 Task: Look for space in Yuriria, Mexico from 10th July, 2023 to 25th July, 2023 for 3 adults, 1 child in price range Rs.15000 to Rs.25000. Place can be shared room with 2 bedrooms having 3 beds and 2 bathrooms. Property type can be house, flat, guest house. Amenities needed are: wifi, TV, free parkinig on premises, gym, breakfast. Booking option can be shelf check-in. Required host language is English.
Action: Mouse moved to (589, 122)
Screenshot: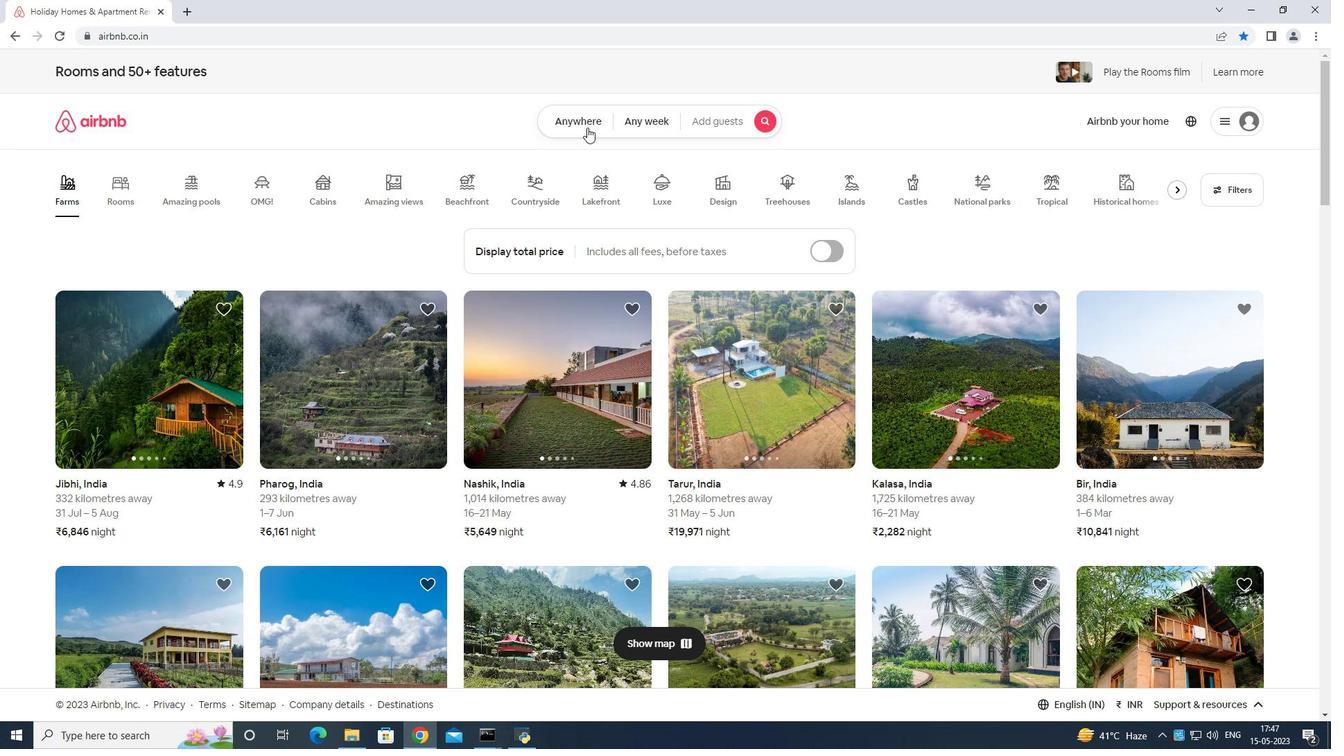 
Action: Mouse pressed left at (589, 122)
Screenshot: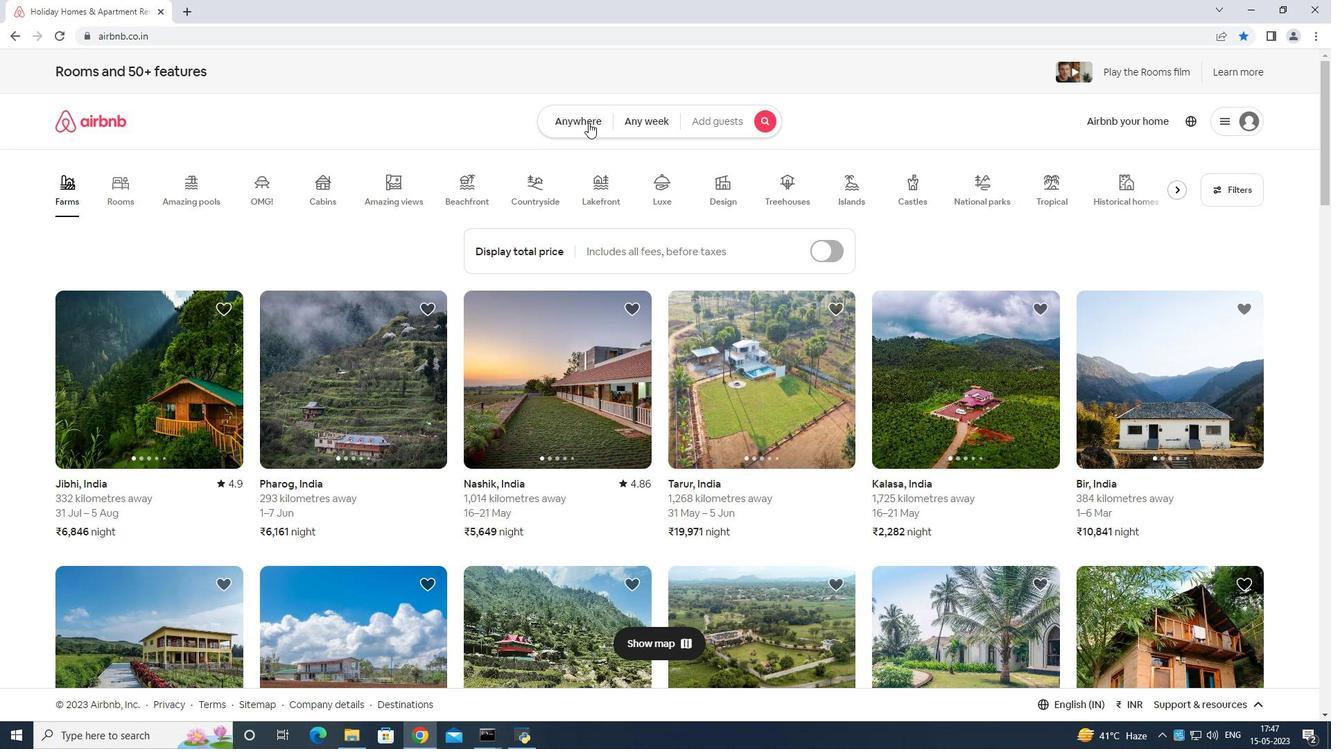 
Action: Mouse moved to (560, 159)
Screenshot: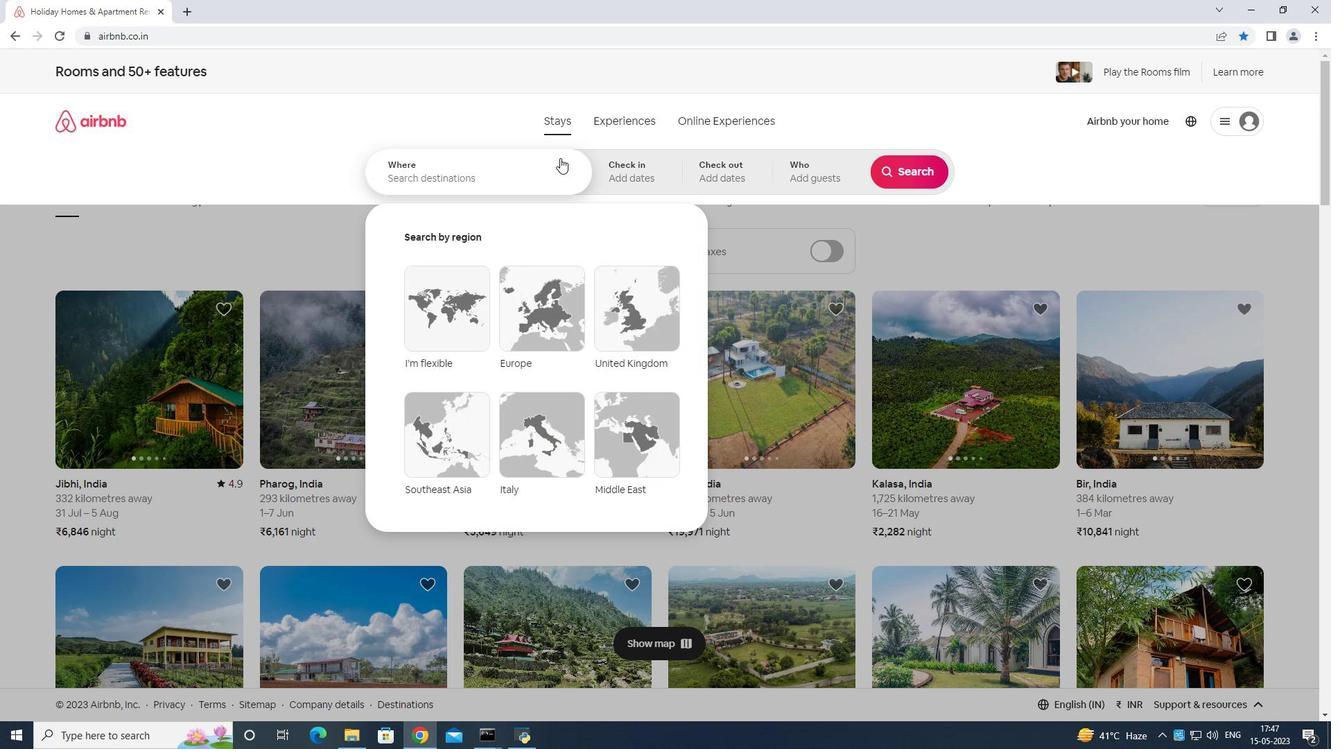 
Action: Mouse pressed left at (560, 159)
Screenshot: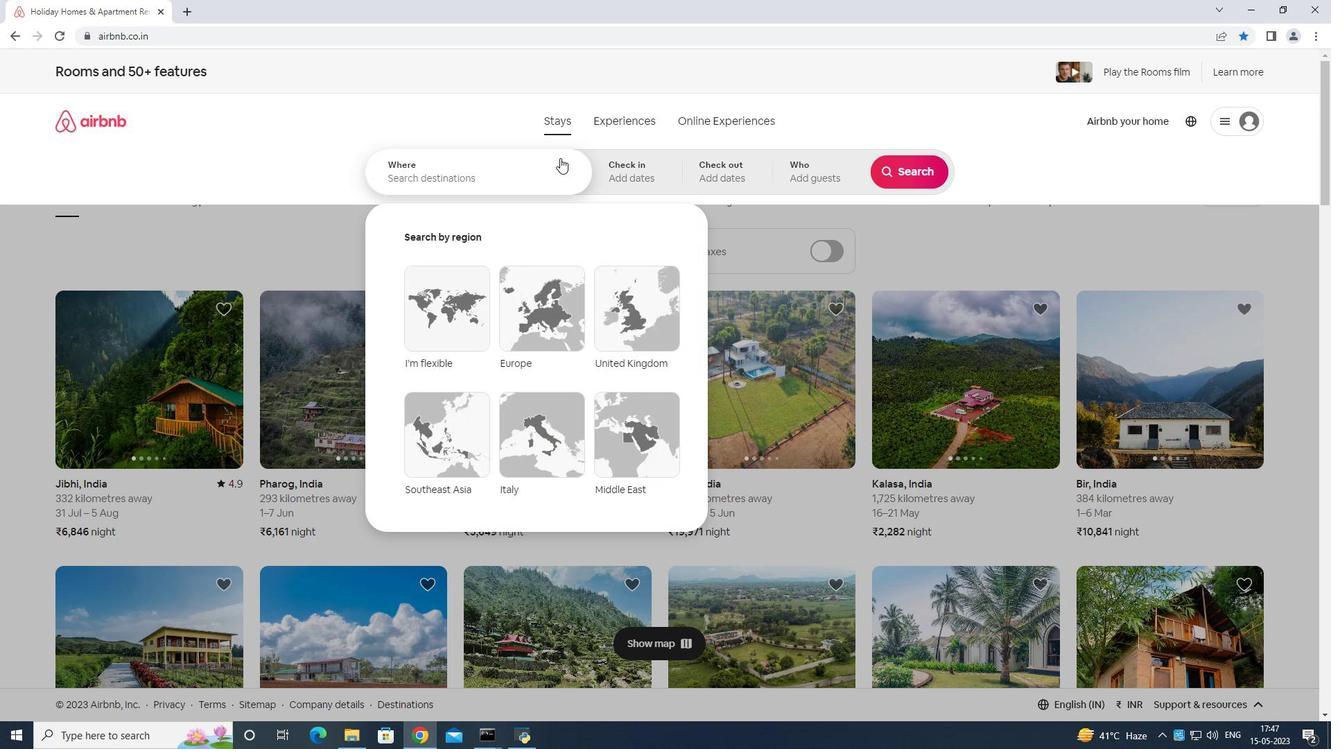 
Action: Mouse moved to (493, 304)
Screenshot: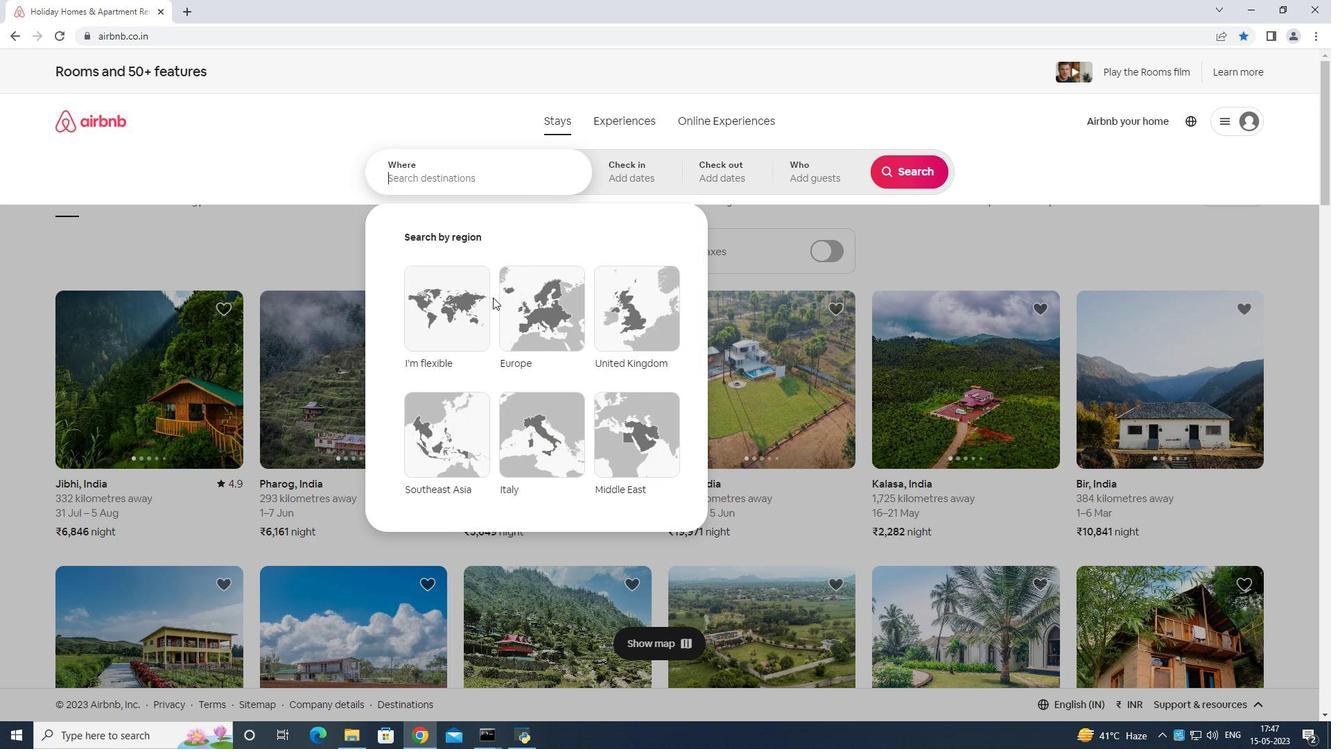 
Action: Key pressed <Key.shift>Yuriria<Key.space><Key.shift>Mexico<Key.enter>
Screenshot: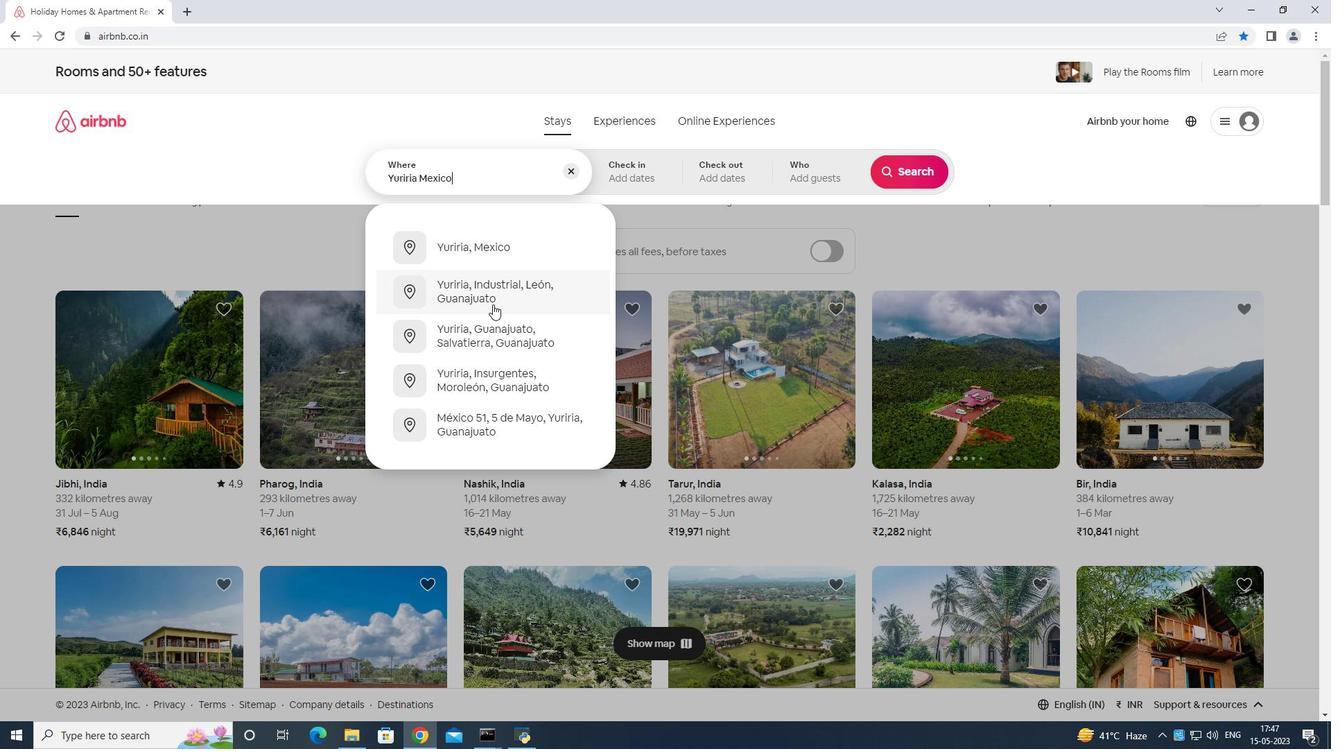
Action: Mouse moved to (892, 283)
Screenshot: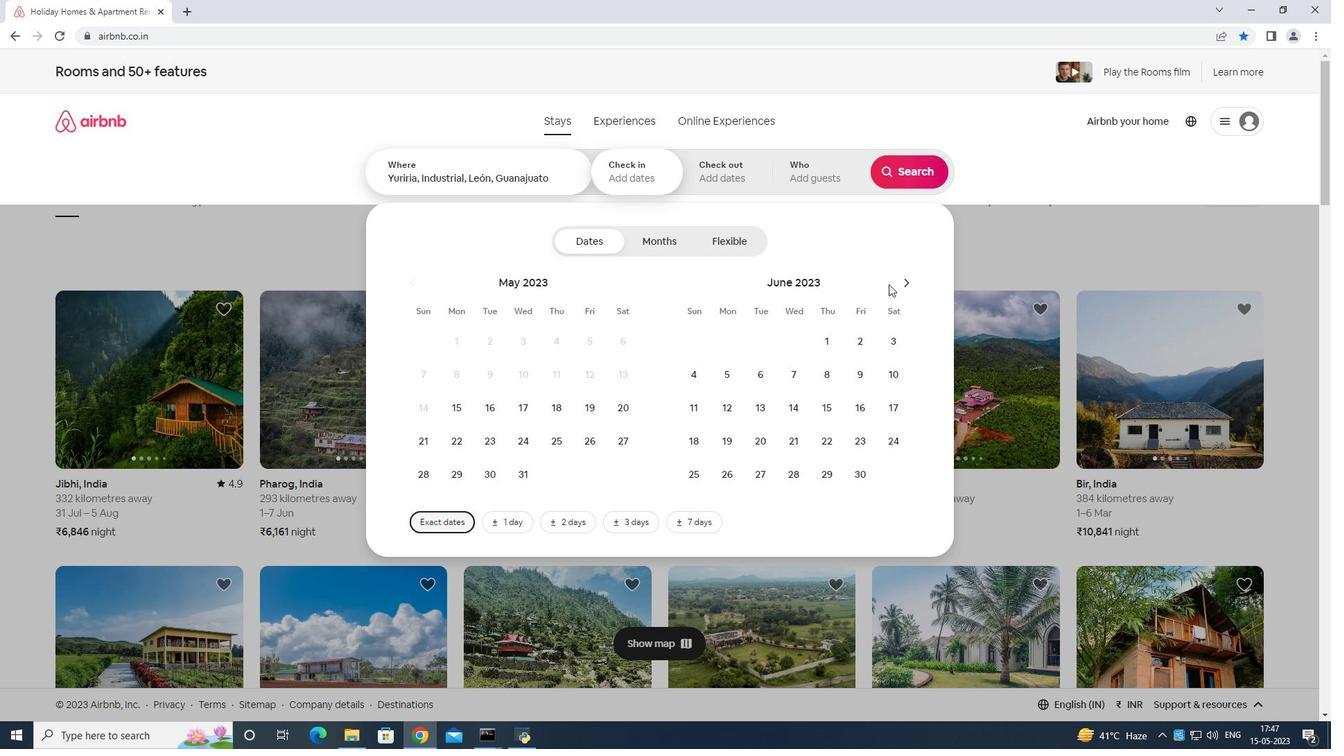 
Action: Mouse pressed left at (892, 283)
Screenshot: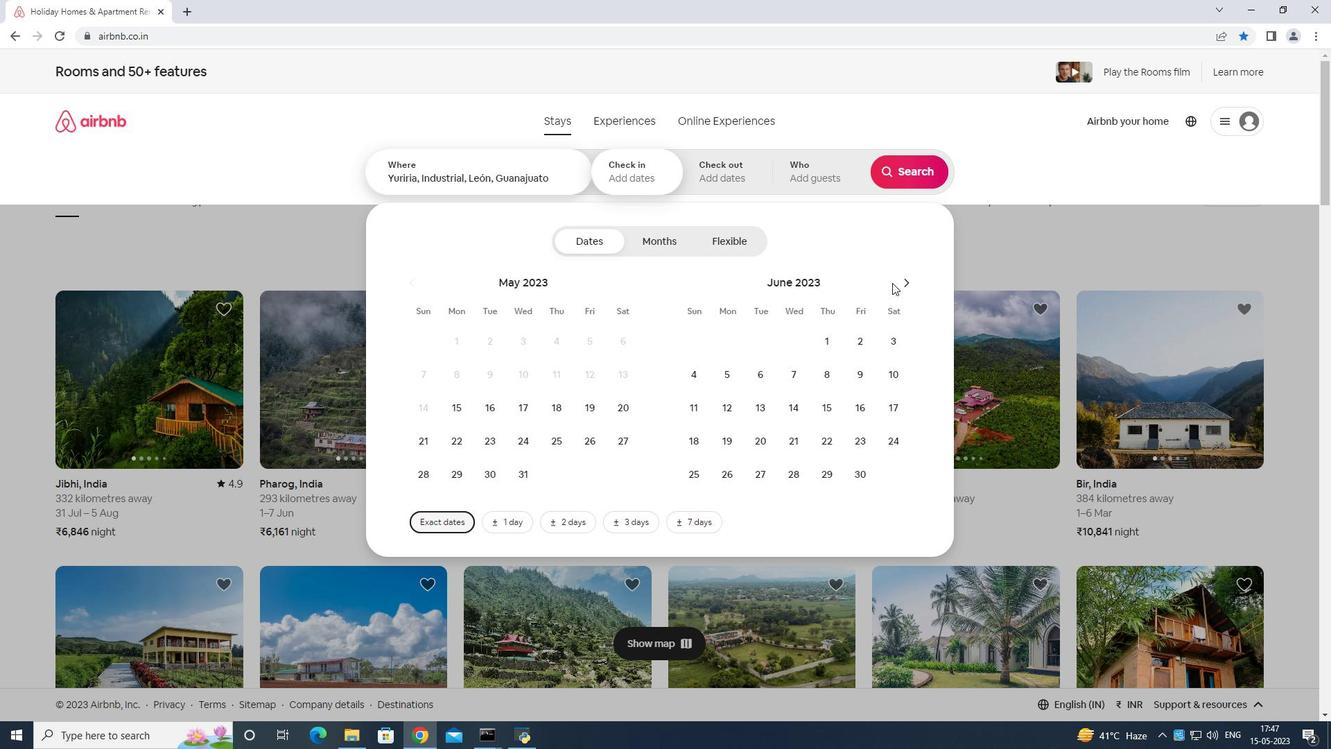 
Action: Mouse moved to (904, 282)
Screenshot: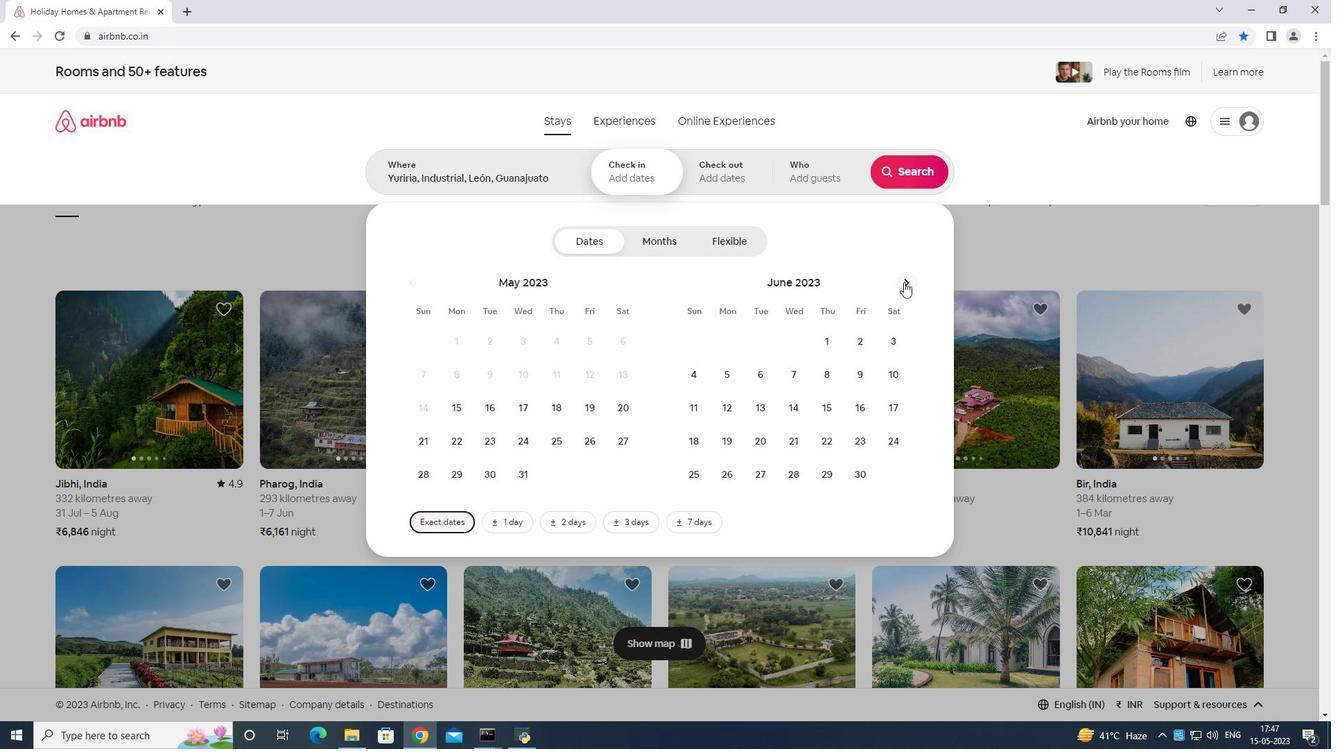 
Action: Mouse pressed left at (904, 282)
Screenshot: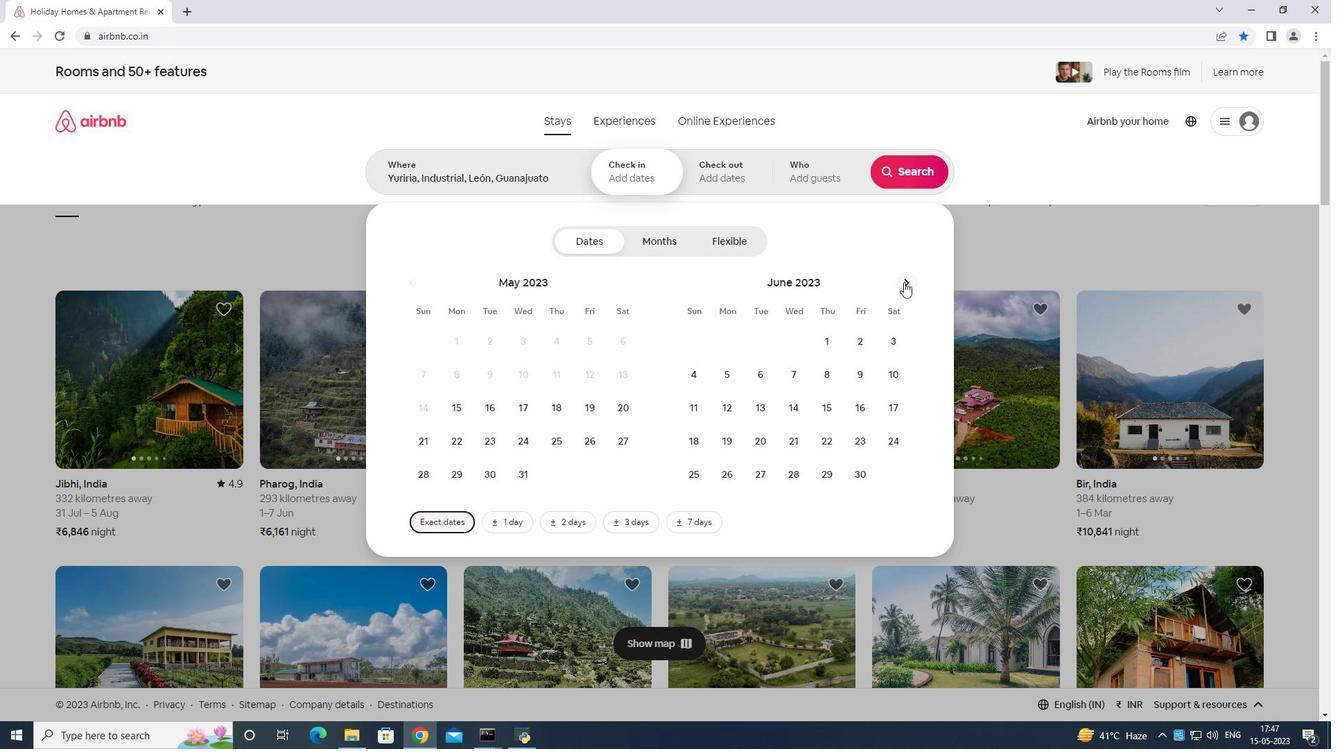 
Action: Mouse moved to (731, 412)
Screenshot: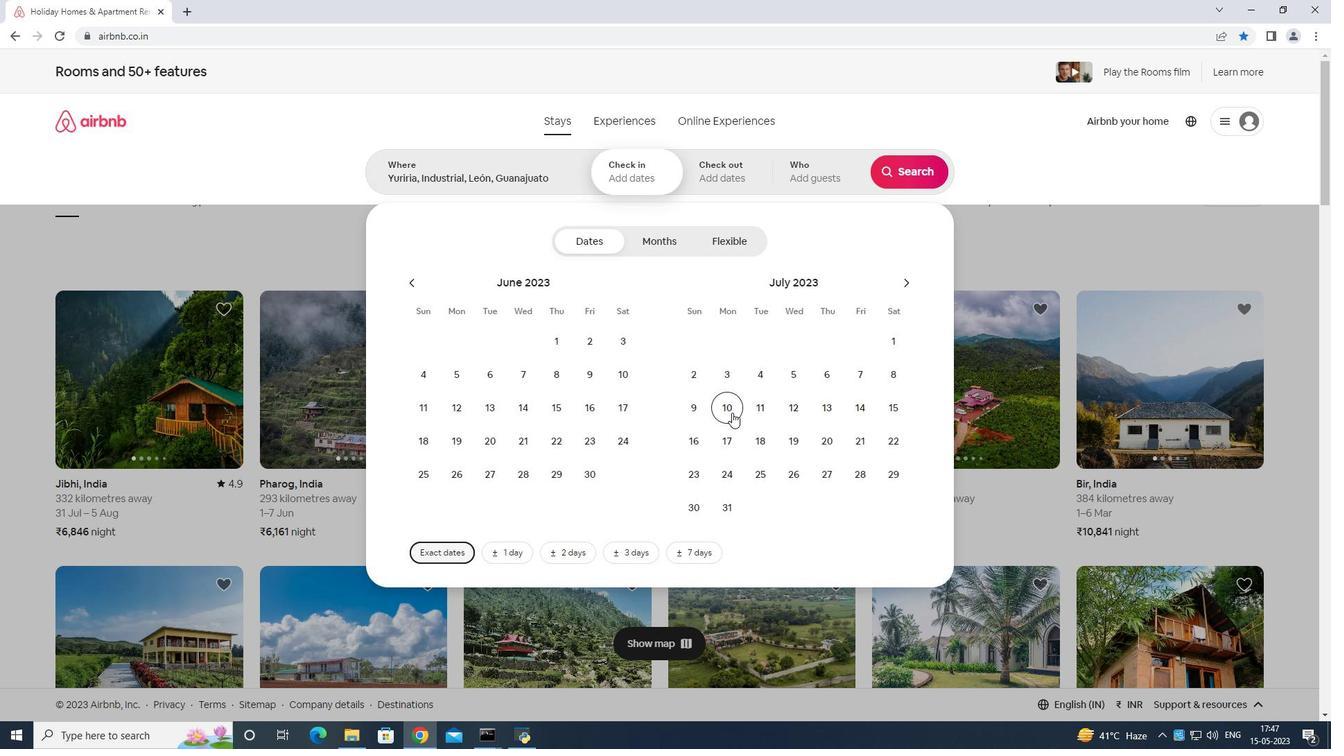 
Action: Mouse pressed left at (731, 412)
Screenshot: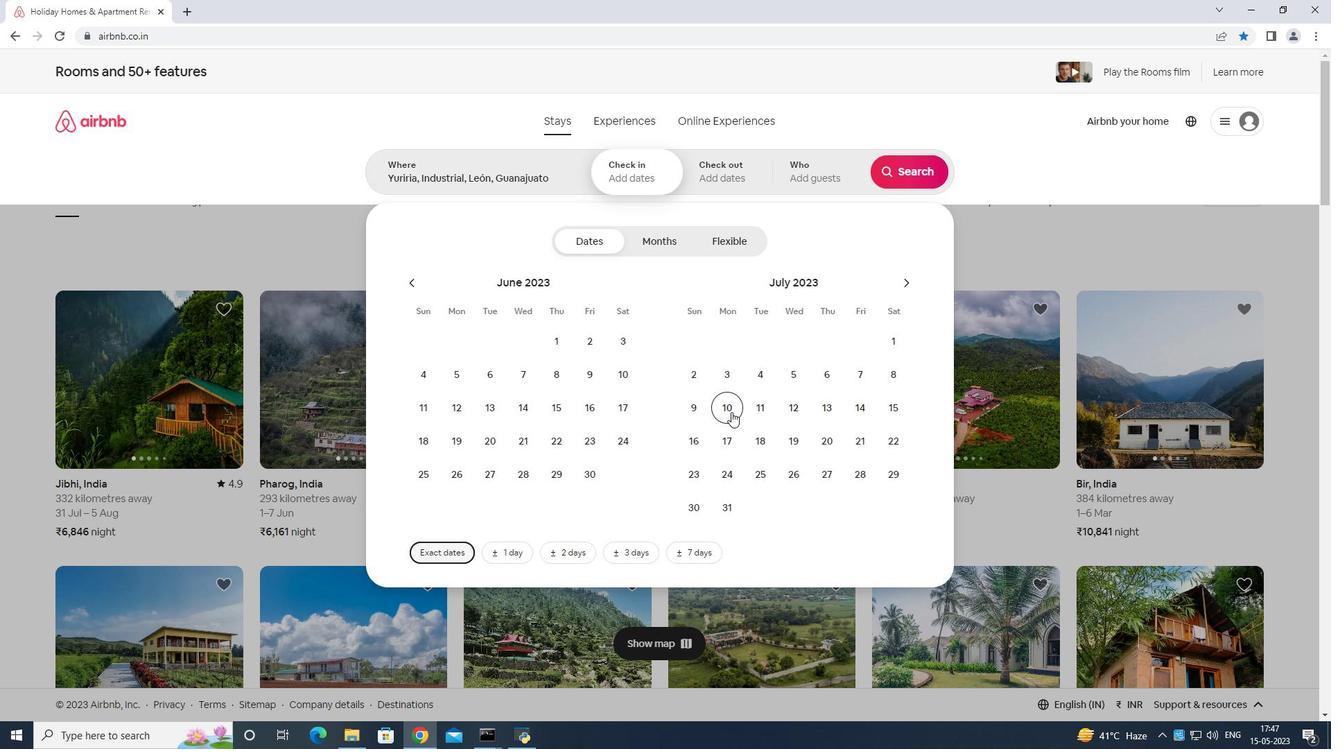 
Action: Mouse moved to (767, 471)
Screenshot: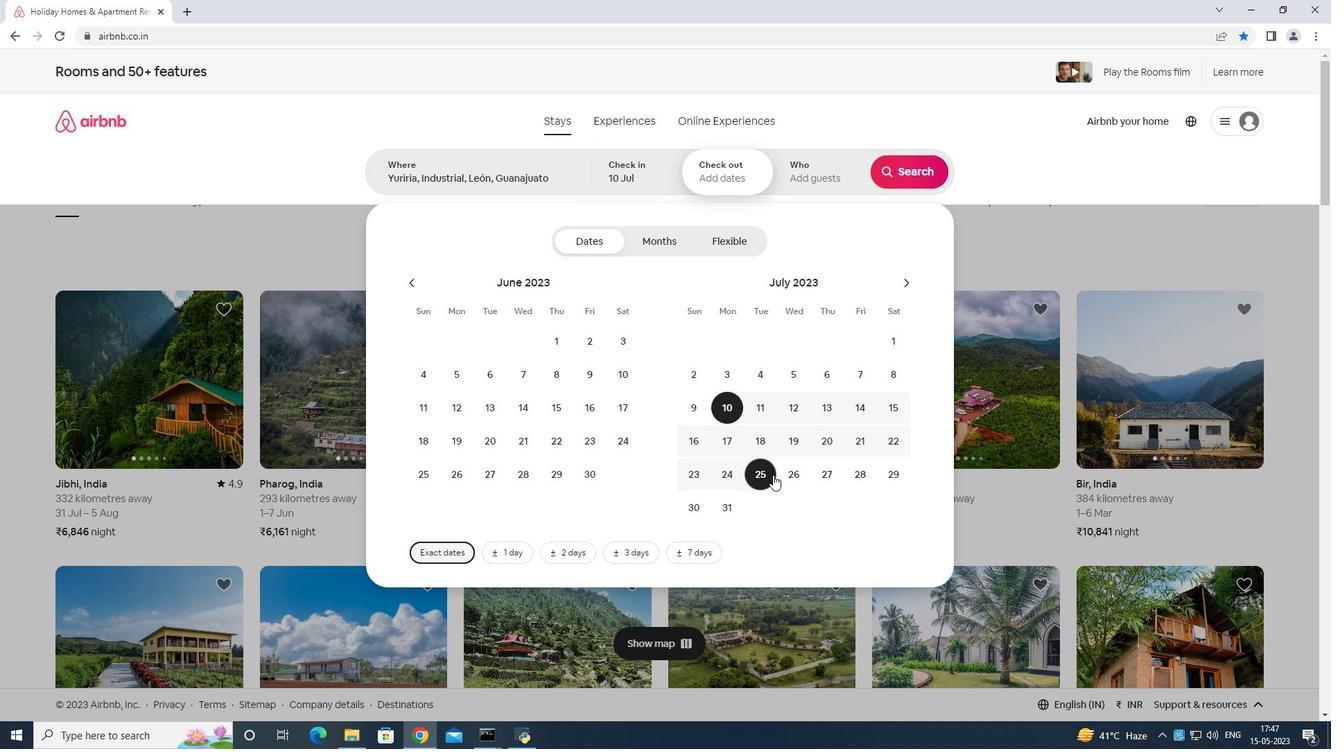 
Action: Mouse pressed left at (767, 471)
Screenshot: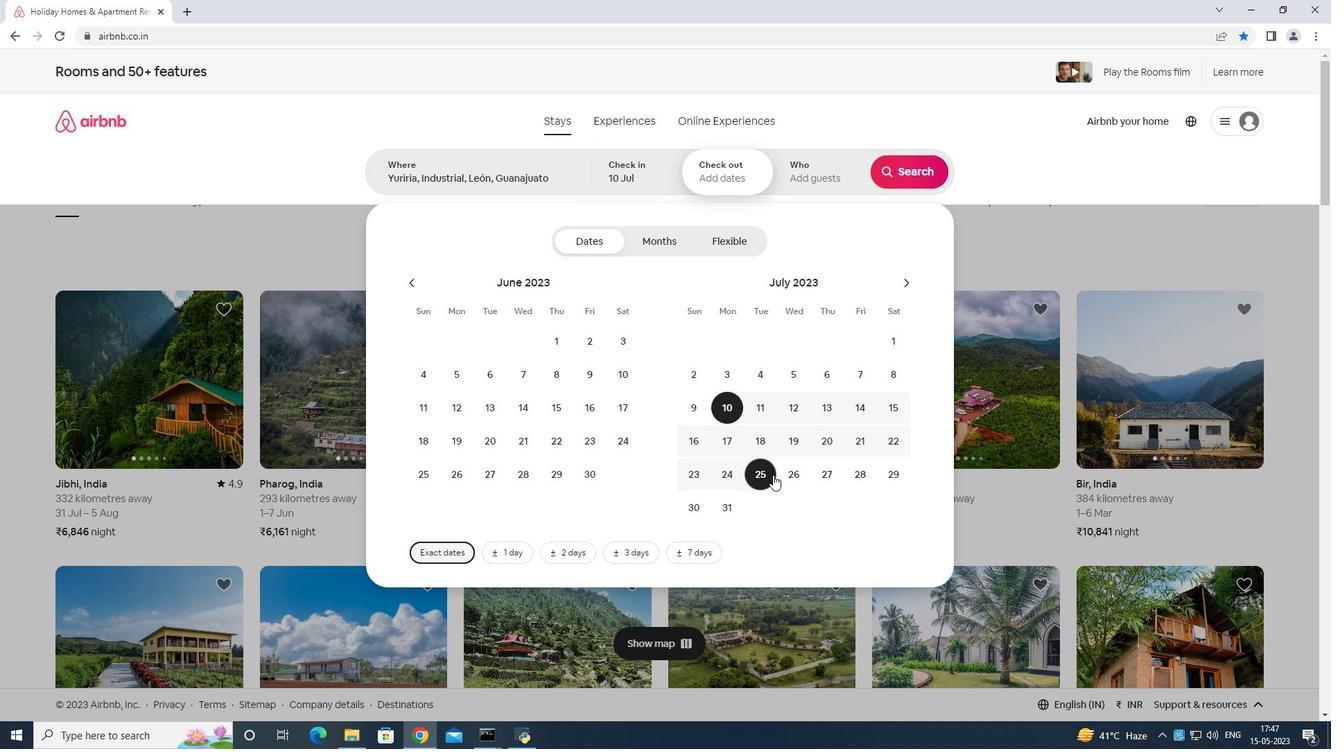 
Action: Mouse moved to (810, 176)
Screenshot: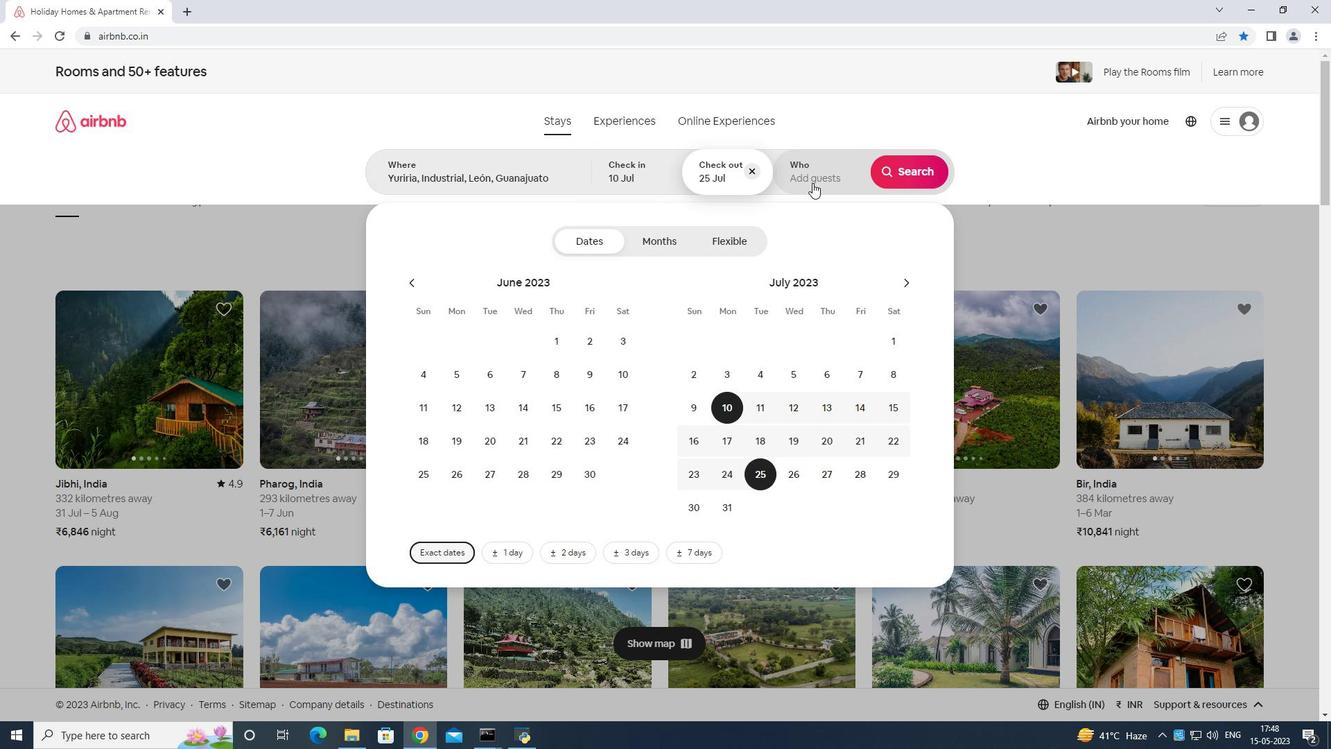 
Action: Mouse pressed left at (810, 176)
Screenshot: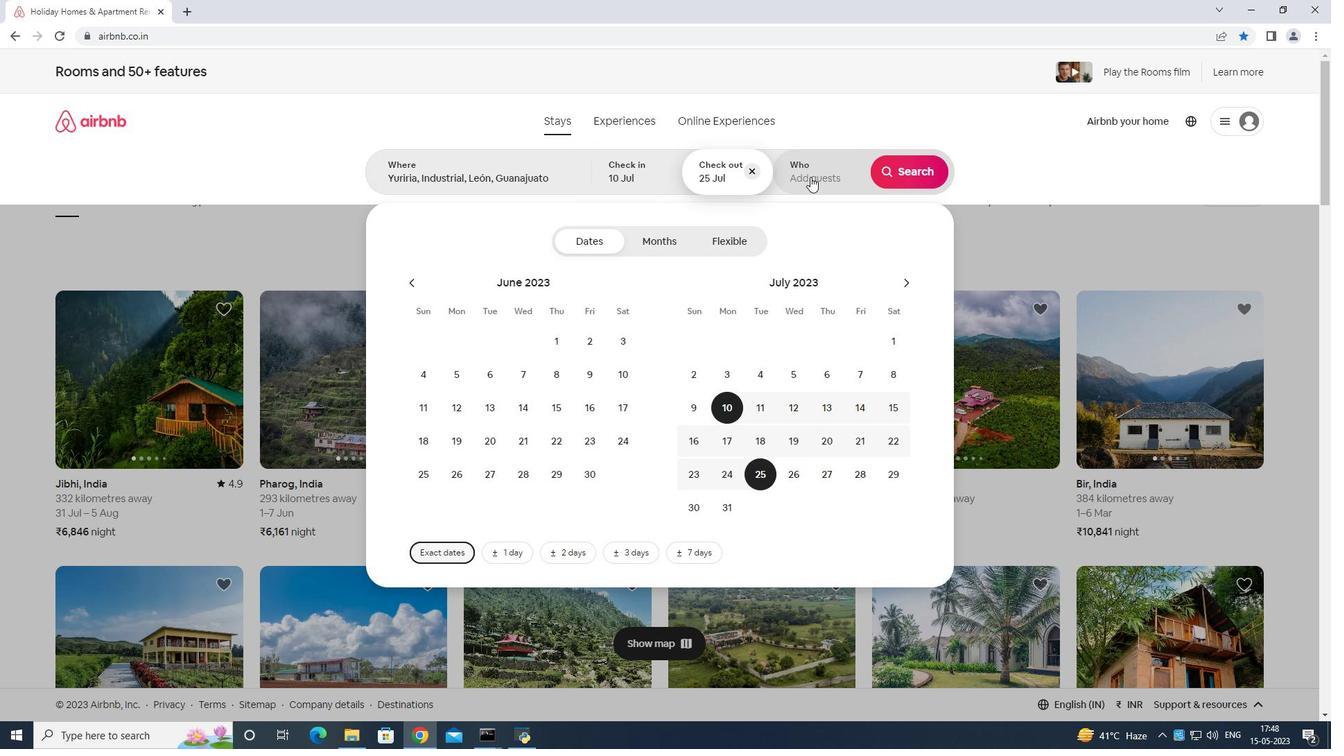 
Action: Mouse moved to (923, 240)
Screenshot: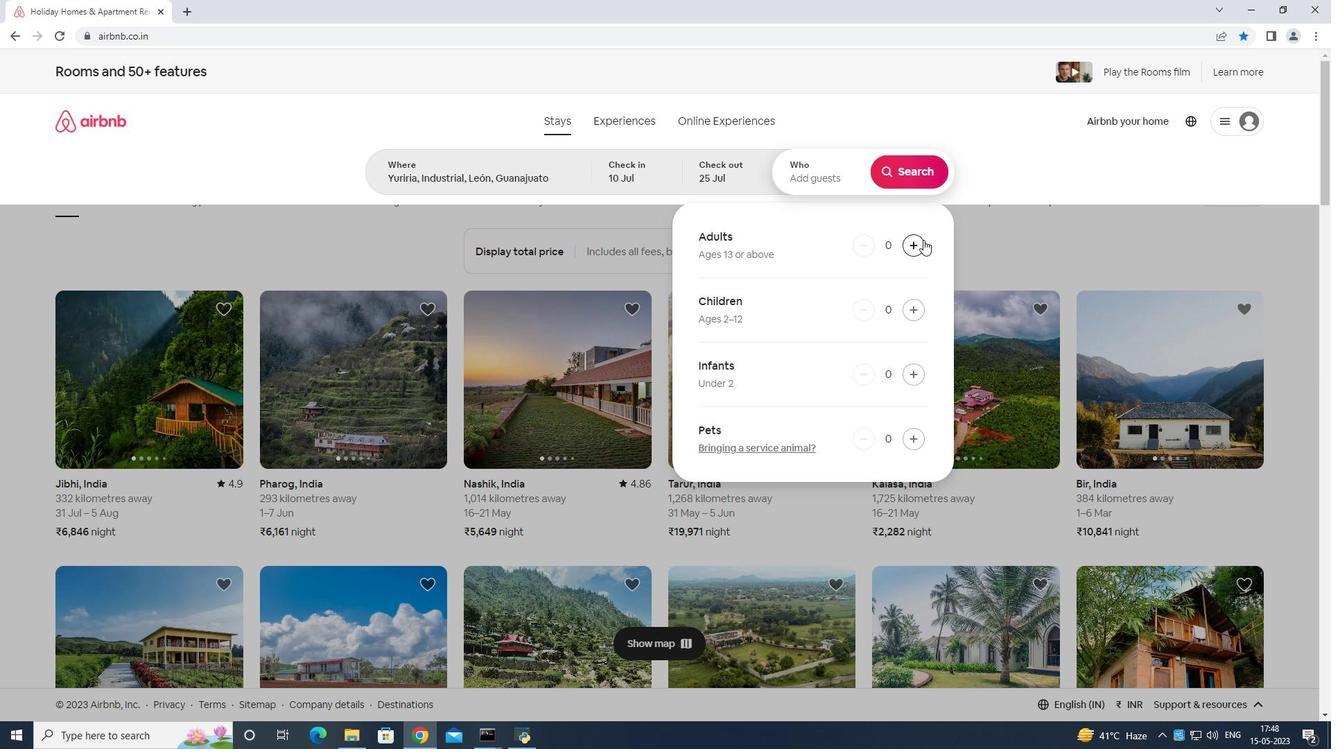 
Action: Mouse pressed left at (923, 240)
Screenshot: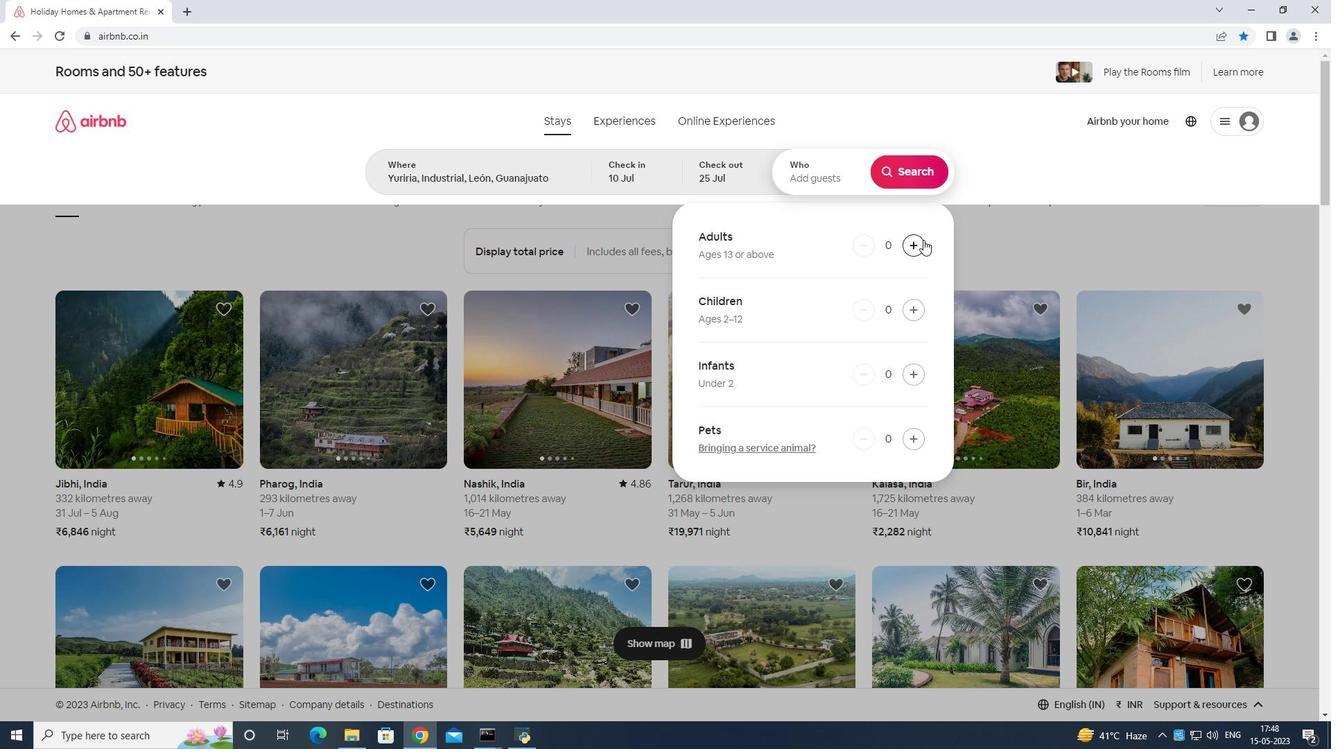 
Action: Mouse moved to (917, 240)
Screenshot: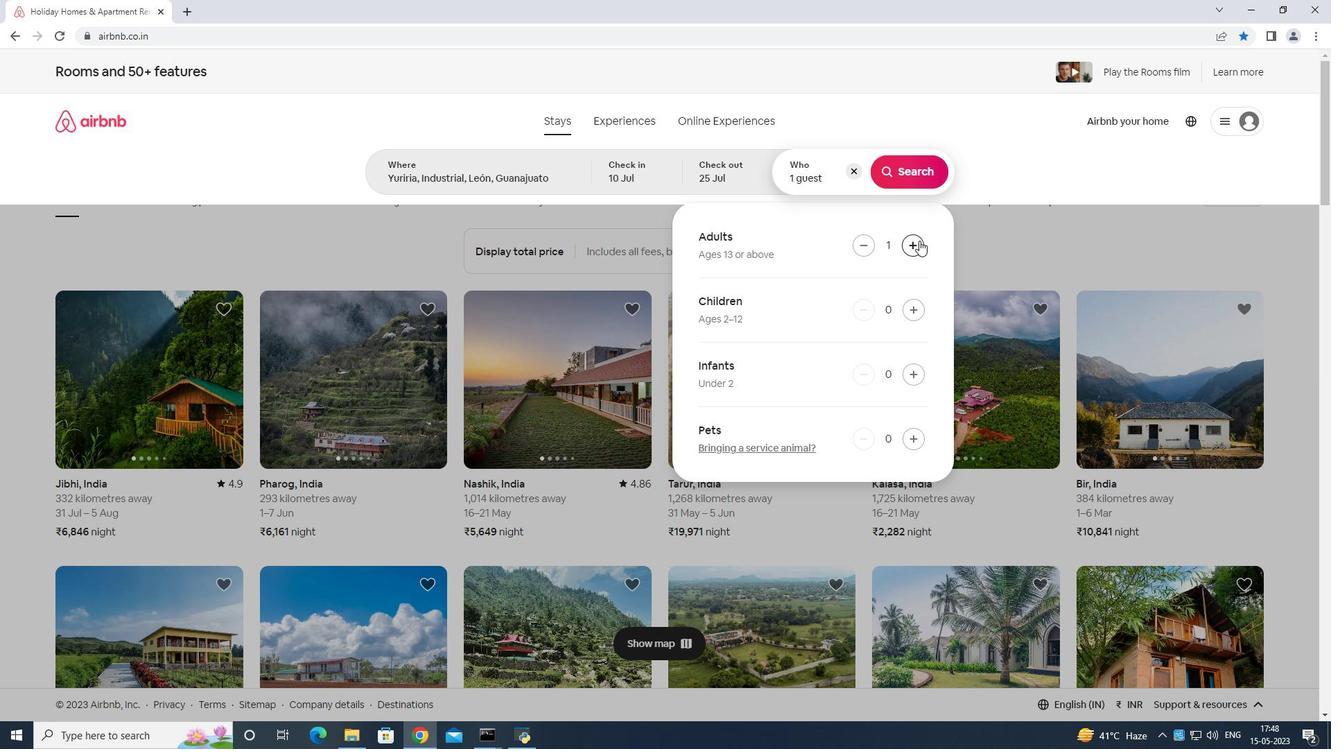 
Action: Mouse pressed left at (917, 240)
Screenshot: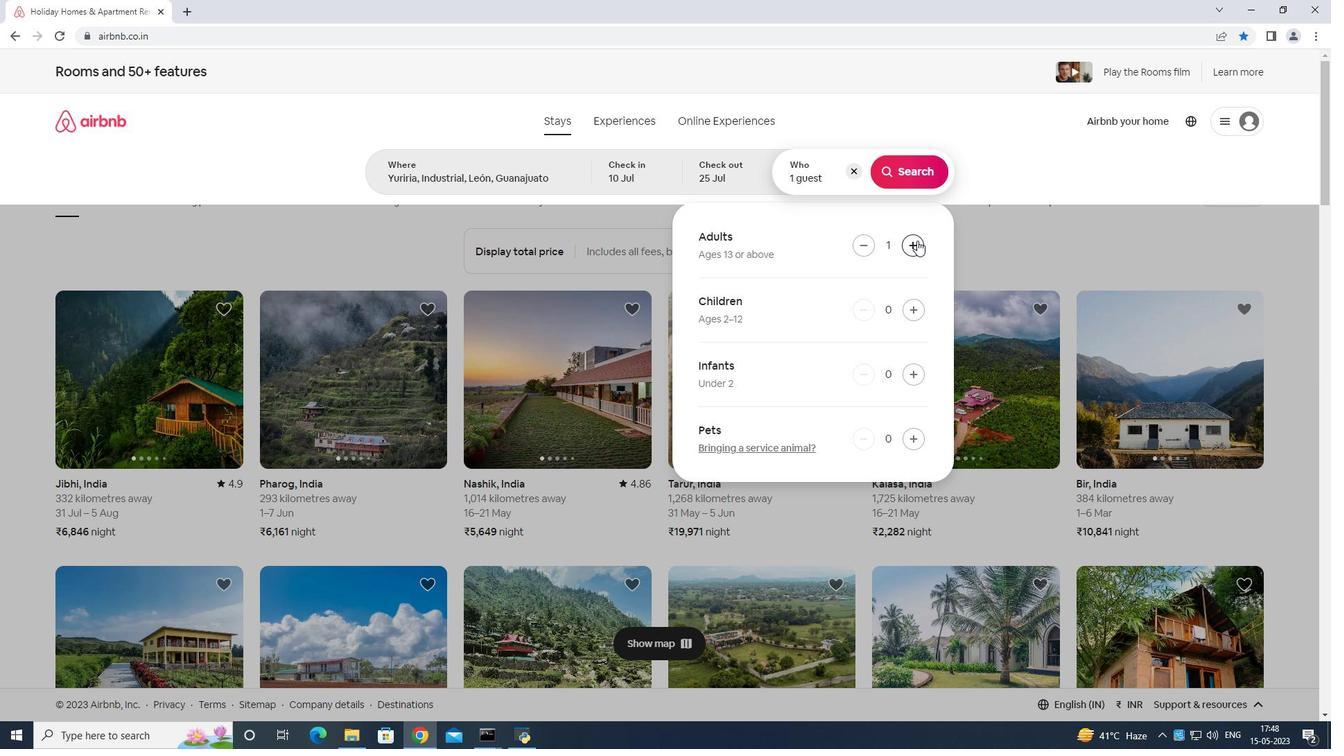 
Action: Mouse pressed left at (917, 240)
Screenshot: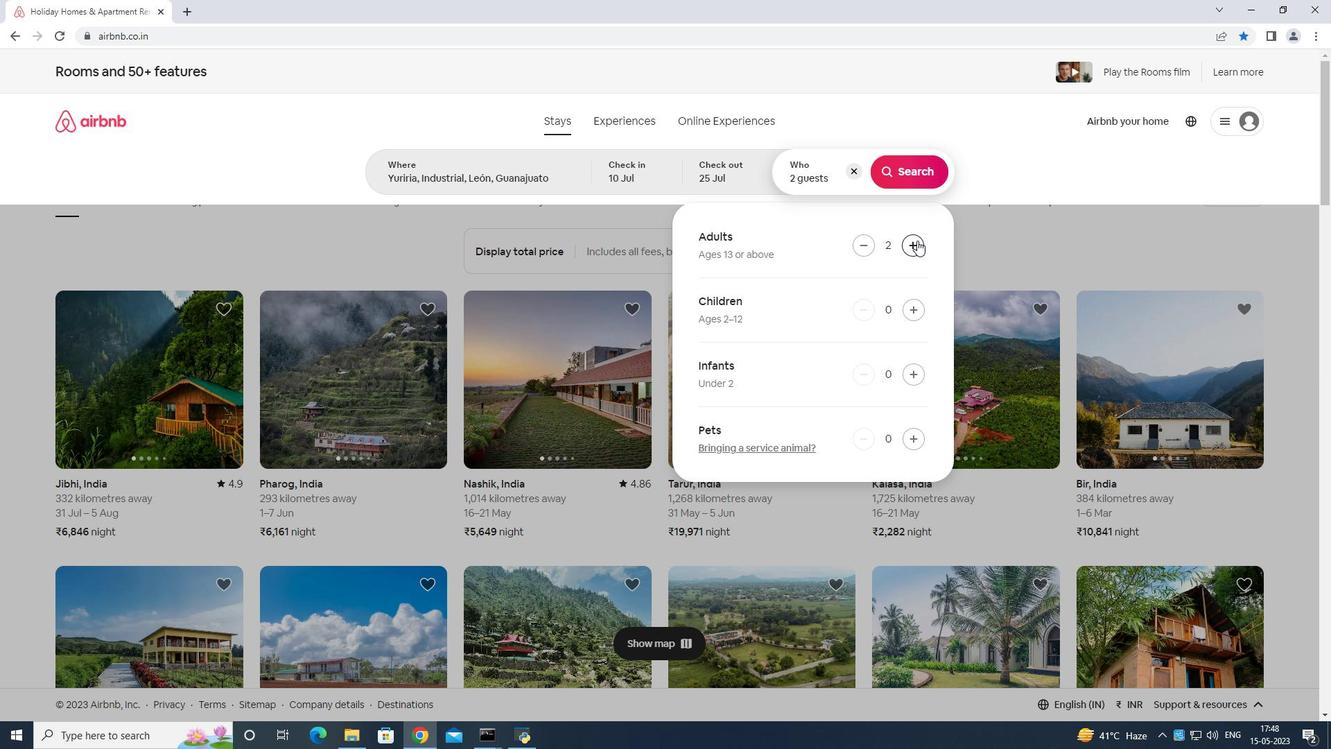 
Action: Mouse moved to (909, 303)
Screenshot: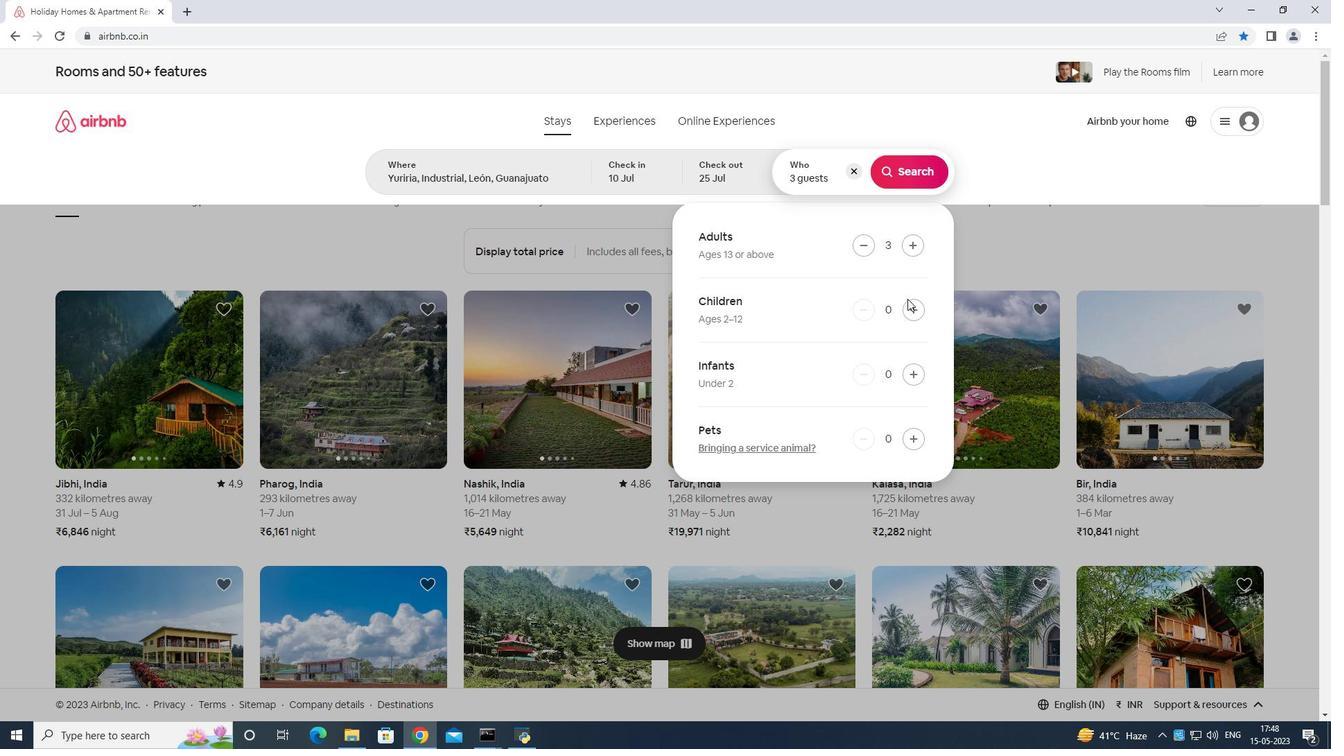 
Action: Mouse pressed left at (909, 303)
Screenshot: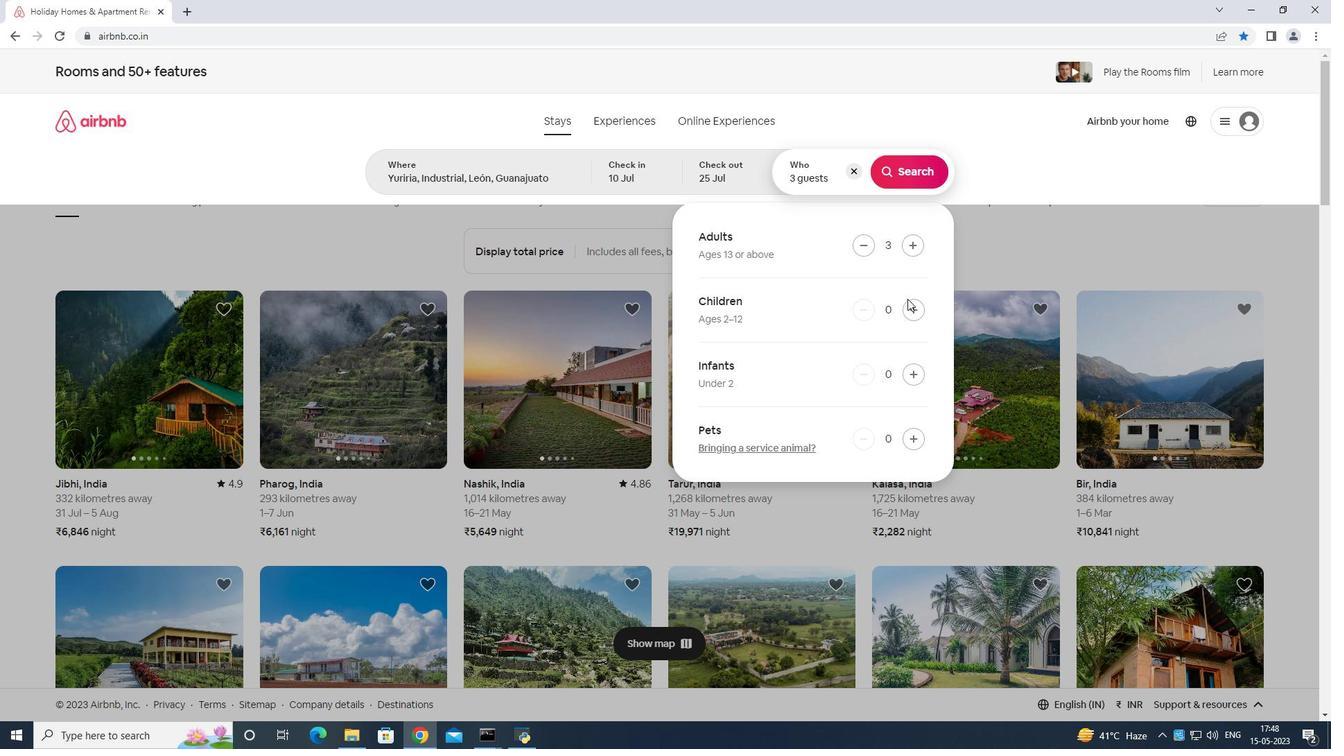 
Action: Mouse moved to (896, 179)
Screenshot: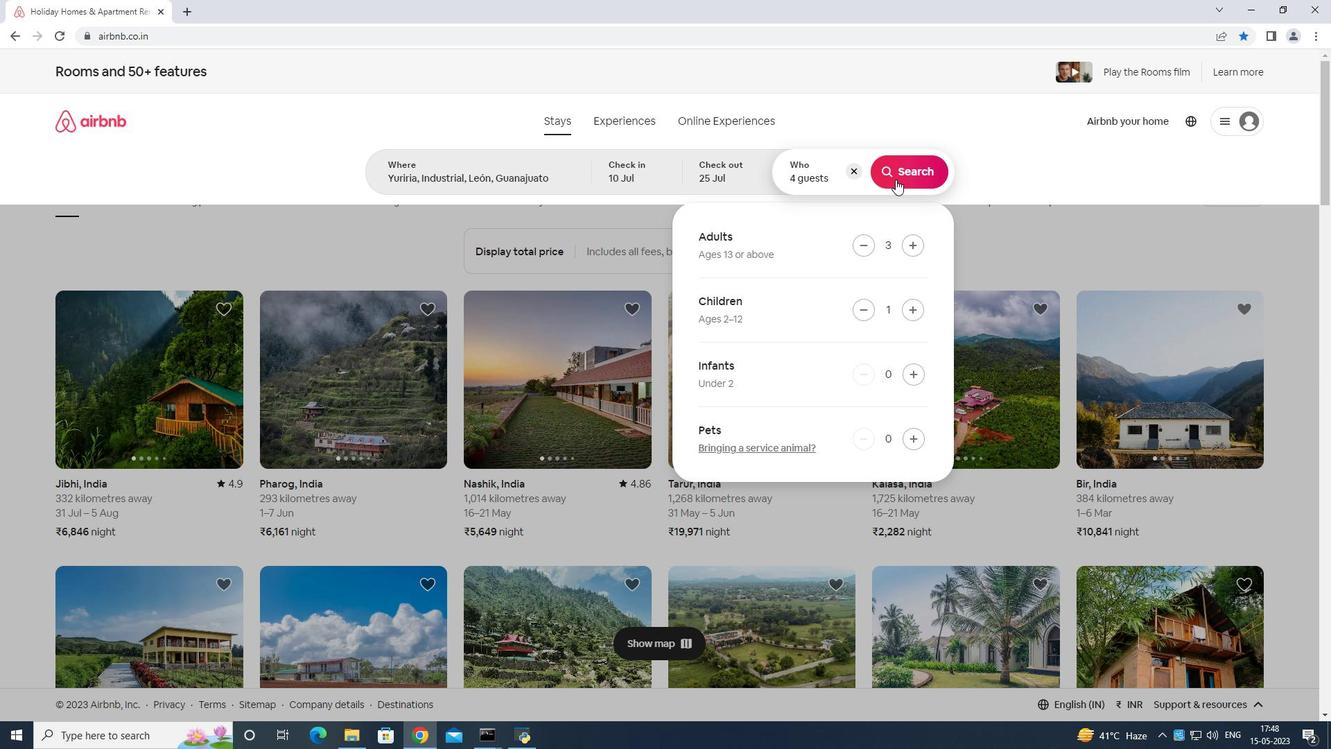 
Action: Mouse pressed left at (896, 179)
Screenshot: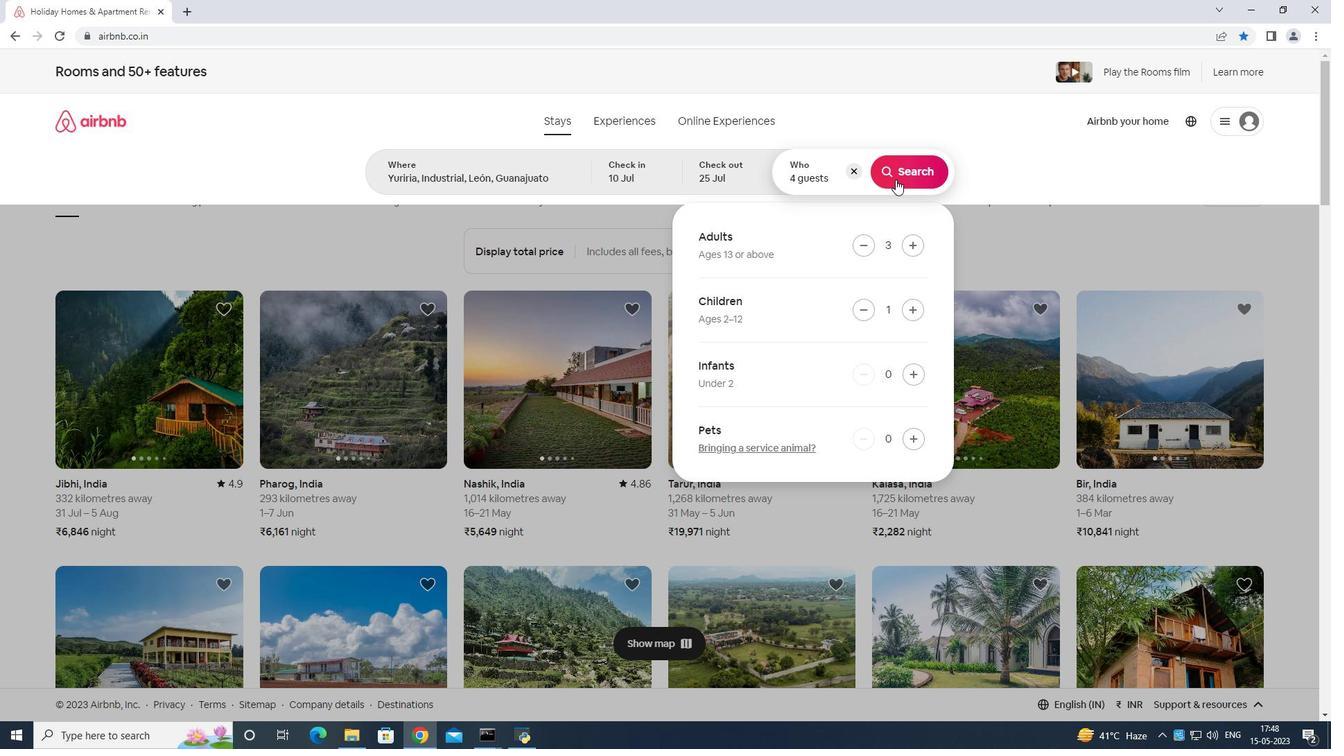 
Action: Mouse moved to (1273, 124)
Screenshot: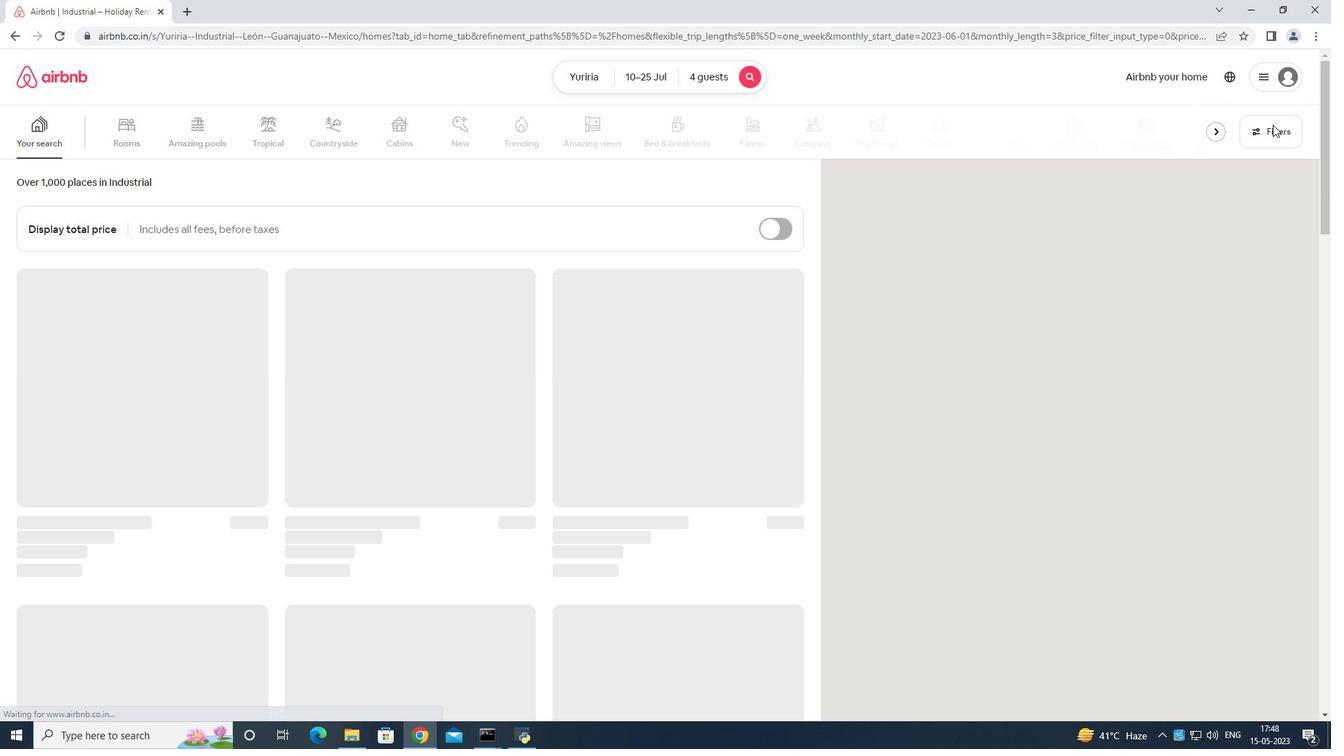 
Action: Mouse pressed left at (1273, 124)
Screenshot: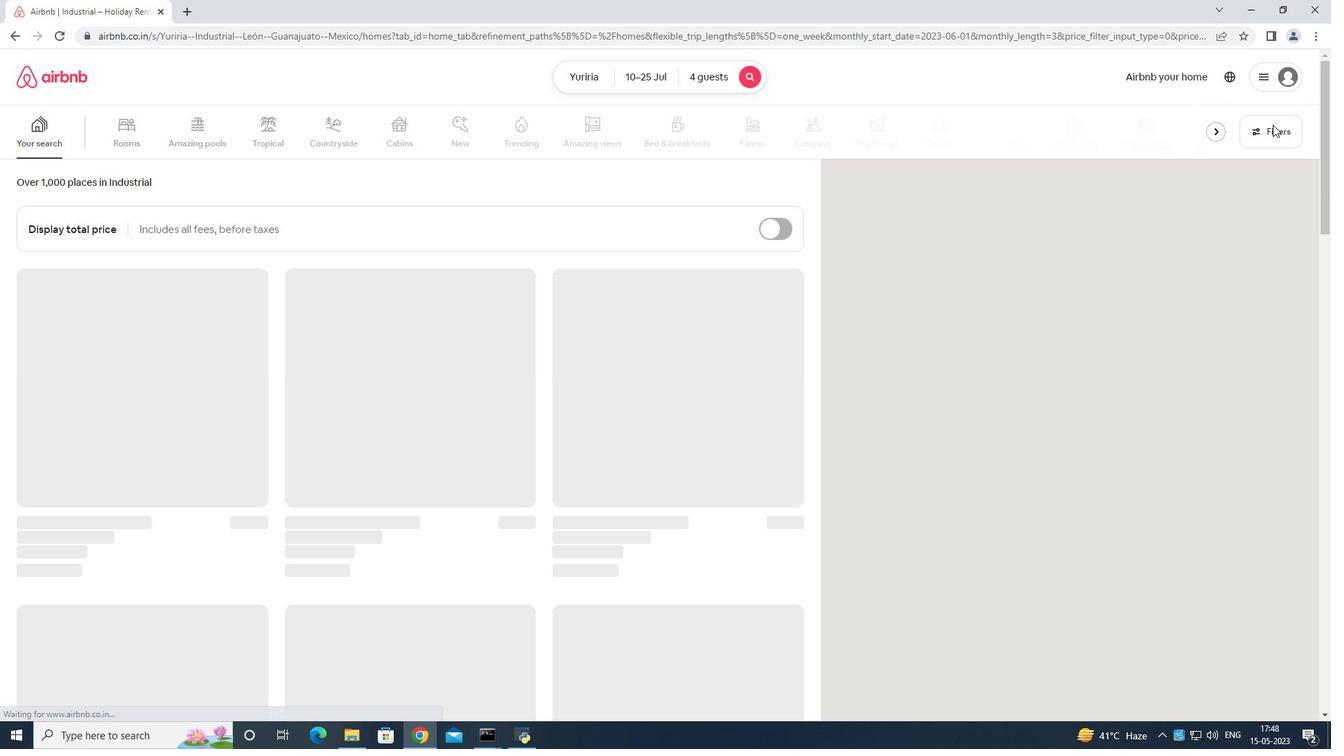 
Action: Mouse moved to (618, 457)
Screenshot: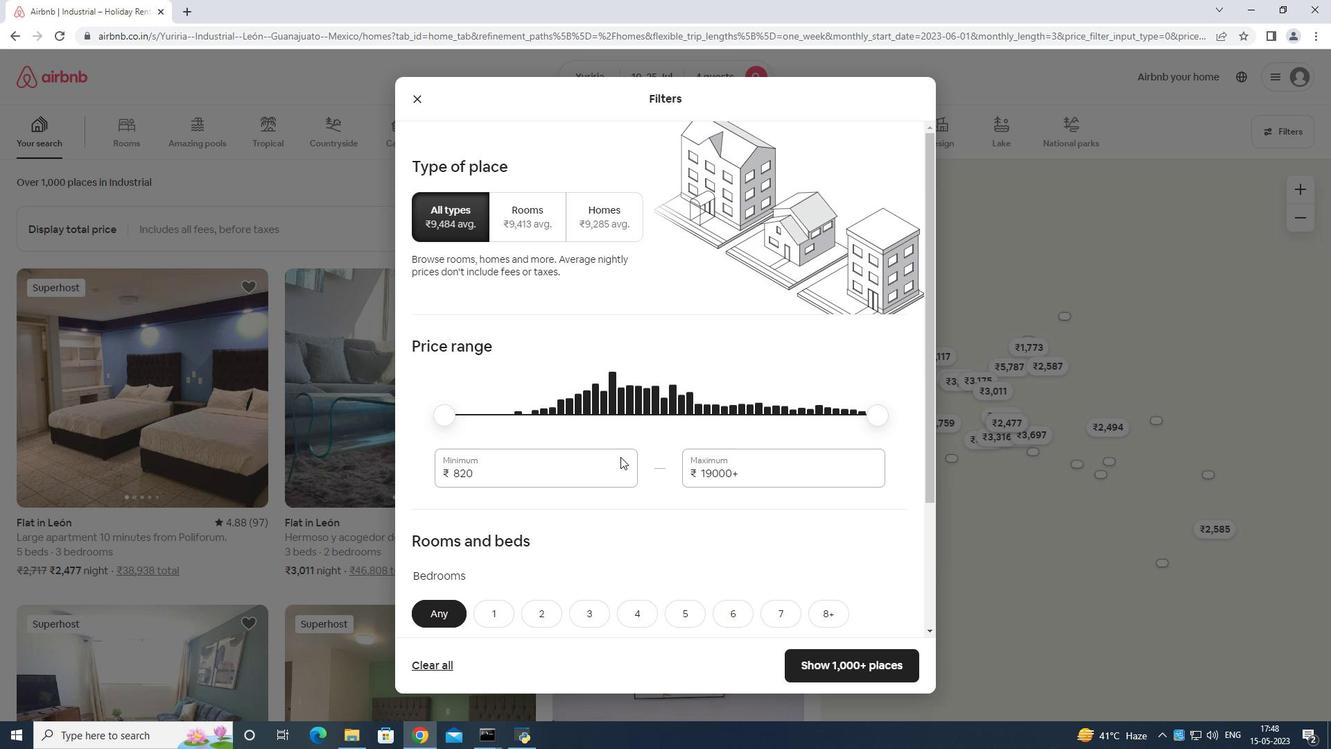 
Action: Mouse pressed left at (618, 457)
Screenshot: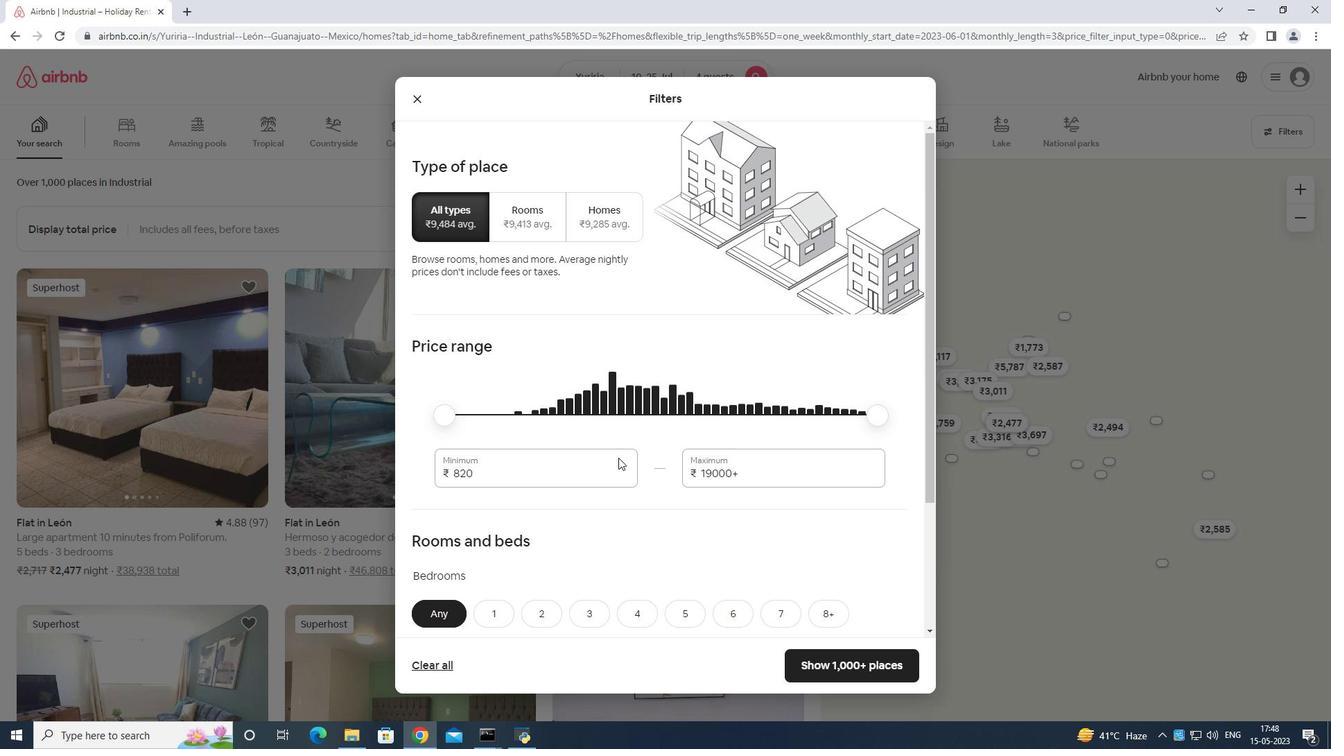 
Action: Mouse moved to (615, 450)
Screenshot: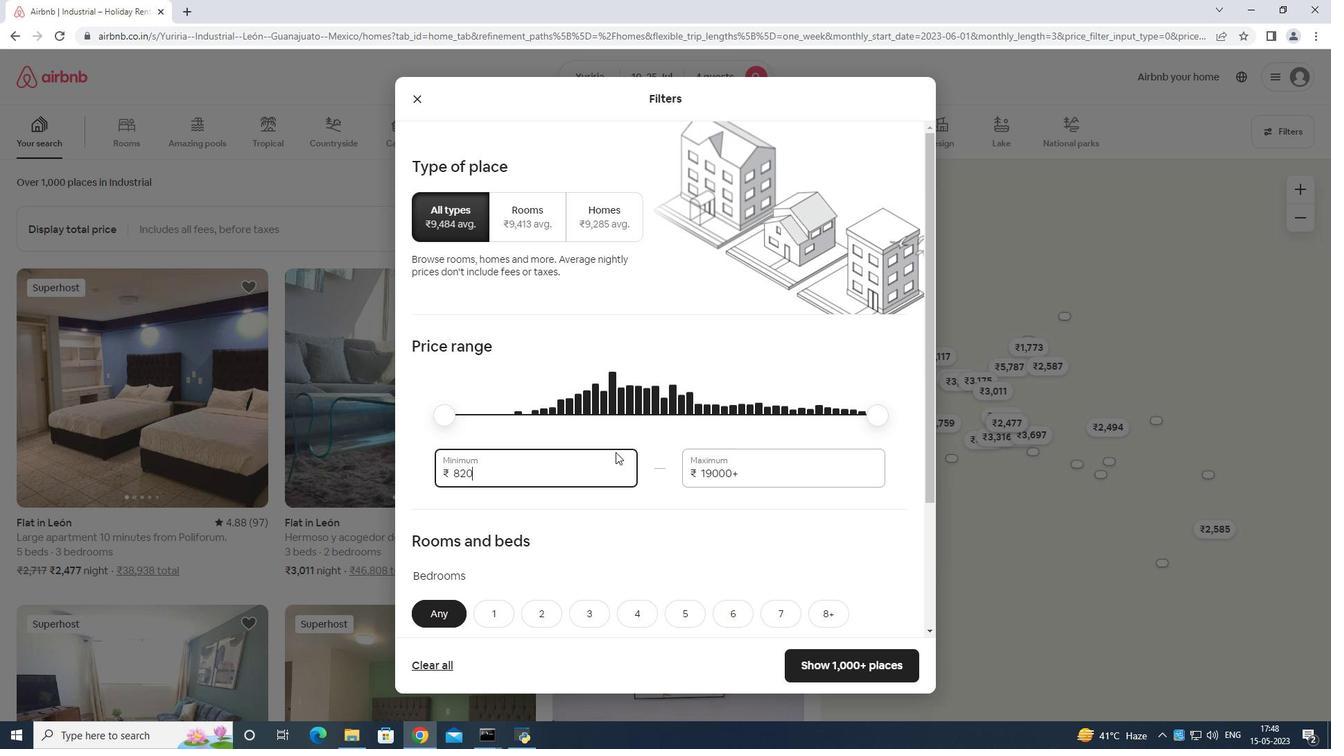 
Action: Key pressed <Key.backspace>
Screenshot: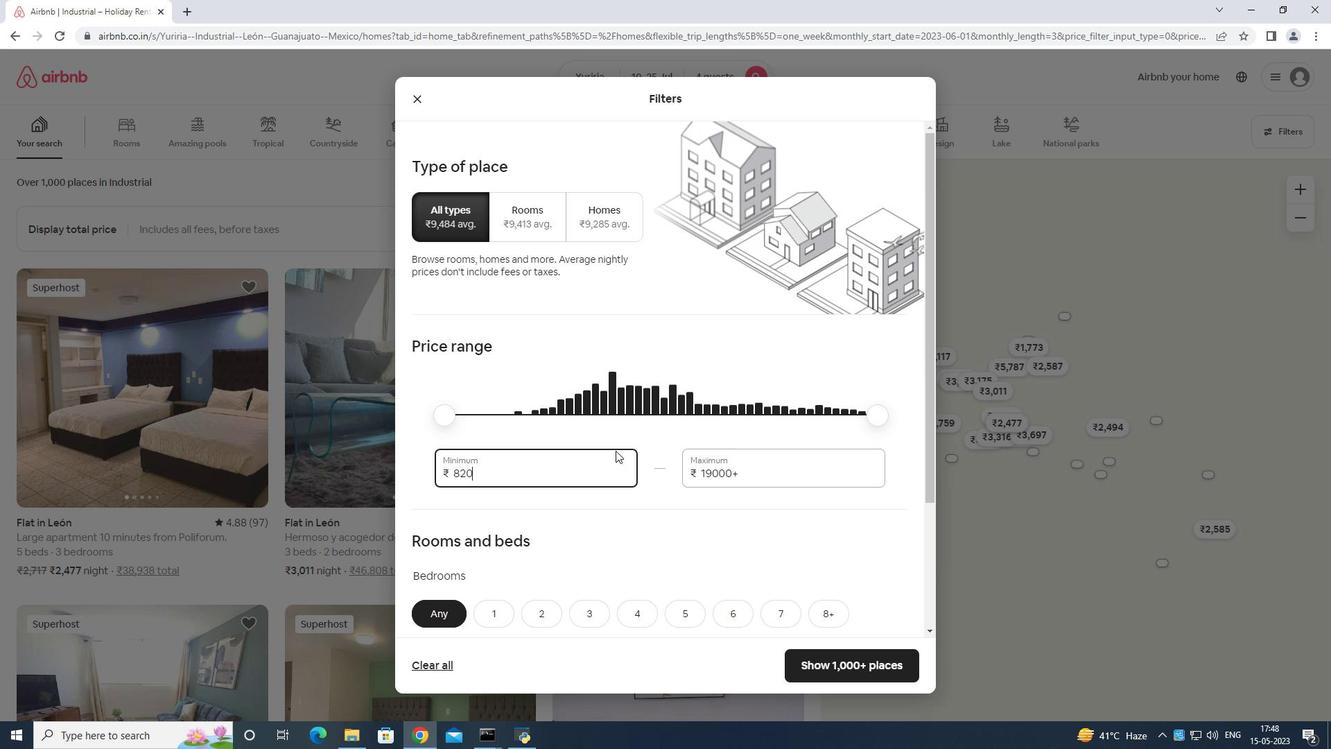
Action: Mouse moved to (616, 448)
Screenshot: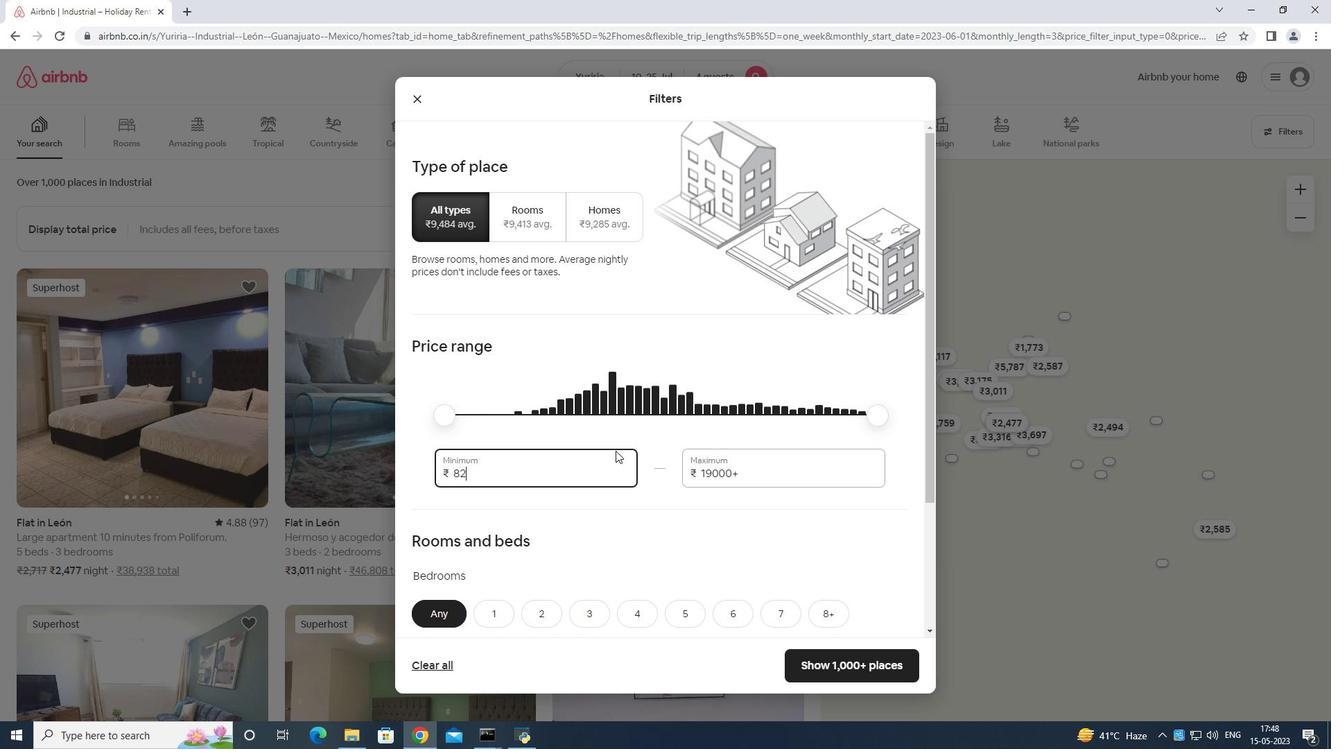 
Action: Key pressed <Key.backspace><Key.backspace><Key.backspace><Key.backspace><Key.backspace><Key.backspace><Key.backspace>
Screenshot: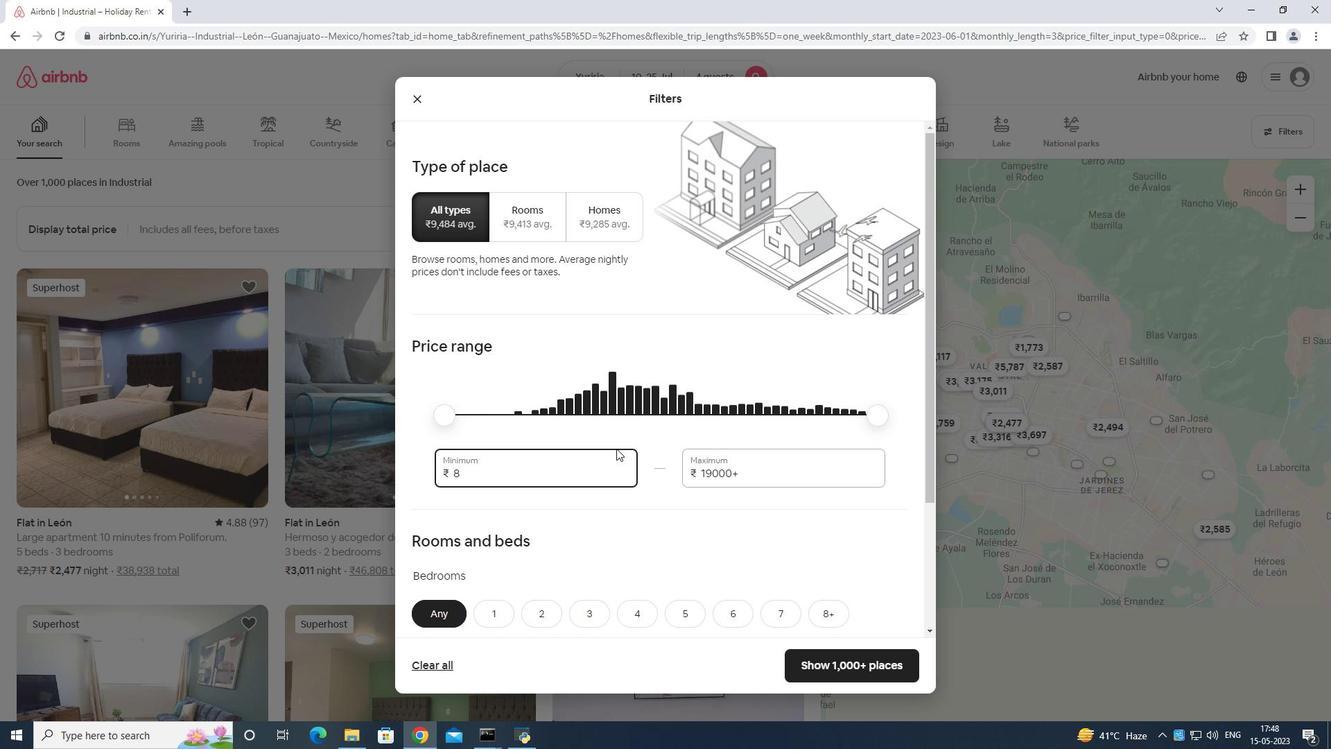 
Action: Mouse moved to (620, 447)
Screenshot: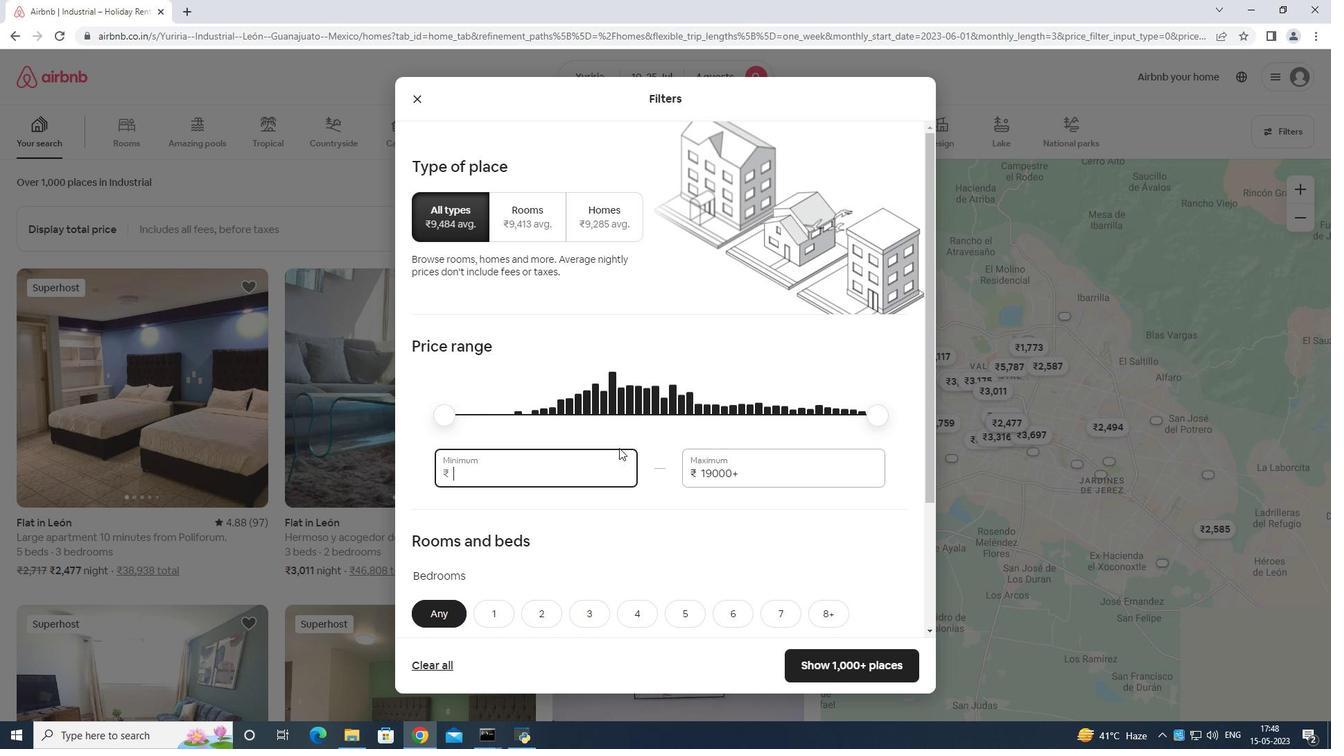 
Action: Key pressed 1
Screenshot: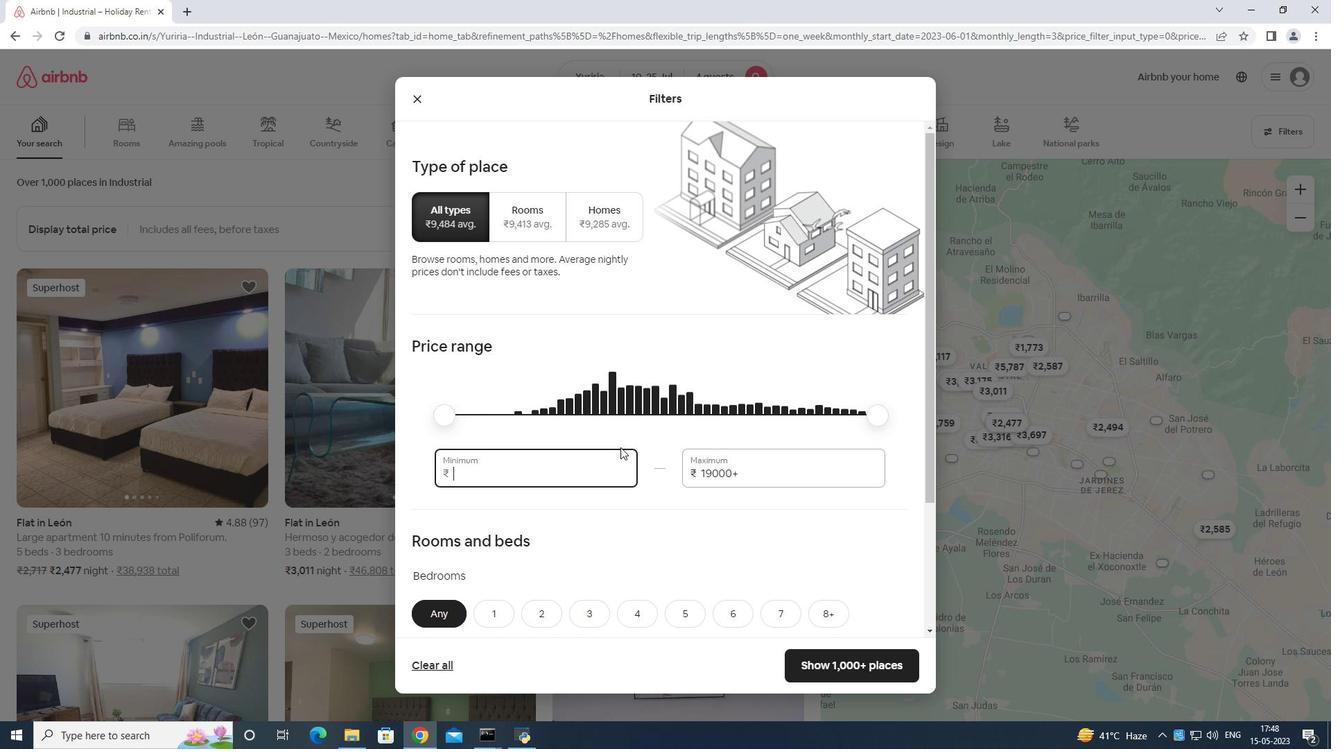 
Action: Mouse moved to (625, 446)
Screenshot: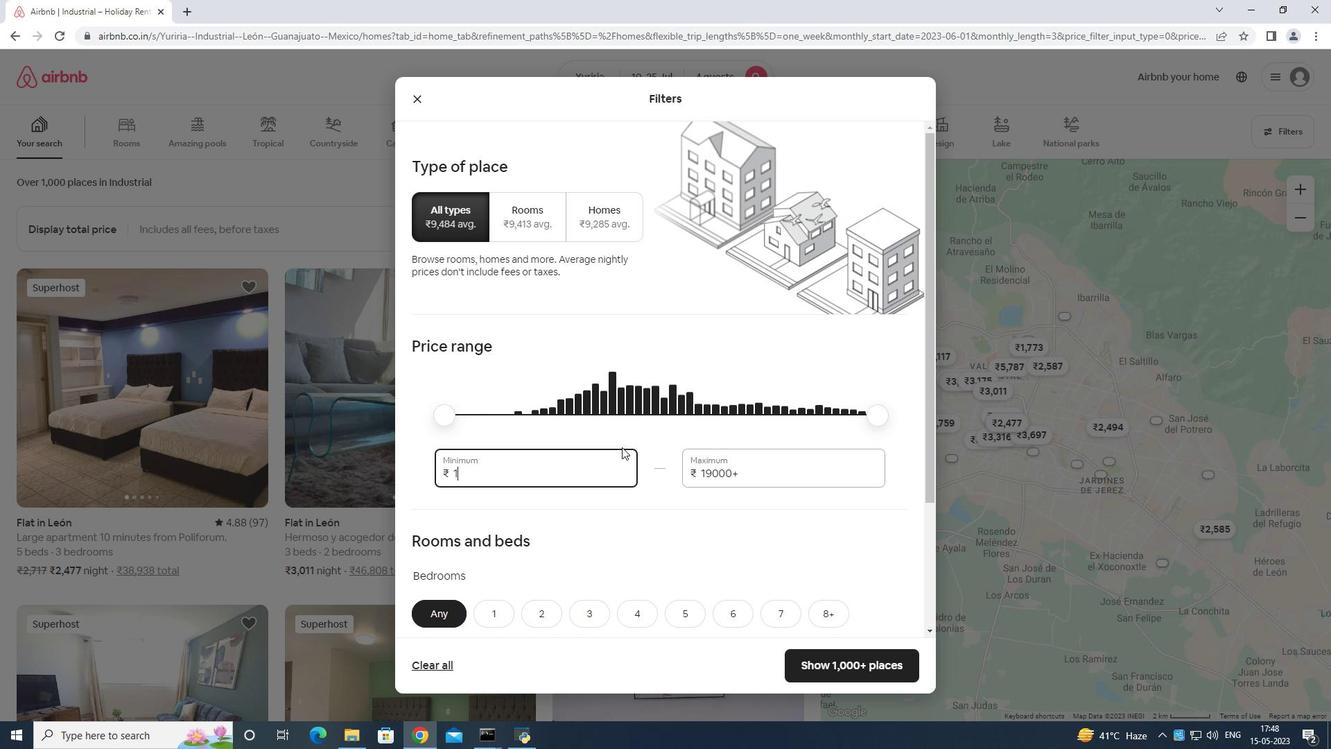 
Action: Key pressed 5
Screenshot: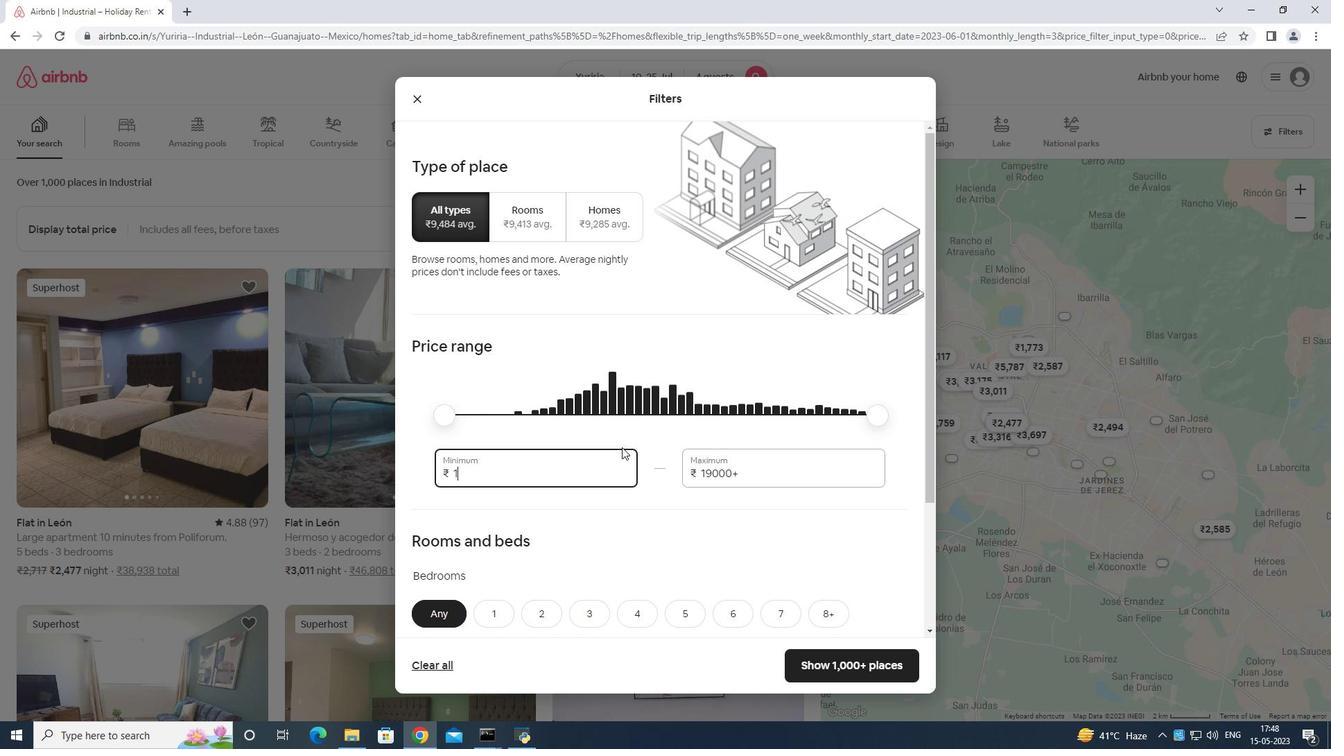 
Action: Mouse moved to (626, 445)
Screenshot: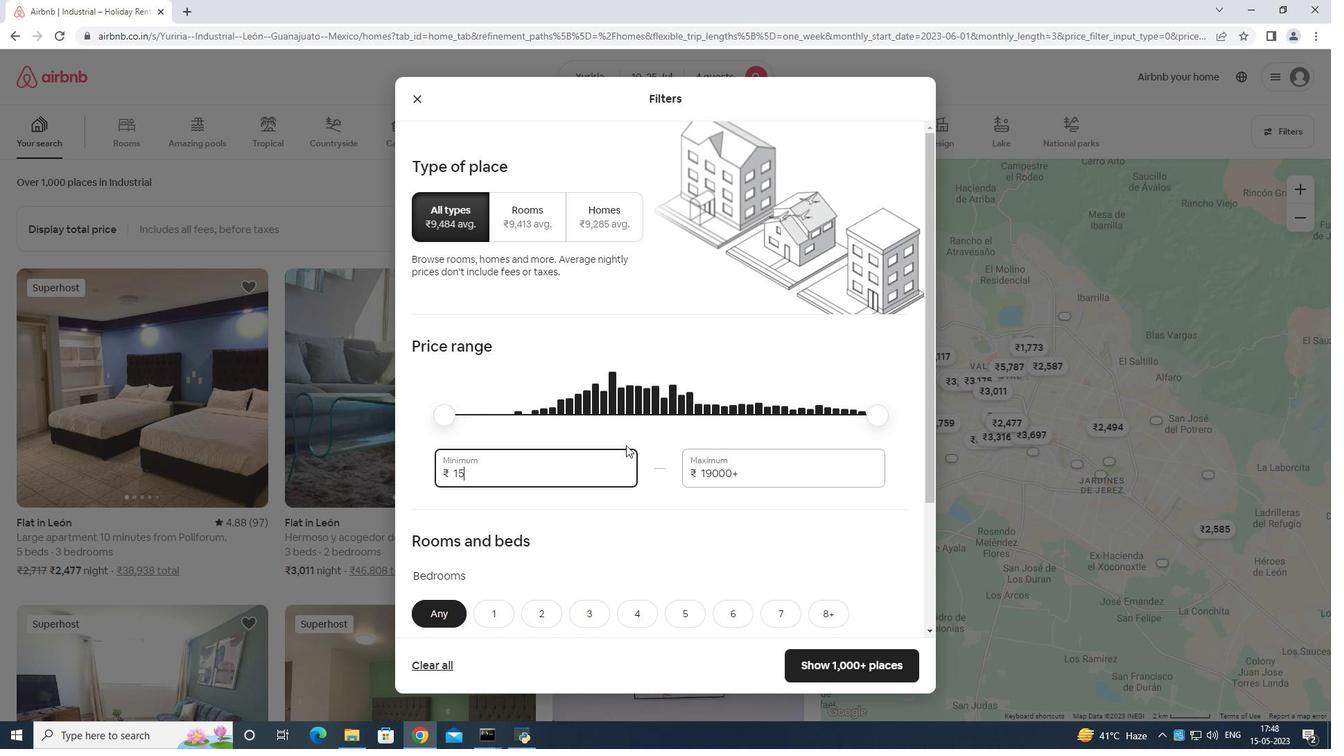 
Action: Key pressed 000
Screenshot: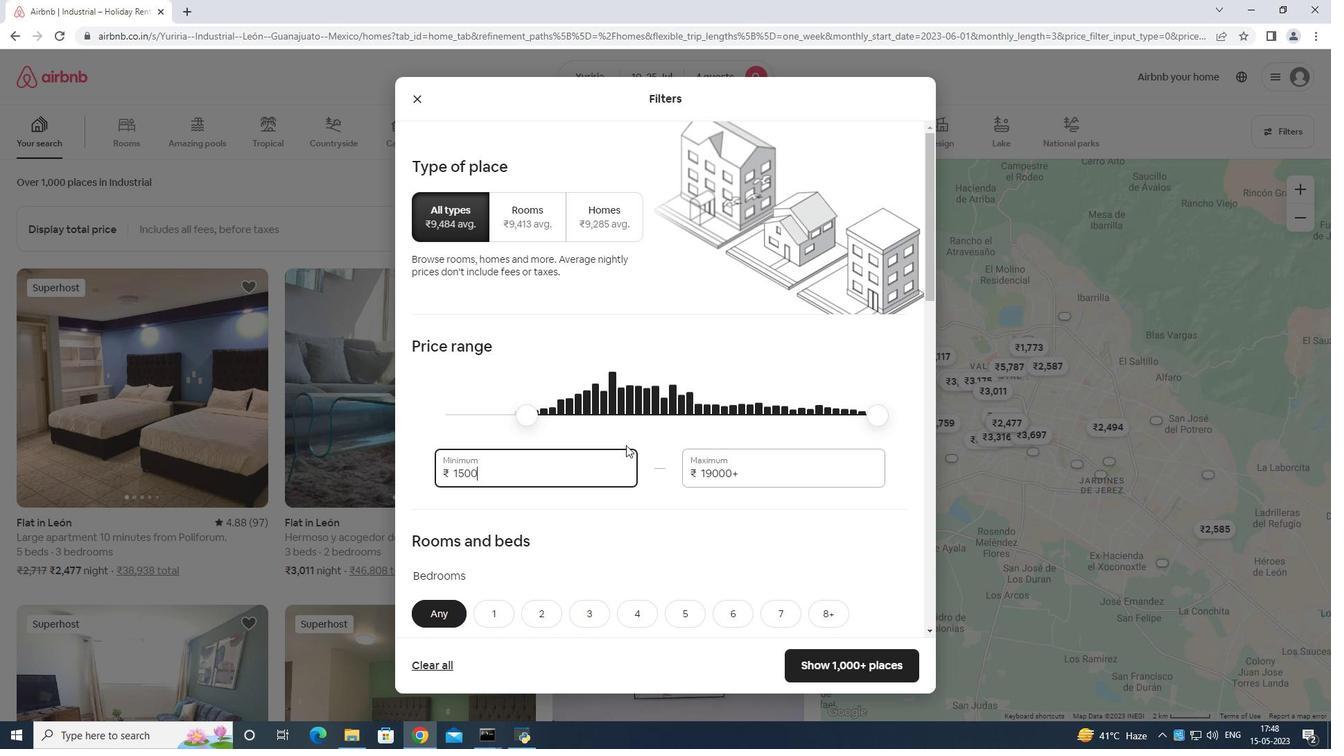 
Action: Mouse moved to (779, 468)
Screenshot: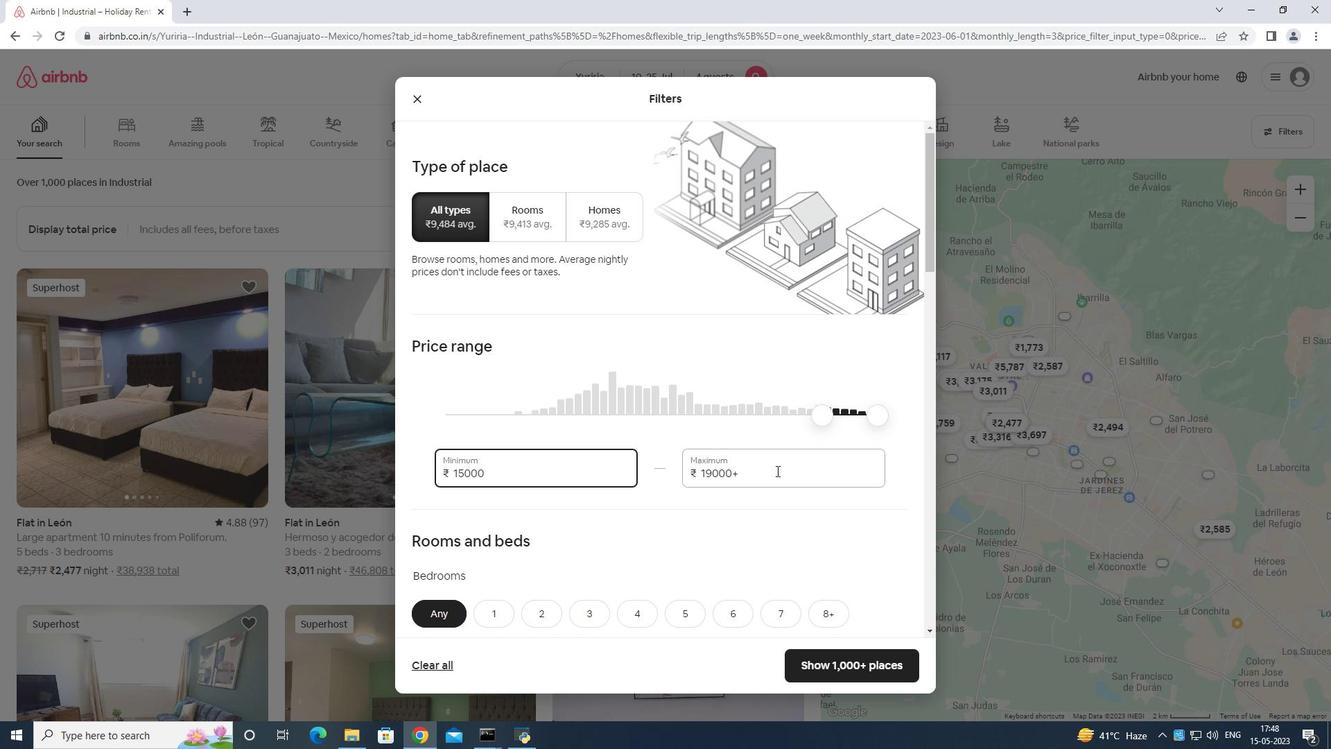 
Action: Mouse pressed left at (779, 468)
Screenshot: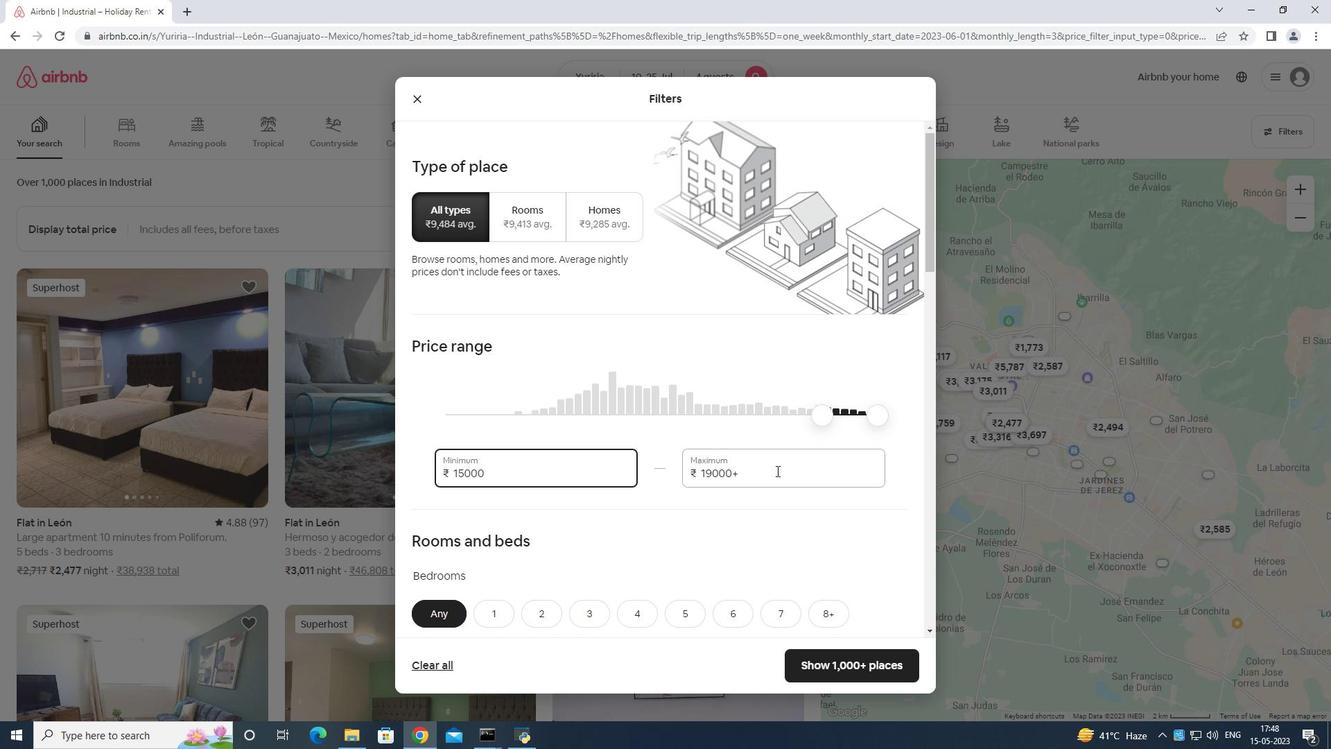 
Action: Mouse moved to (784, 463)
Screenshot: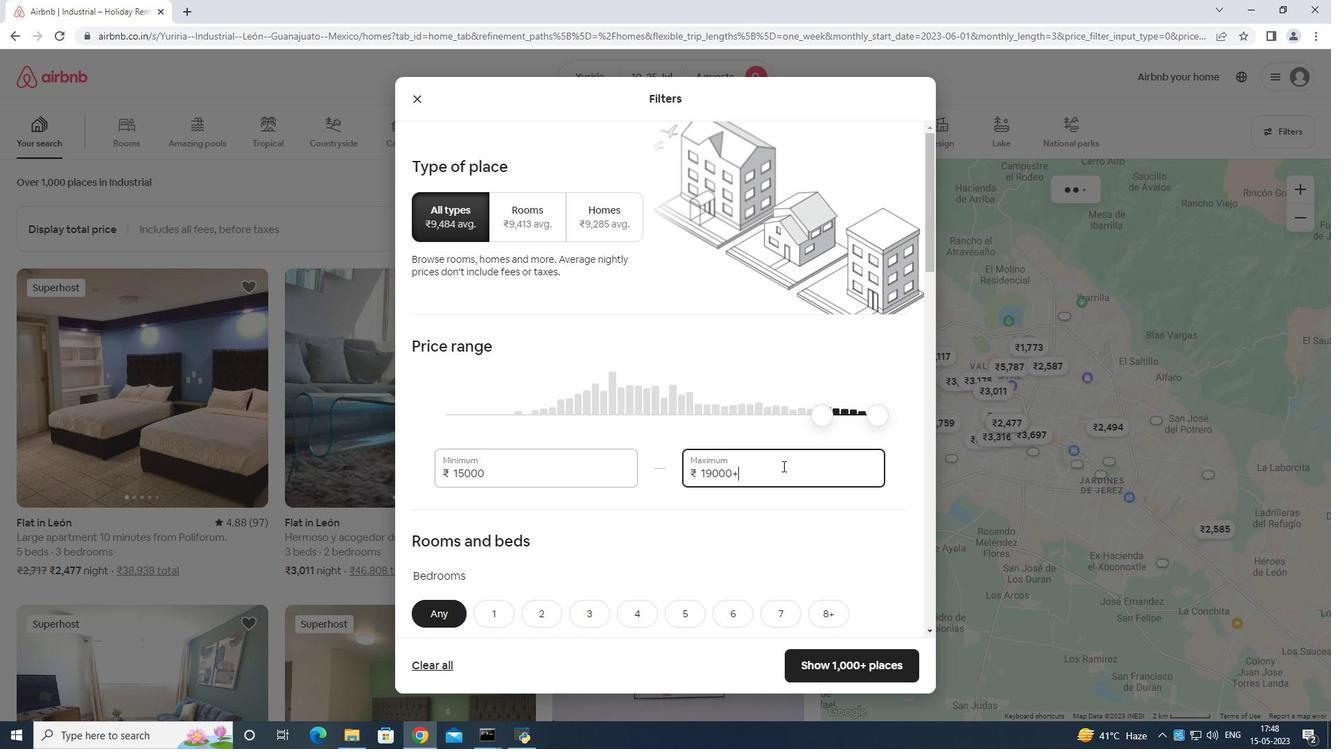 
Action: Key pressed <Key.backspace><Key.backspace><Key.backspace><Key.backspace><Key.backspace><Key.backspace><Key.backspace><Key.backspace><Key.backspace><Key.backspace>2
Screenshot: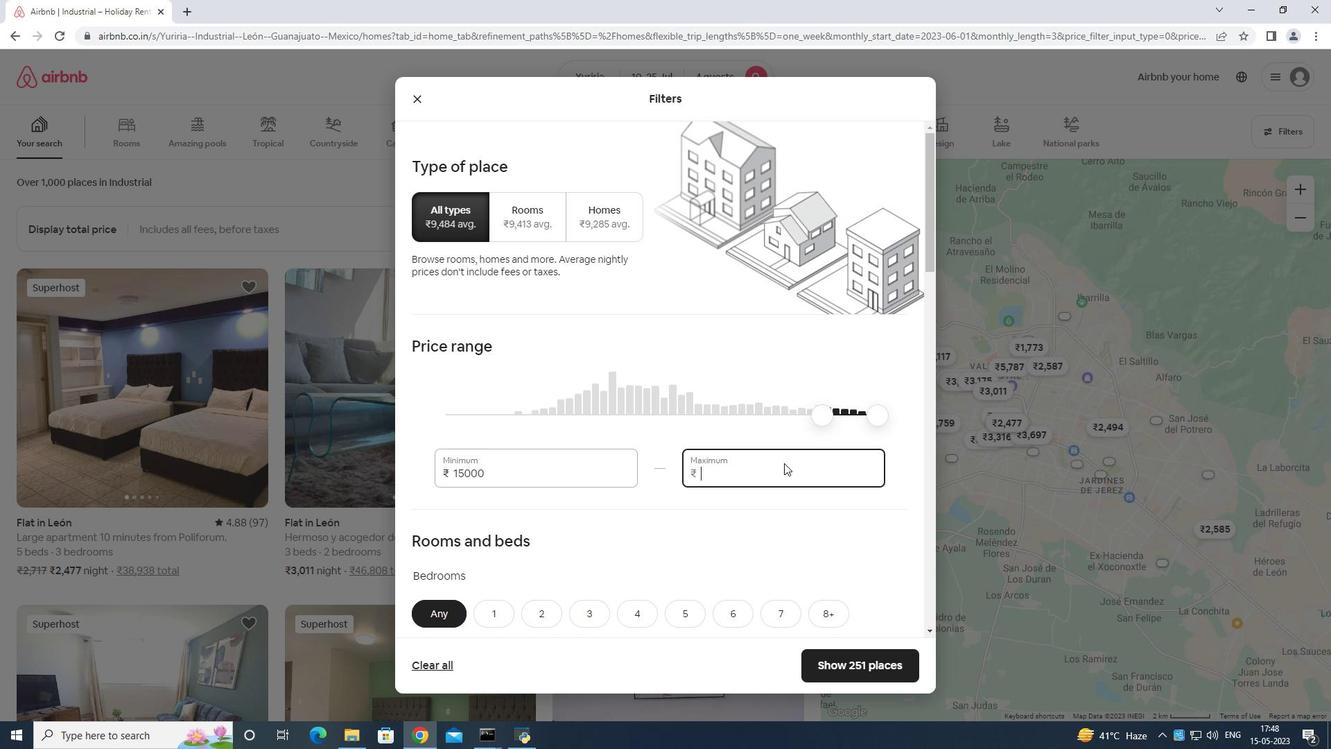 
Action: Mouse moved to (785, 461)
Screenshot: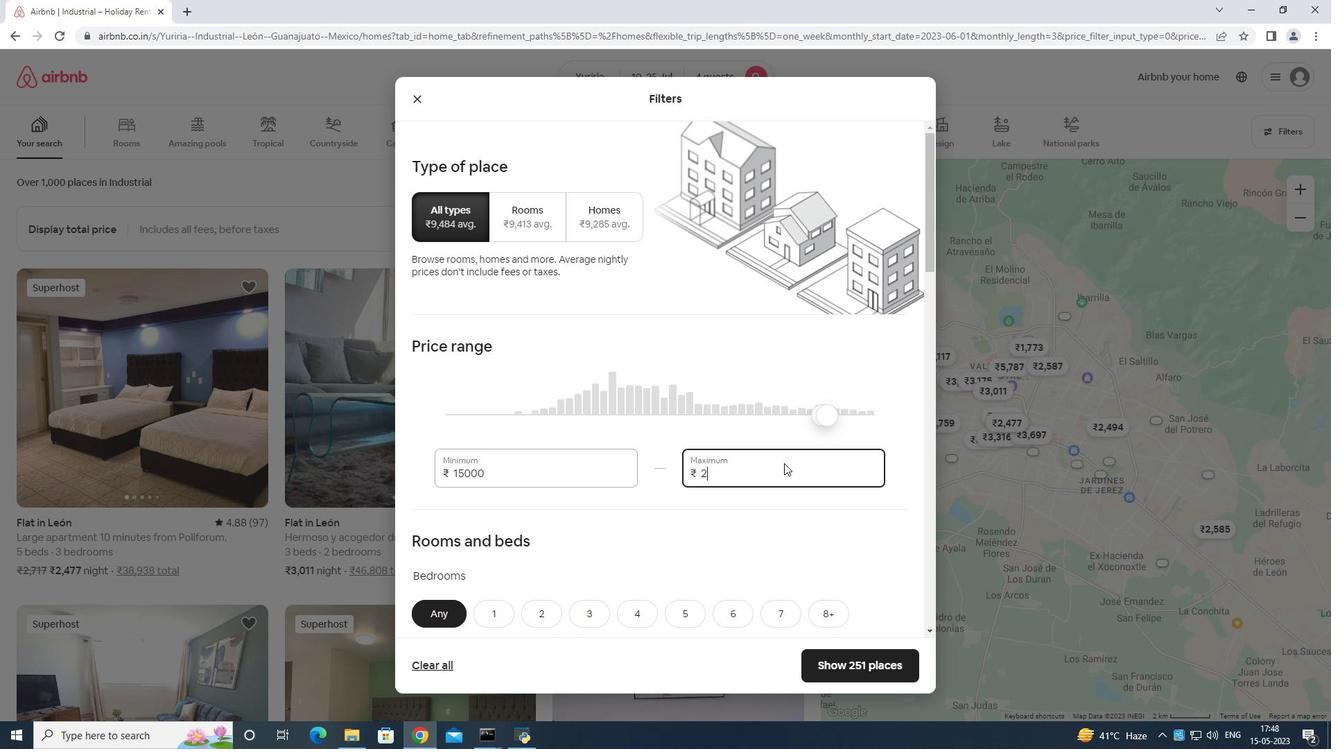 
Action: Key pressed 5
Screenshot: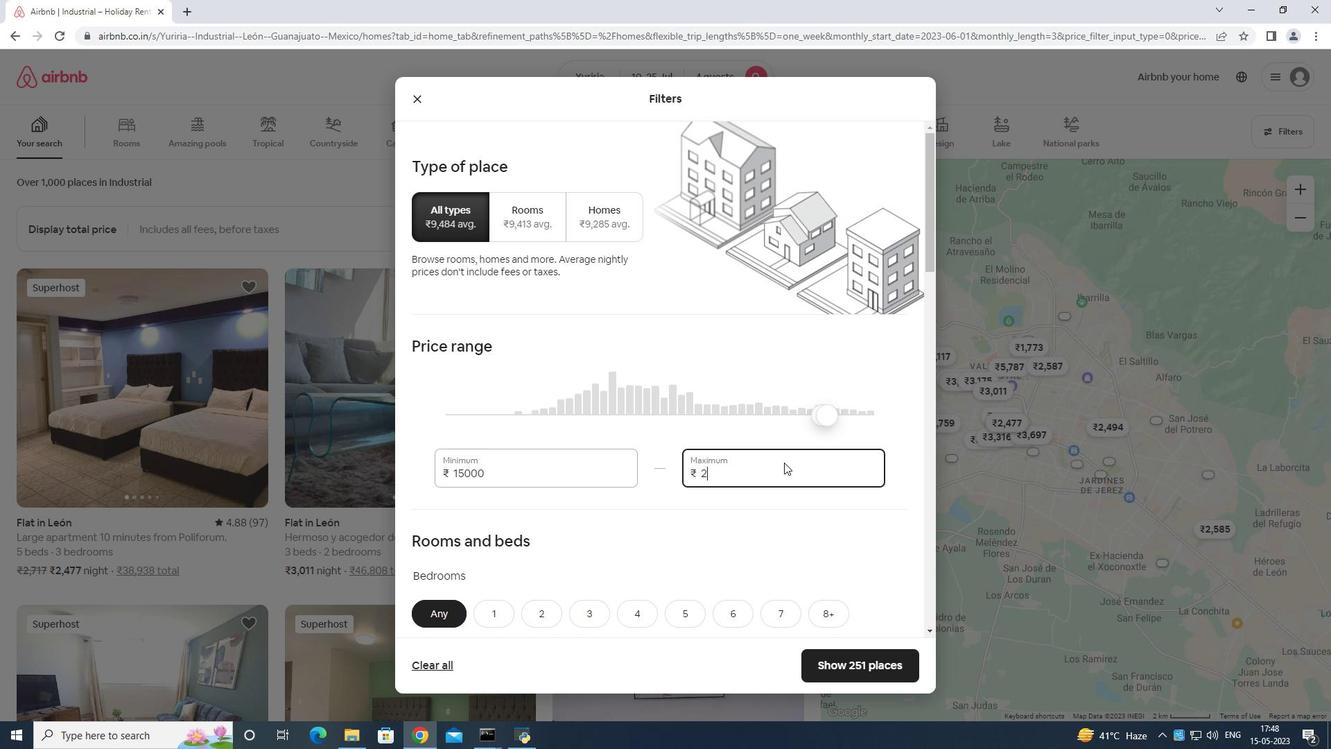 
Action: Mouse moved to (787, 460)
Screenshot: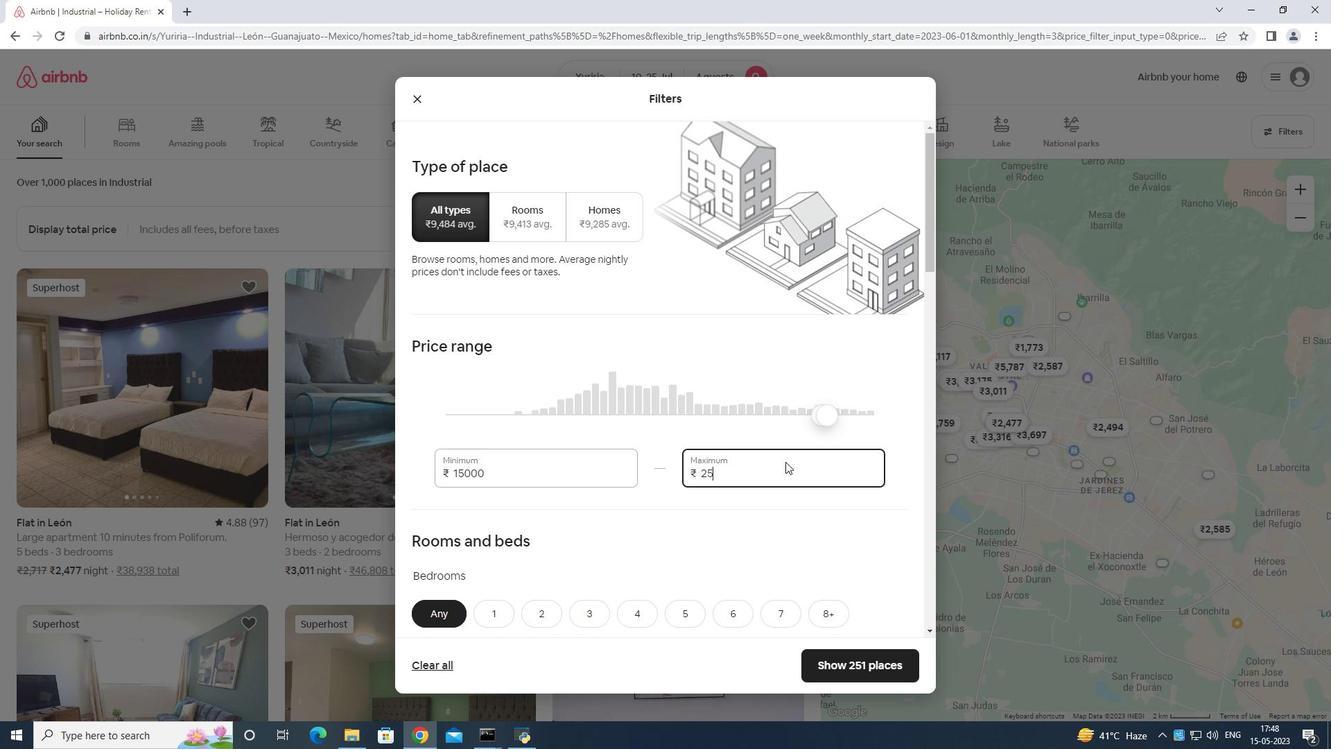 
Action: Key pressed 0
Screenshot: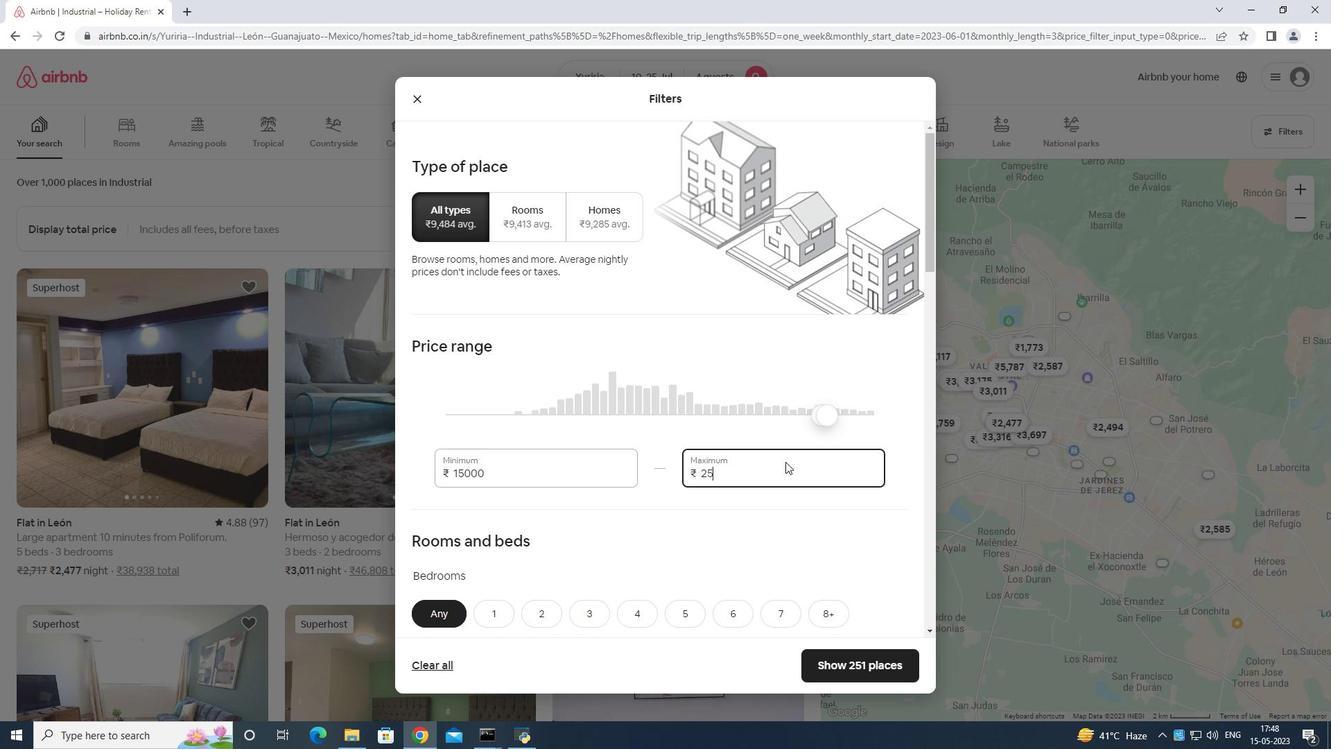 
Action: Mouse moved to (788, 459)
Screenshot: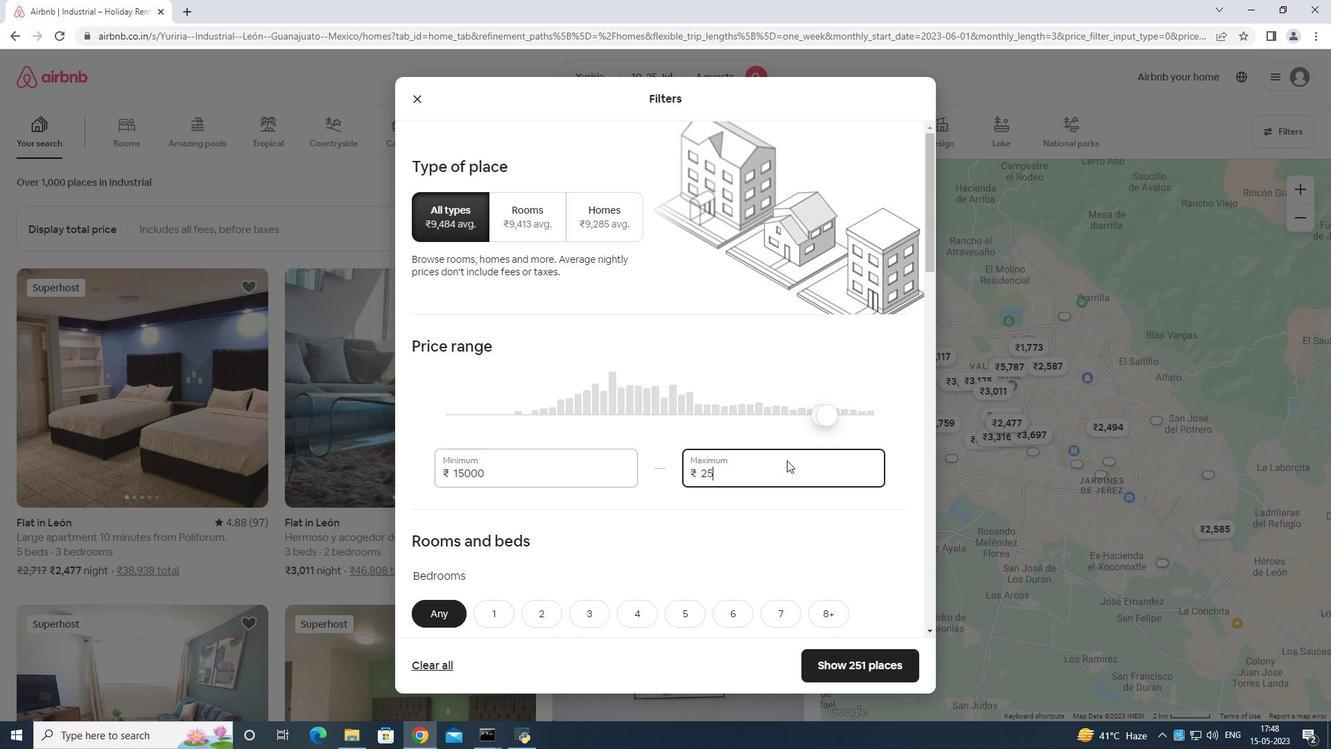 
Action: Key pressed 00
Screenshot: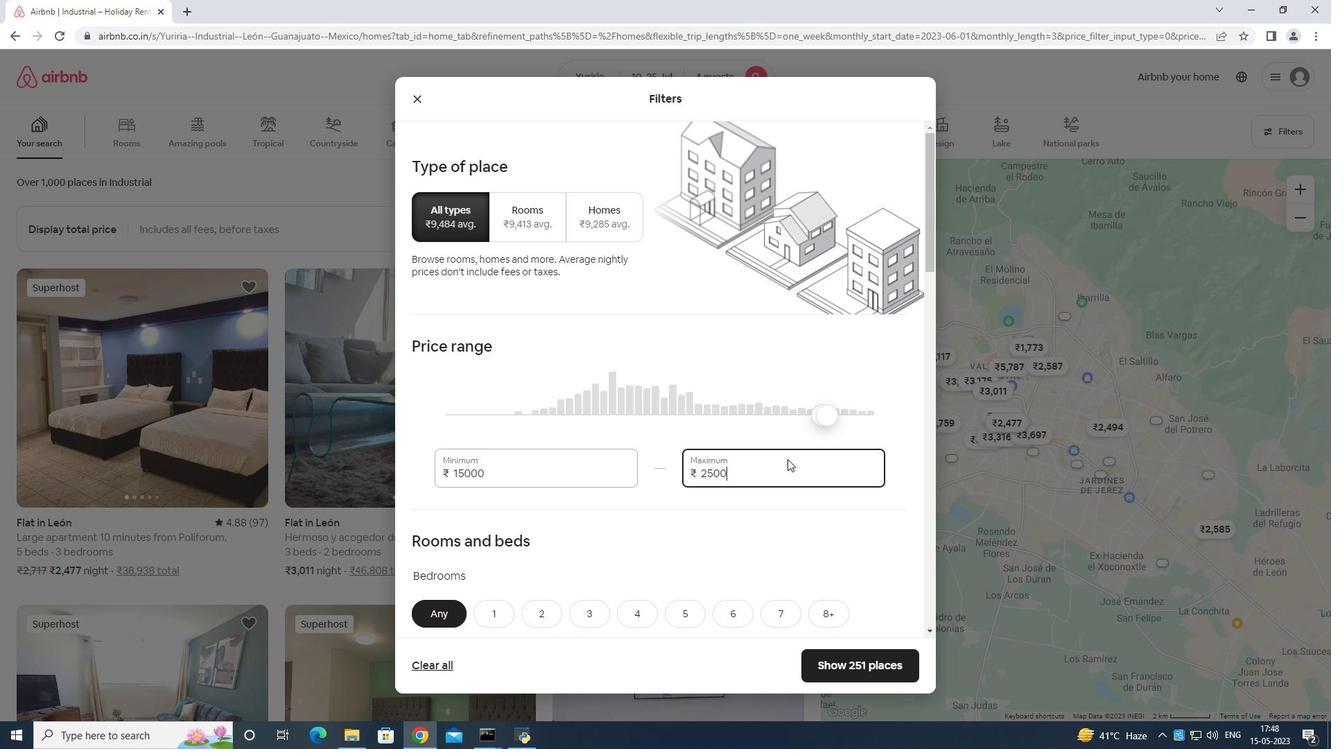 
Action: Mouse scrolled (788, 458) with delta (0, 0)
Screenshot: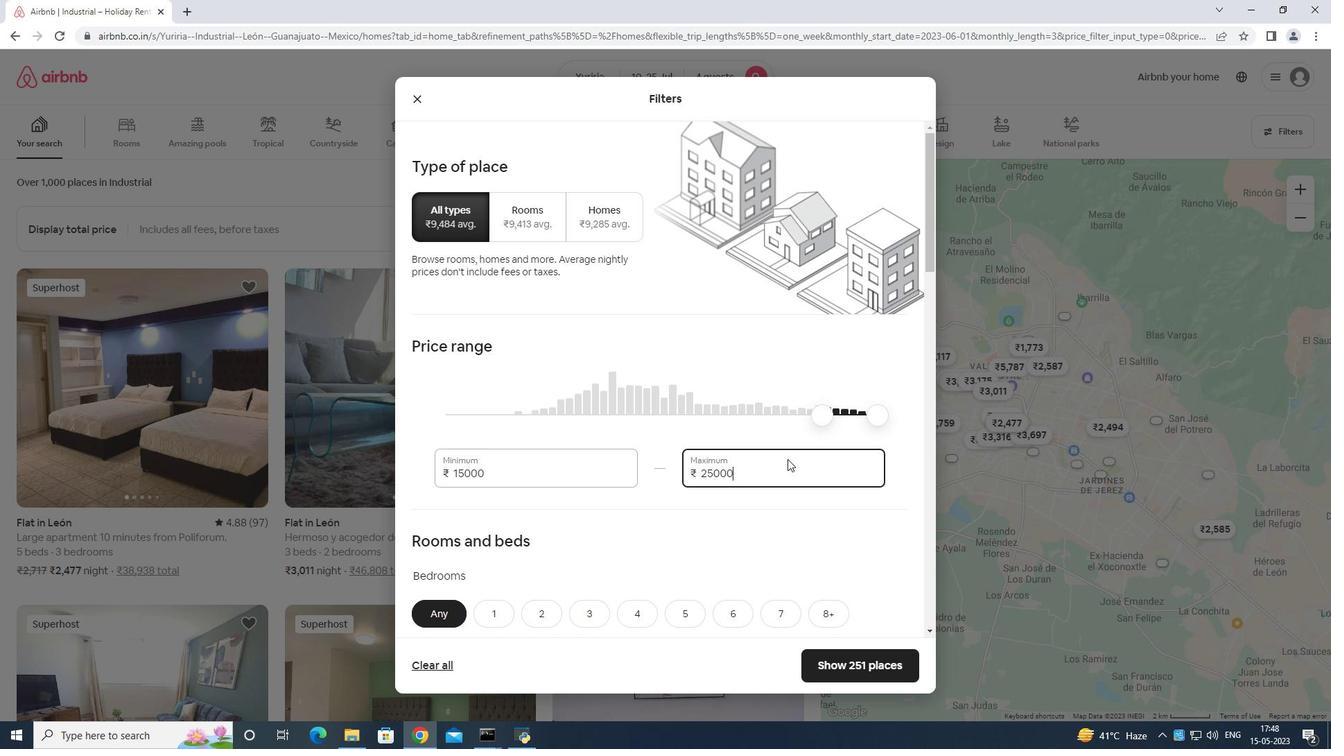 
Action: Mouse moved to (788, 459)
Screenshot: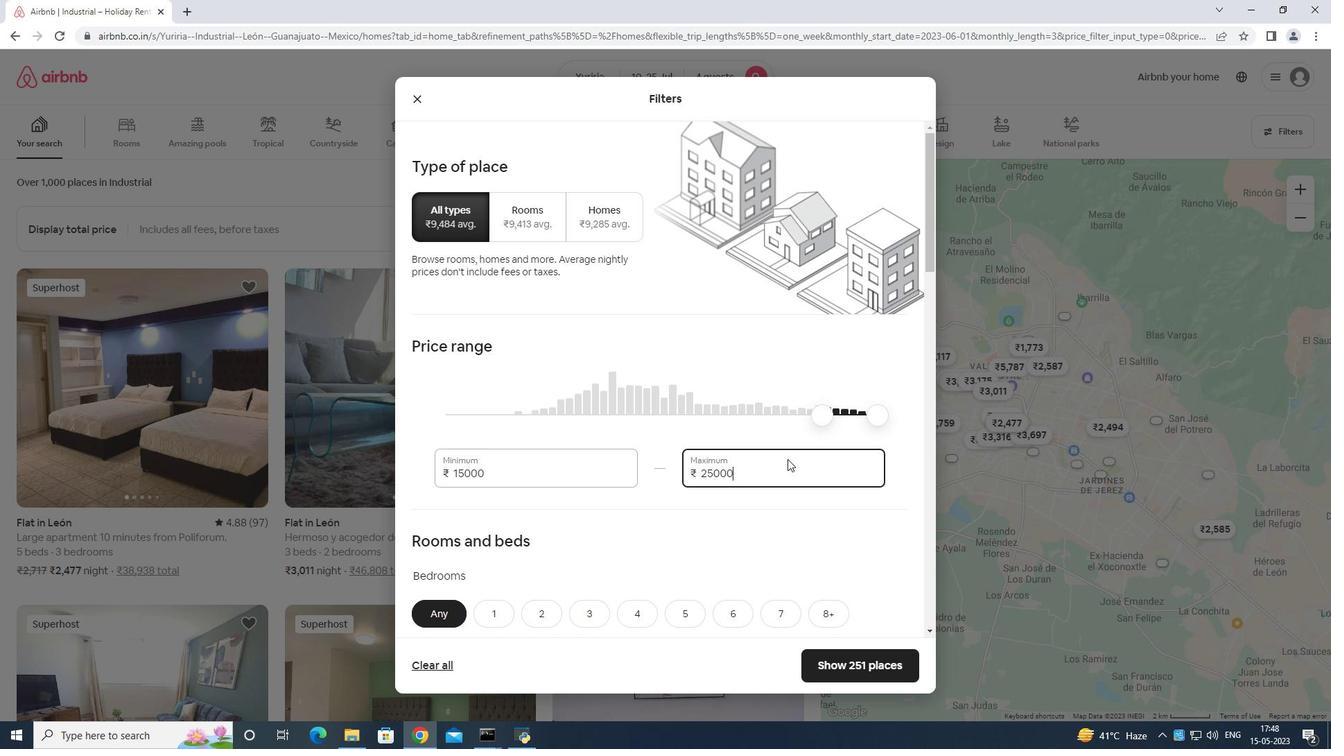 
Action: Mouse scrolled (788, 458) with delta (0, 0)
Screenshot: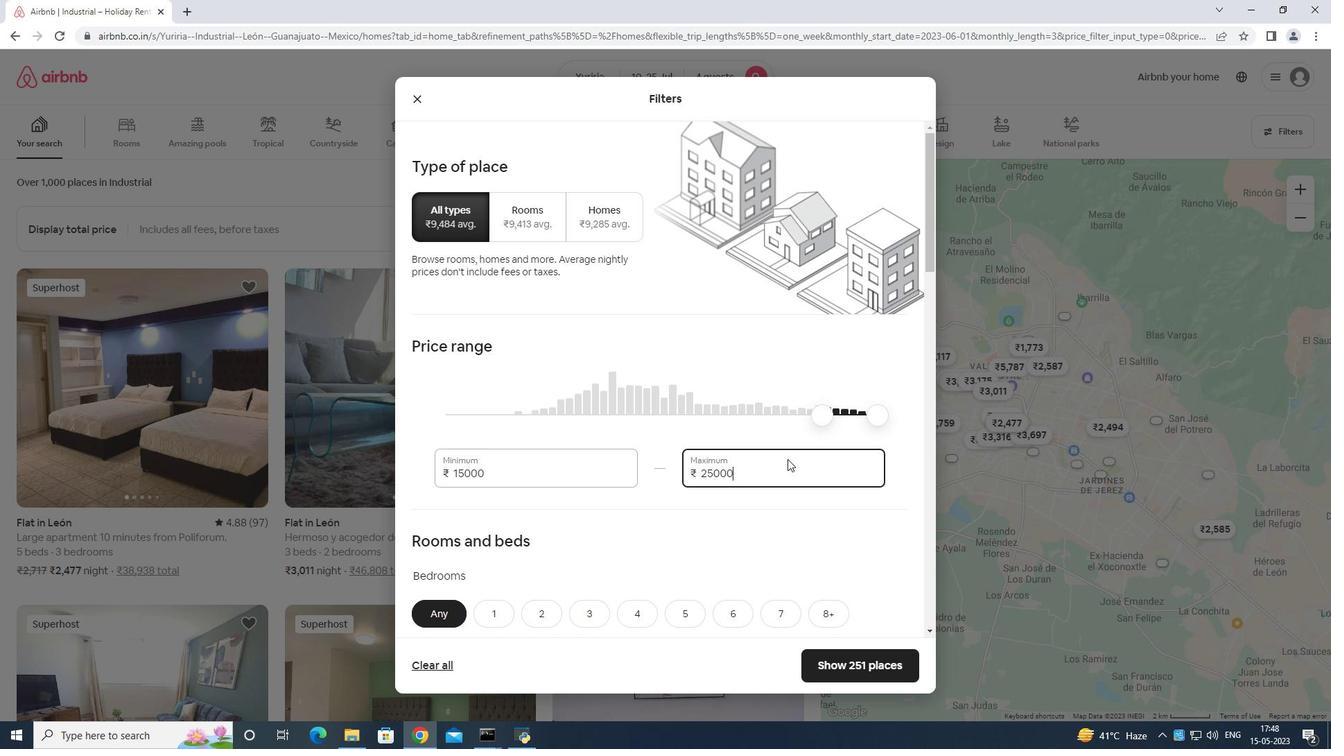 
Action: Mouse moved to (792, 461)
Screenshot: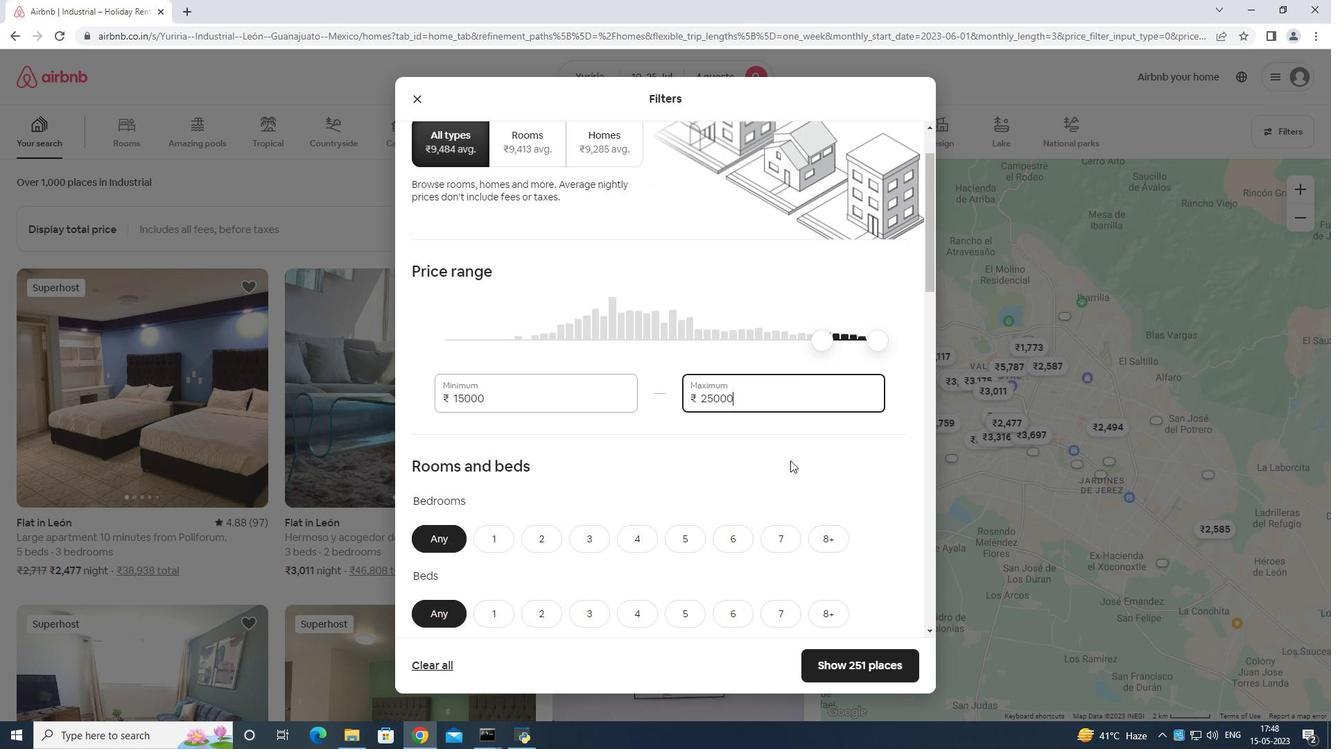 
Action: Mouse scrolled (792, 460) with delta (0, 0)
Screenshot: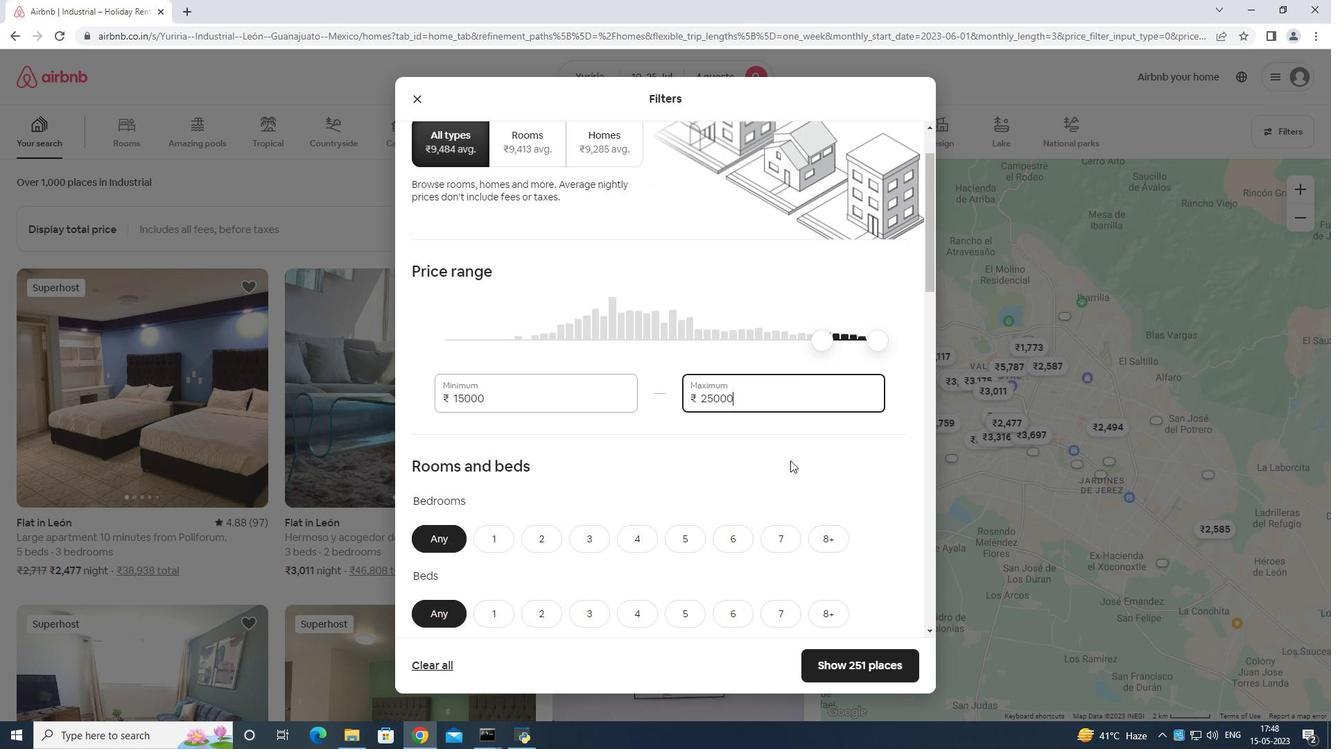 
Action: Mouse moved to (552, 407)
Screenshot: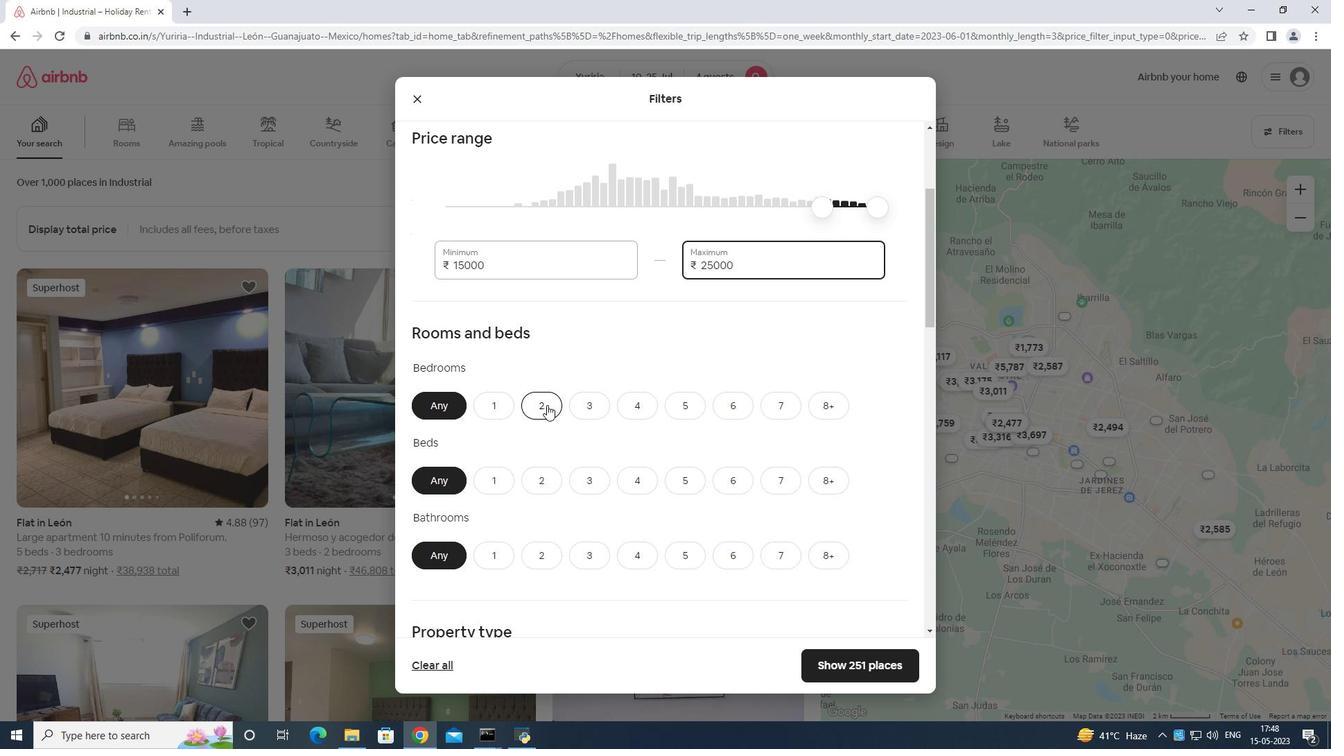 
Action: Mouse pressed left at (552, 407)
Screenshot: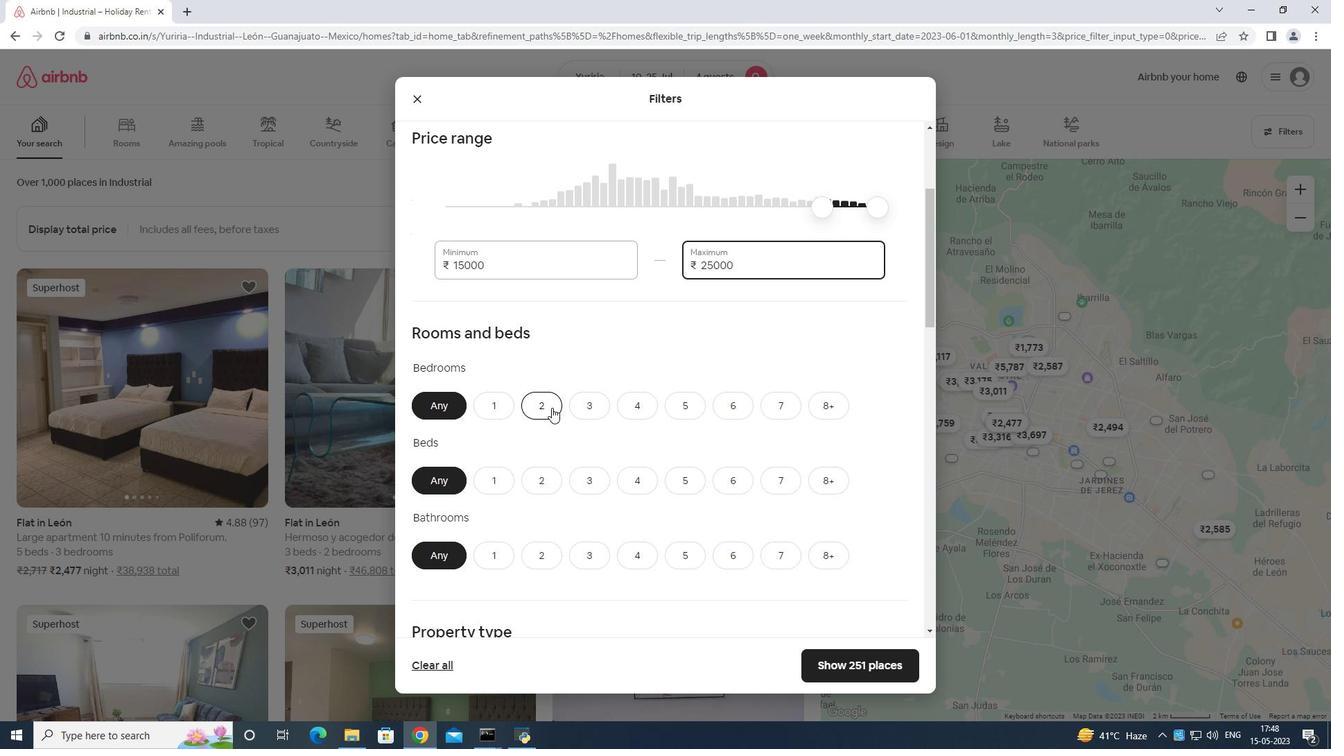 
Action: Mouse moved to (594, 475)
Screenshot: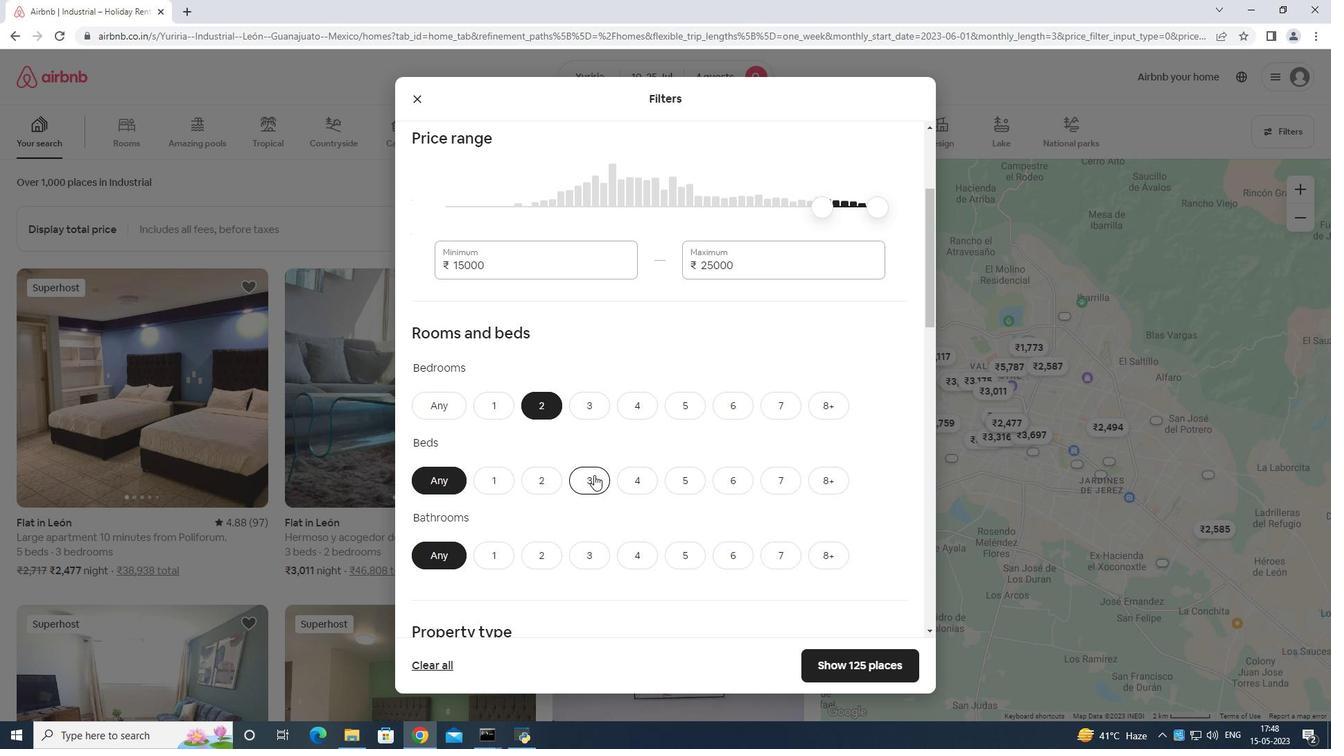
Action: Mouse pressed left at (594, 475)
Screenshot: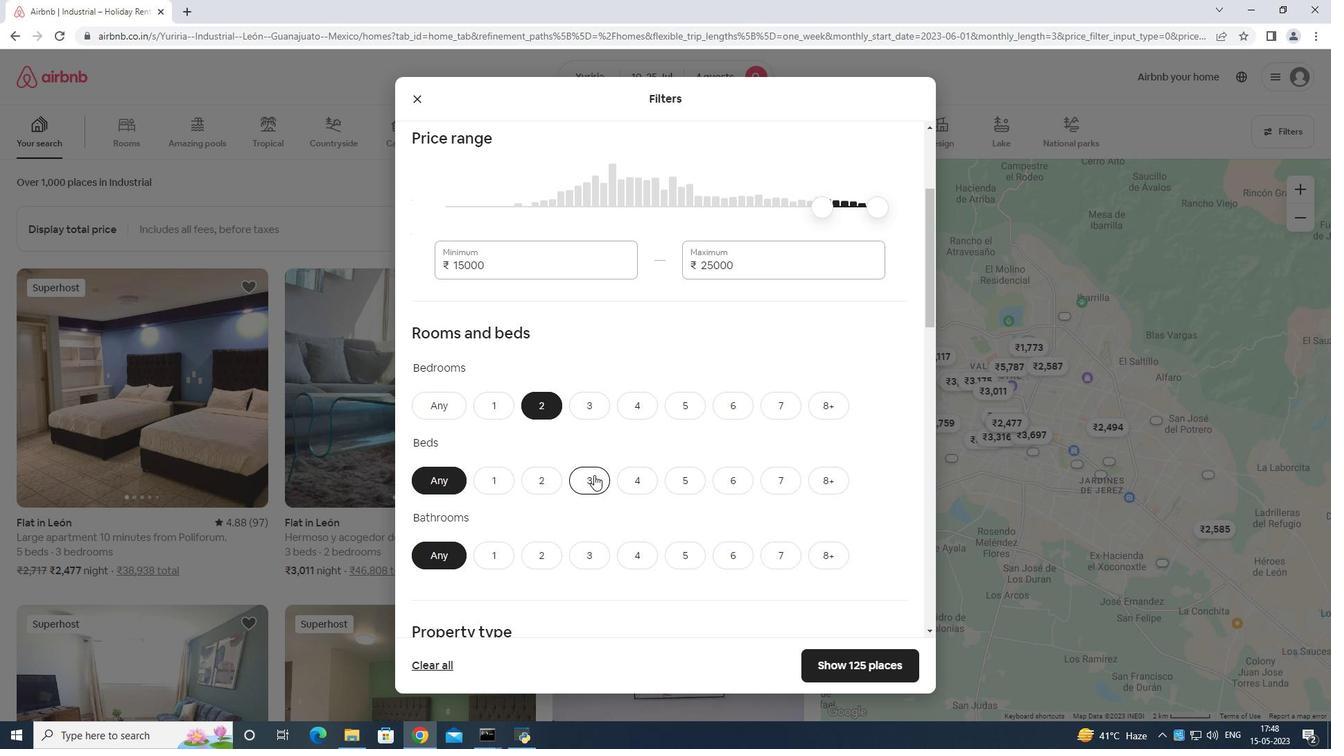 
Action: Mouse moved to (538, 549)
Screenshot: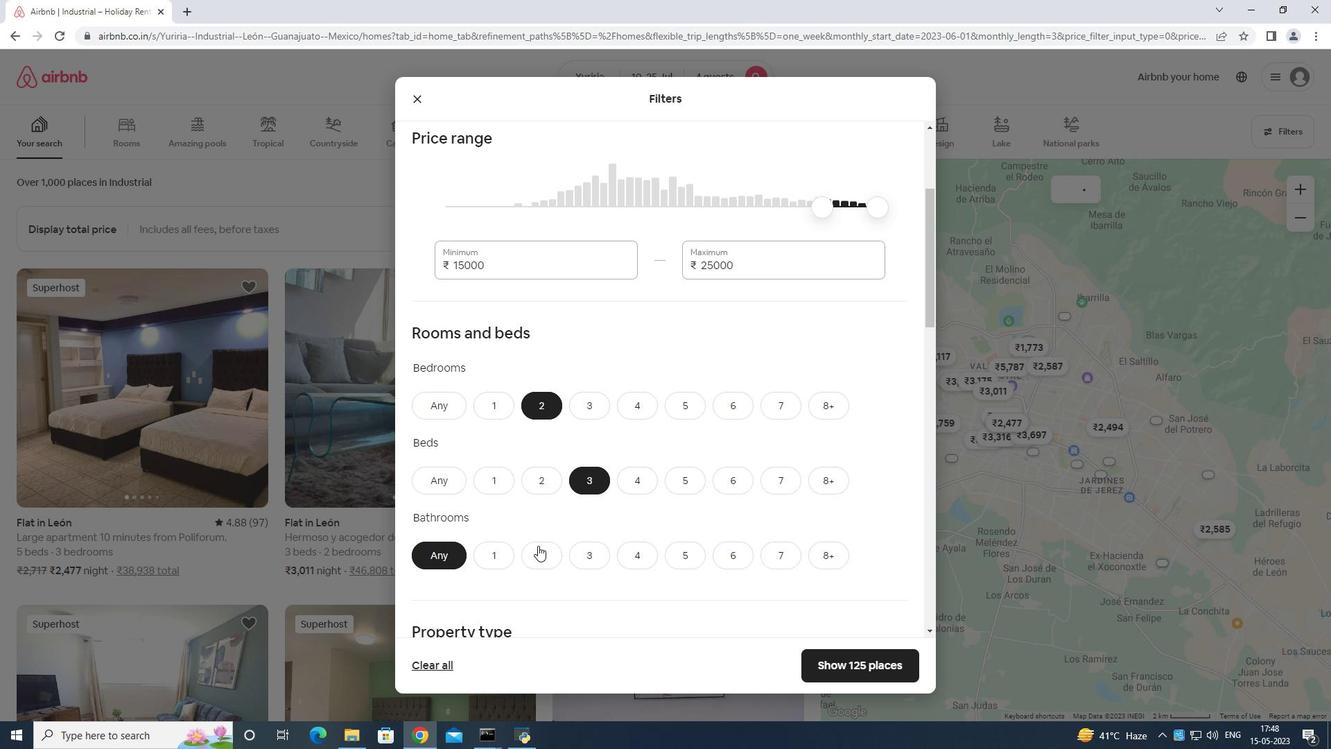 
Action: Mouse pressed left at (538, 549)
Screenshot: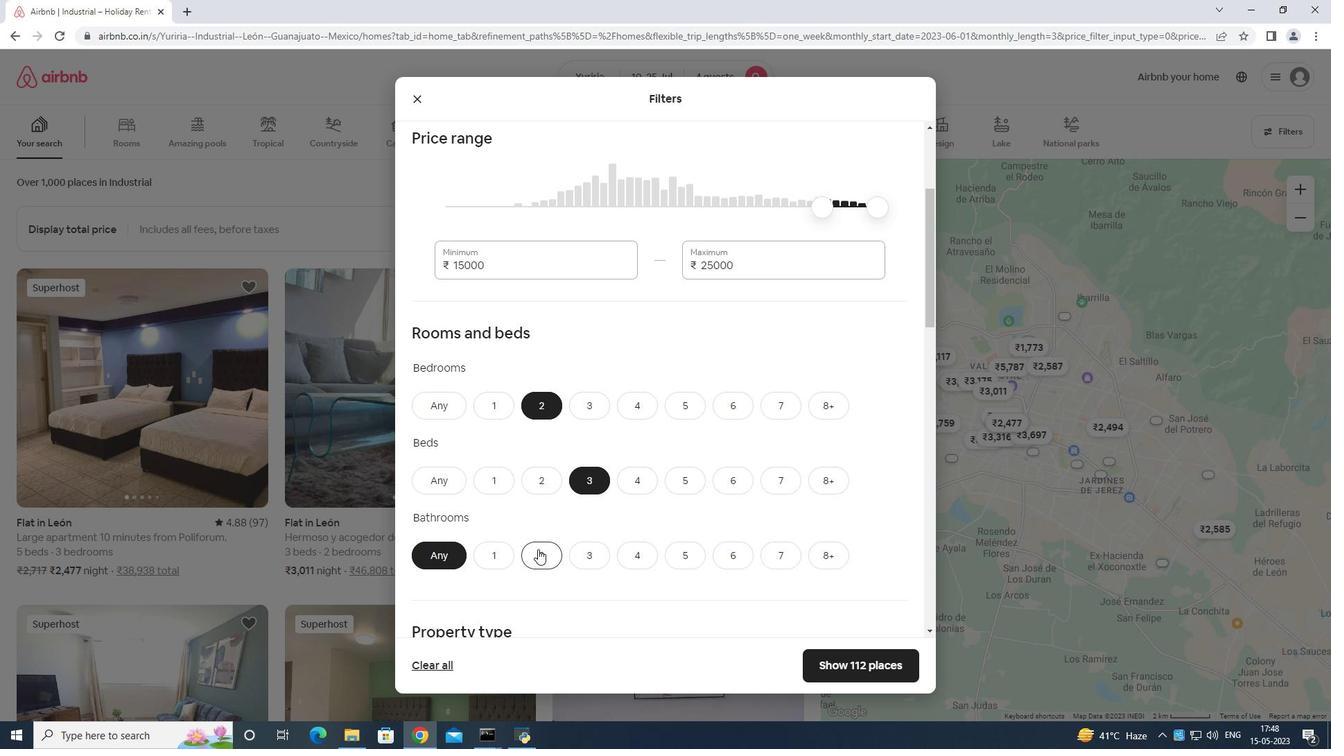 
Action: Mouse moved to (545, 533)
Screenshot: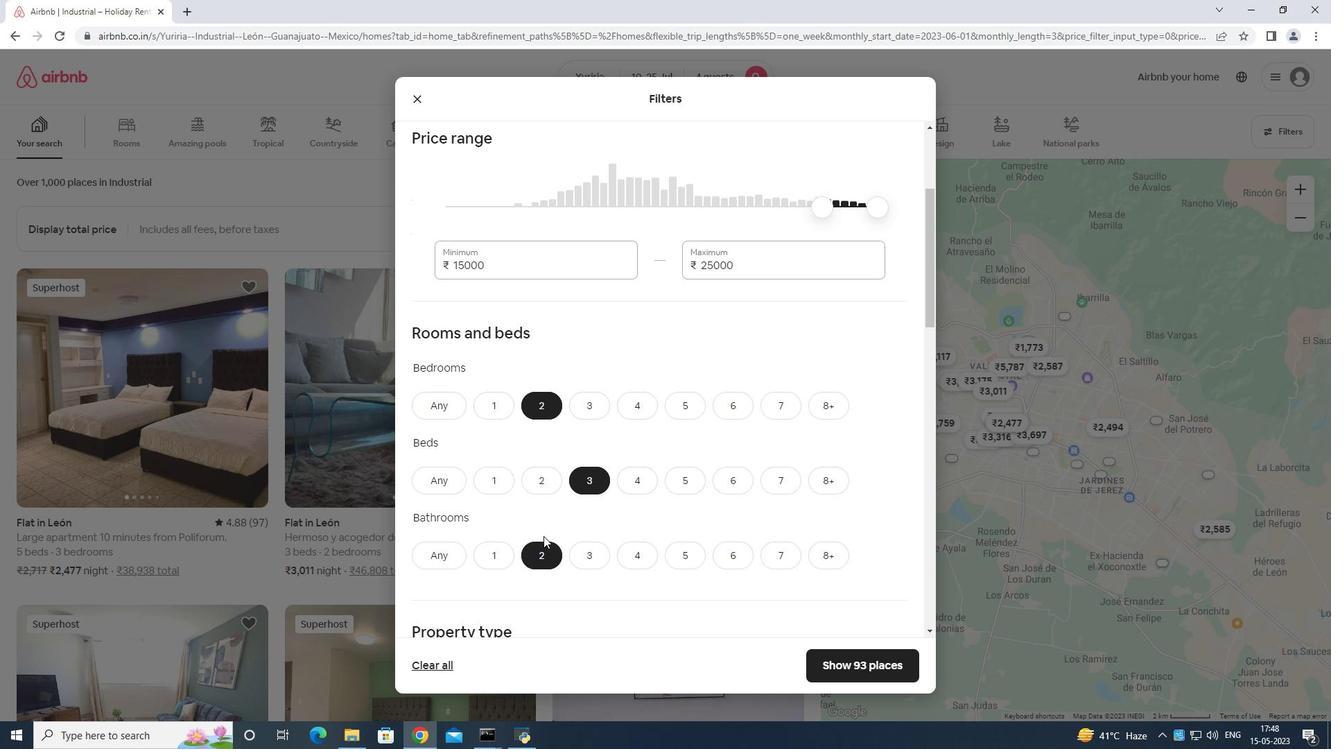 
Action: Mouse scrolled (545, 532) with delta (0, 0)
Screenshot: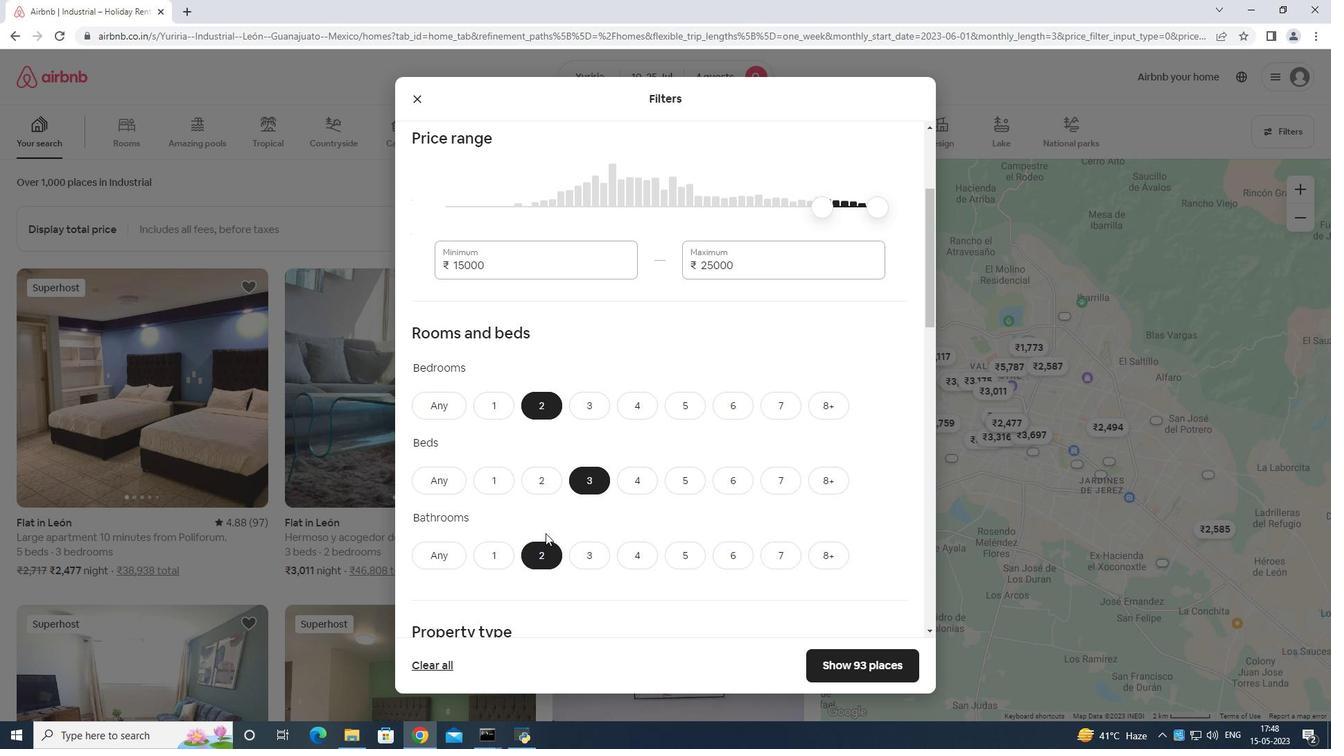 
Action: Mouse moved to (545, 533)
Screenshot: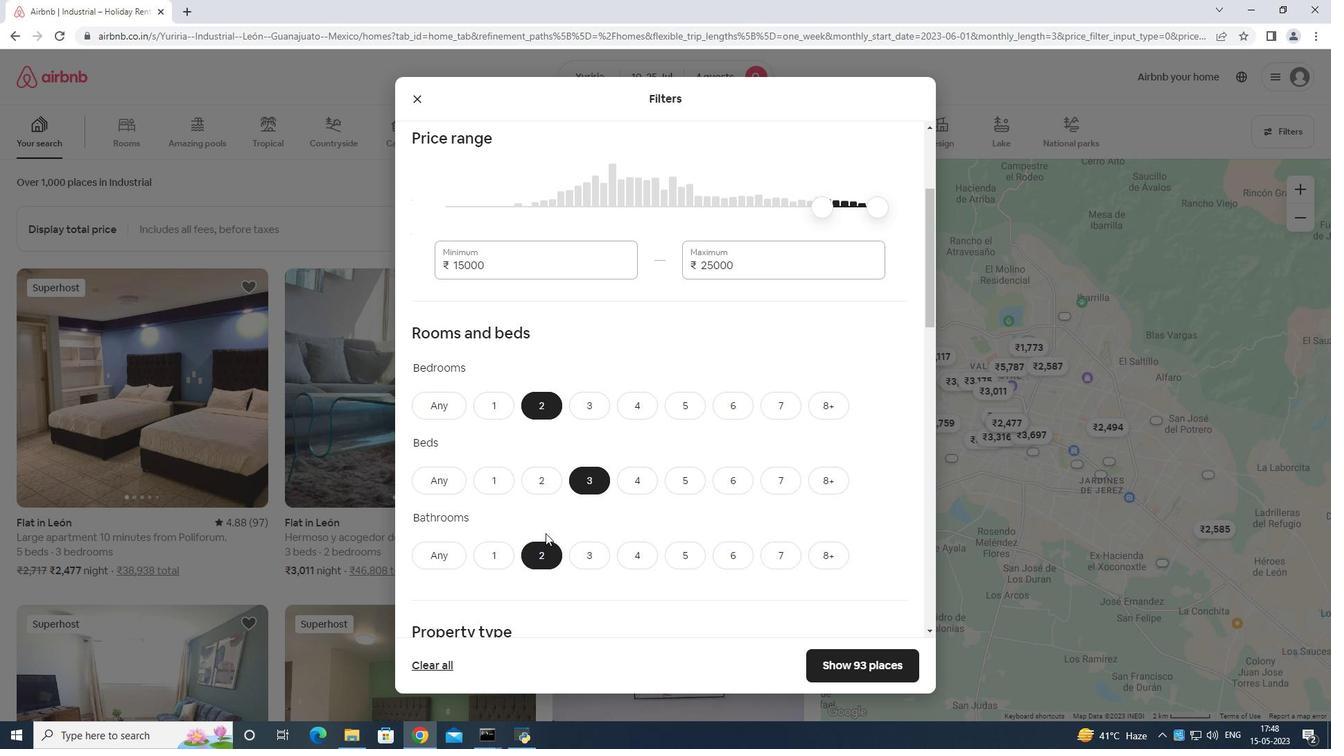 
Action: Mouse scrolled (545, 532) with delta (0, 0)
Screenshot: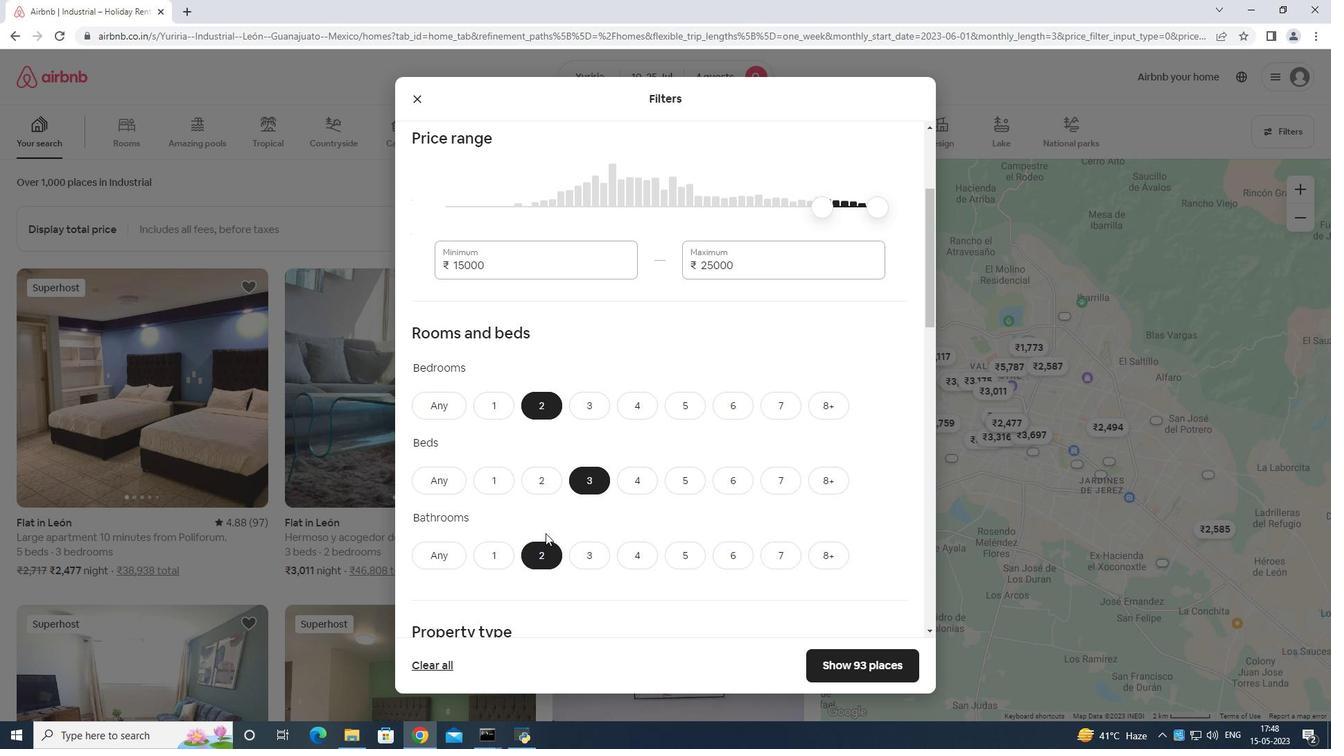 
Action: Mouse moved to (548, 534)
Screenshot: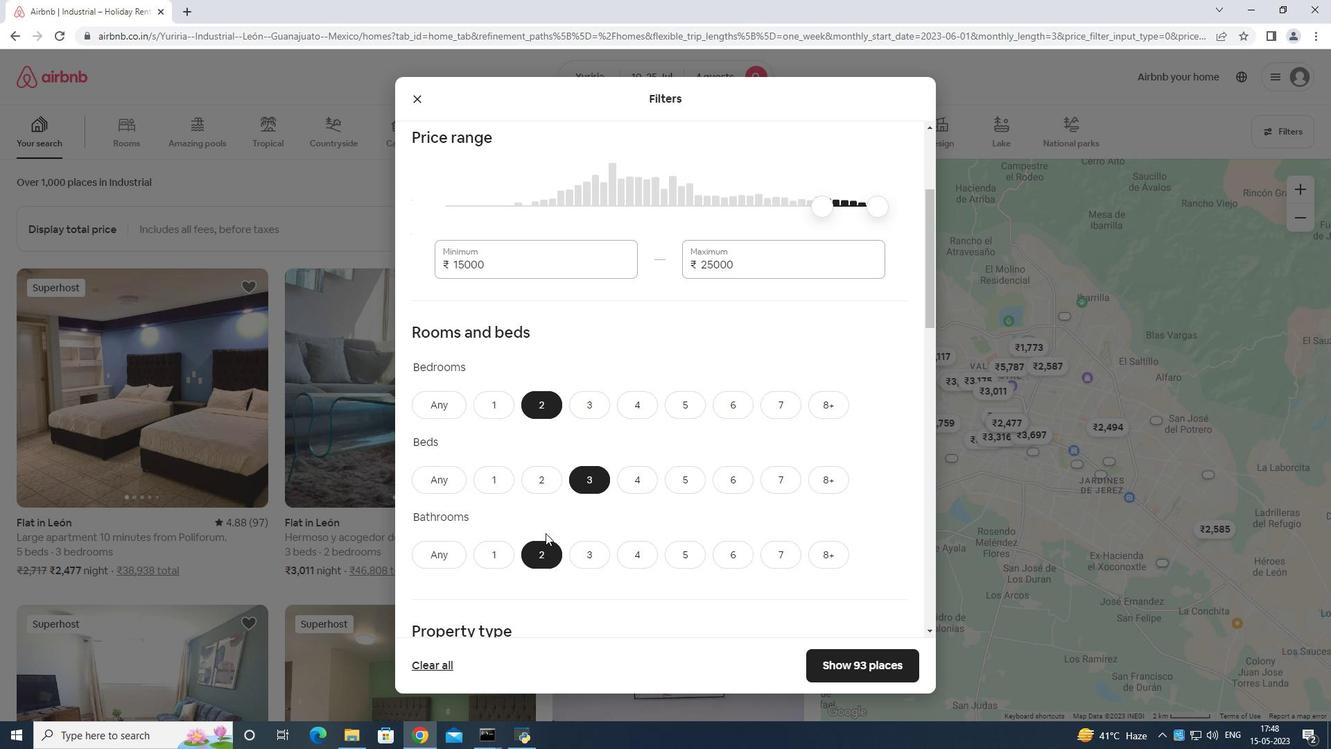 
Action: Mouse scrolled (548, 534) with delta (0, 0)
Screenshot: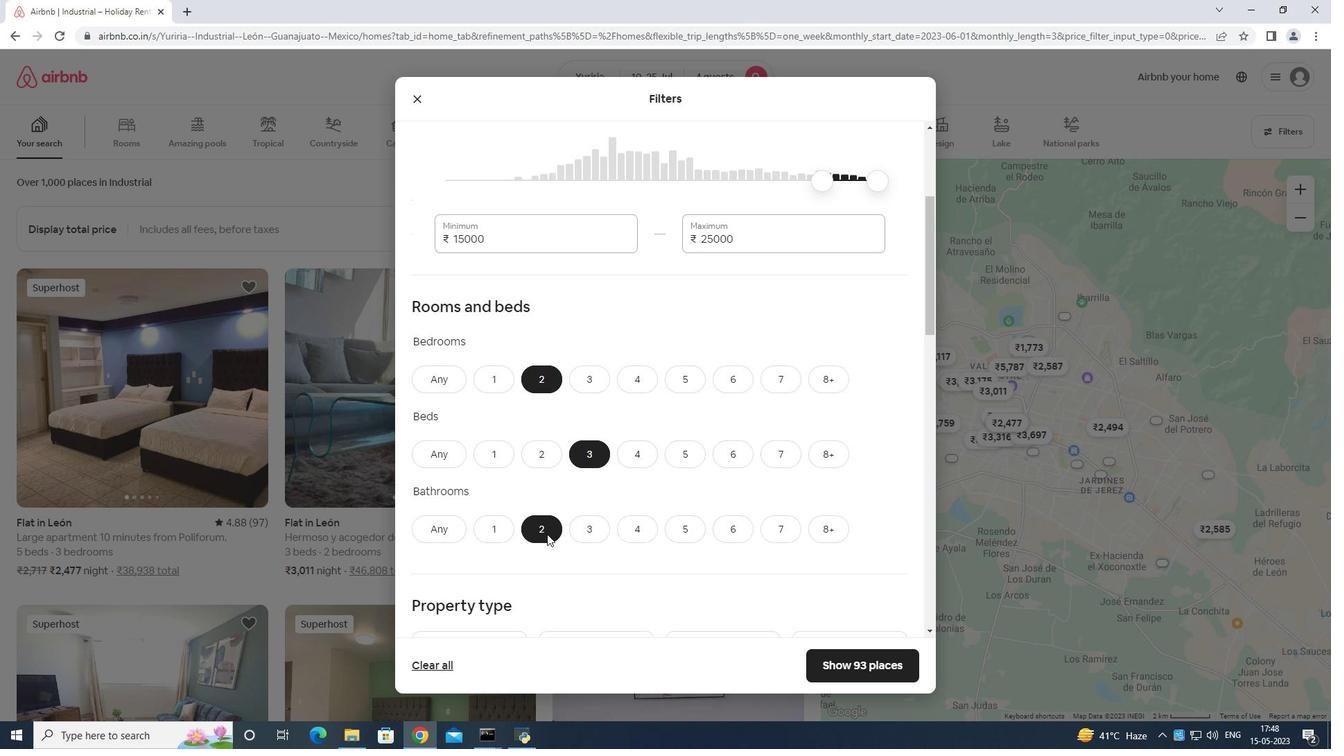 
Action: Mouse moved to (549, 534)
Screenshot: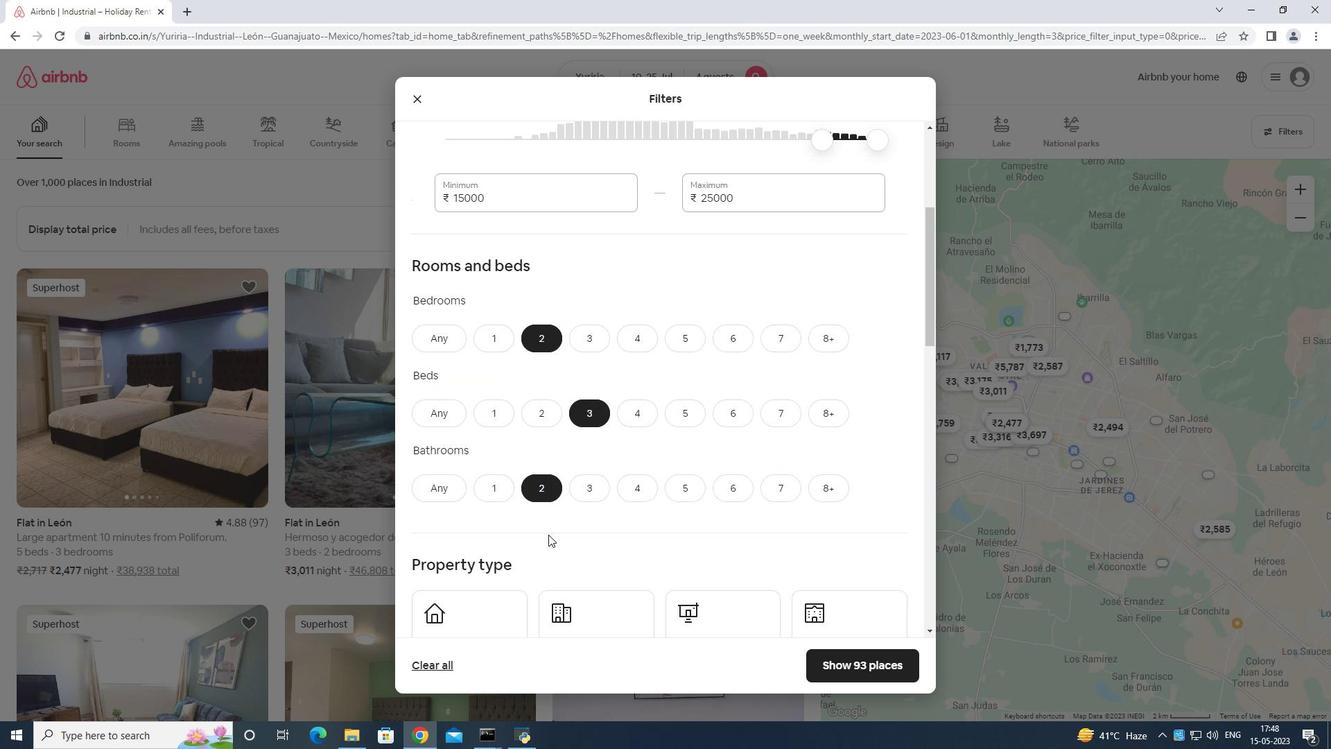 
Action: Mouse scrolled (549, 534) with delta (0, 0)
Screenshot: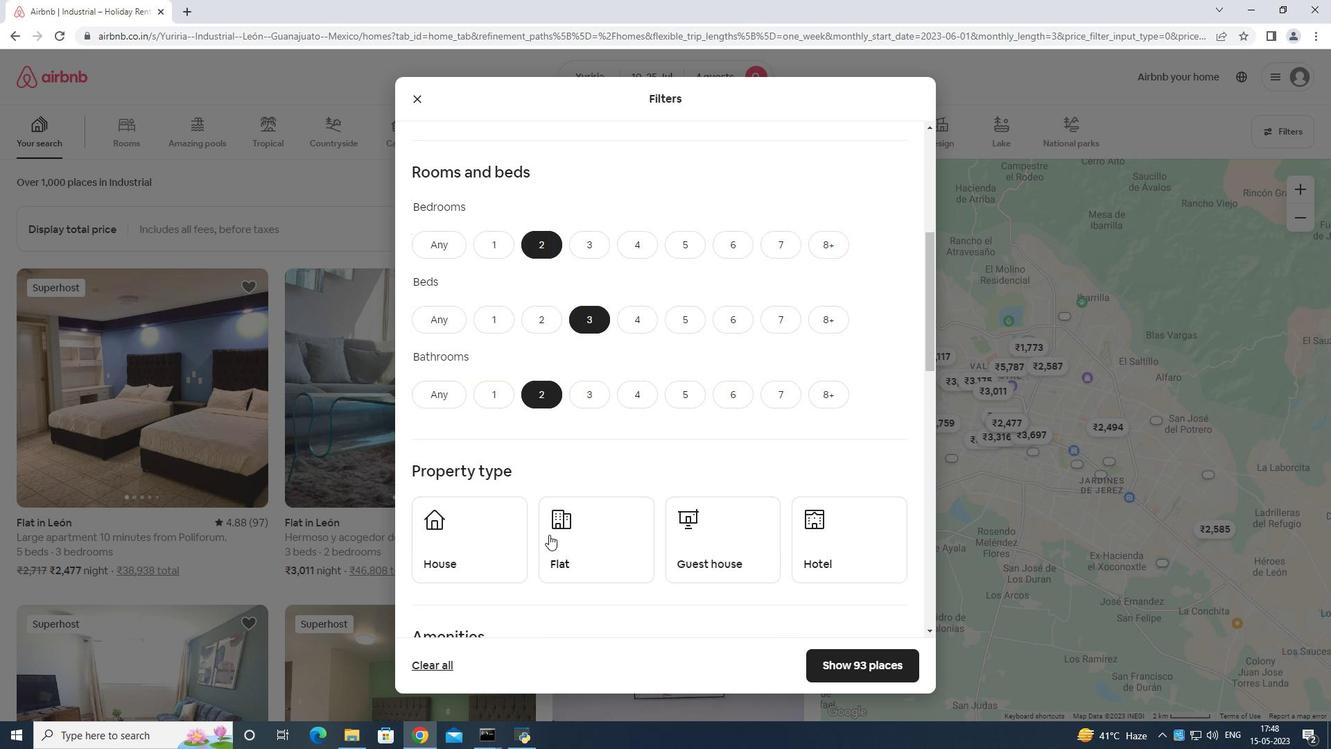 
Action: Mouse moved to (486, 430)
Screenshot: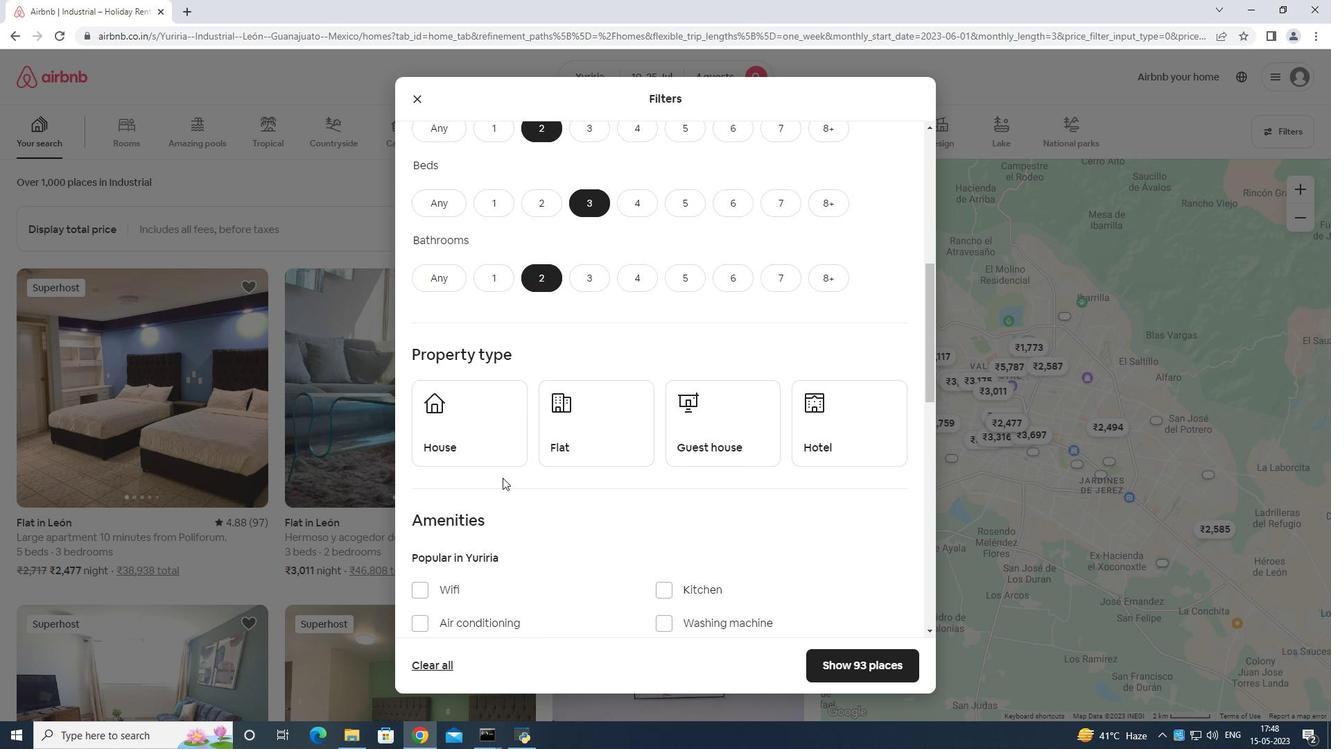 
Action: Mouse pressed left at (486, 430)
Screenshot: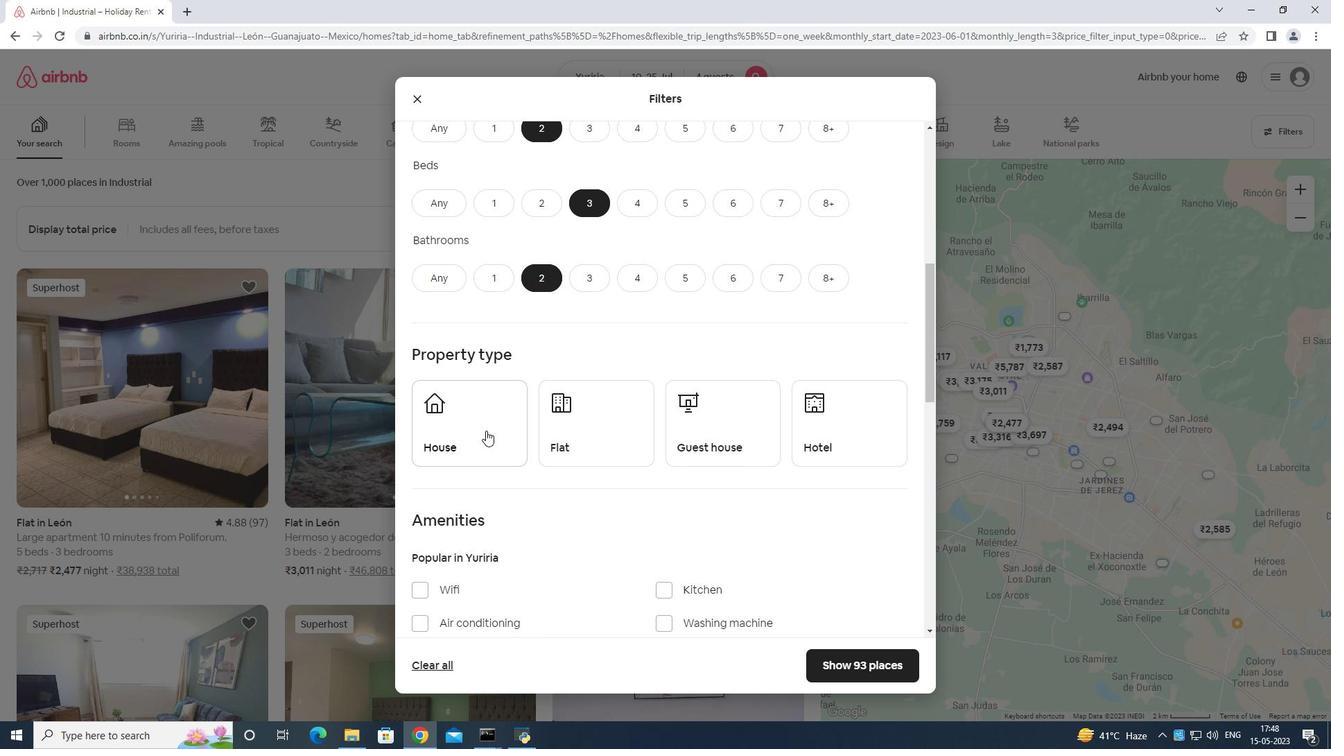 
Action: Mouse moved to (620, 455)
Screenshot: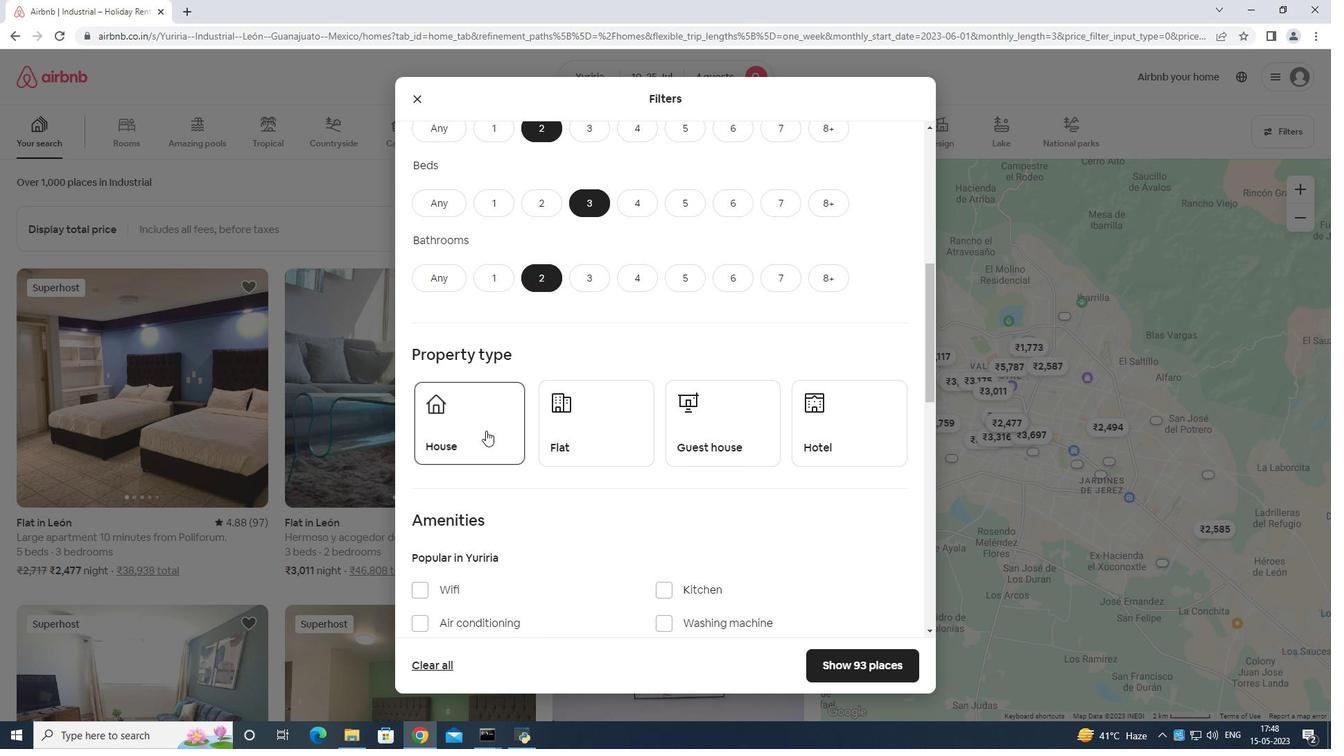 
Action: Mouse pressed left at (620, 455)
Screenshot: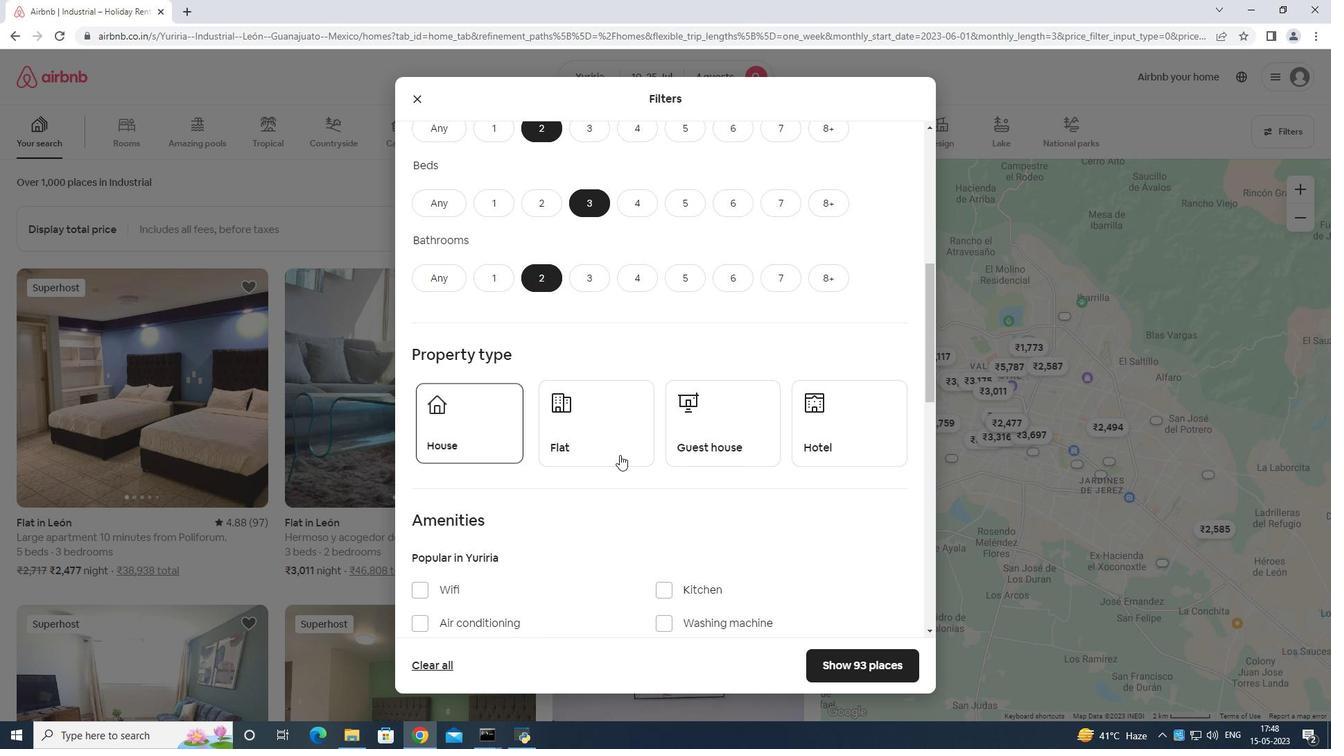 
Action: Mouse moved to (746, 431)
Screenshot: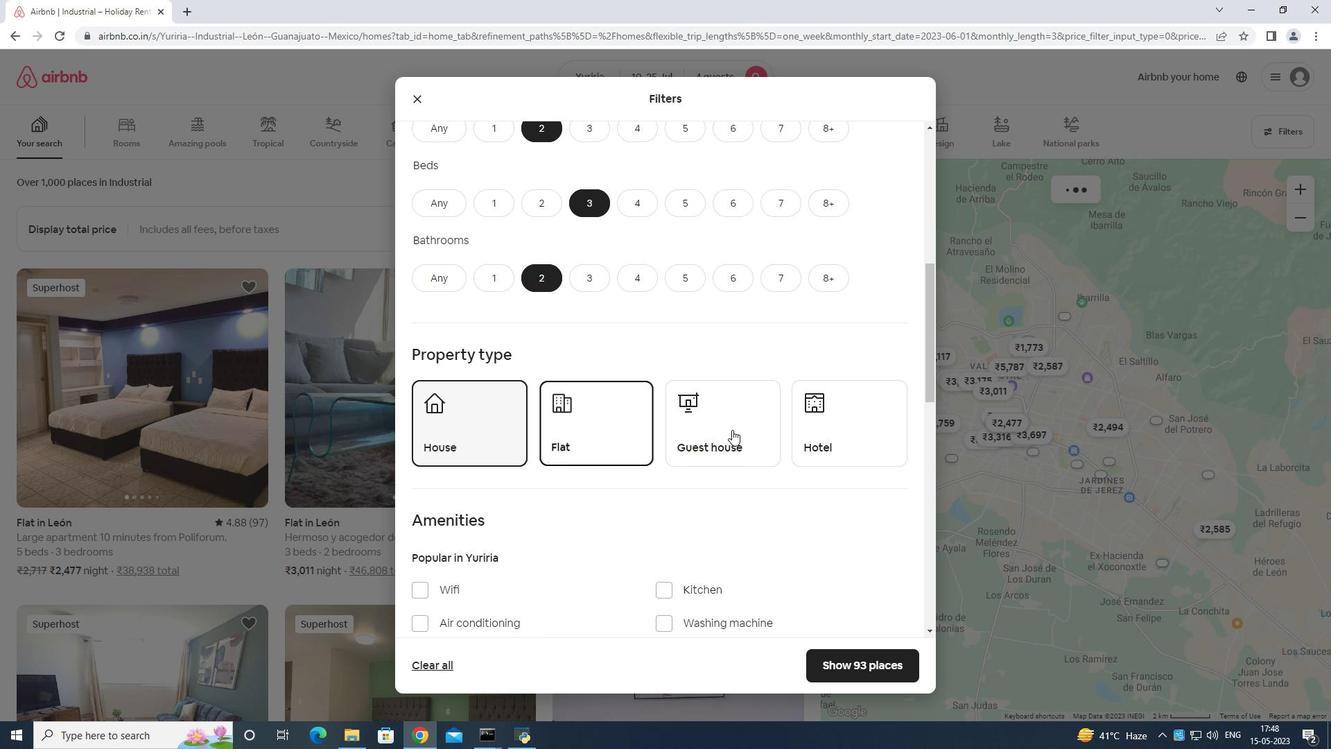 
Action: Mouse pressed left at (746, 431)
Screenshot: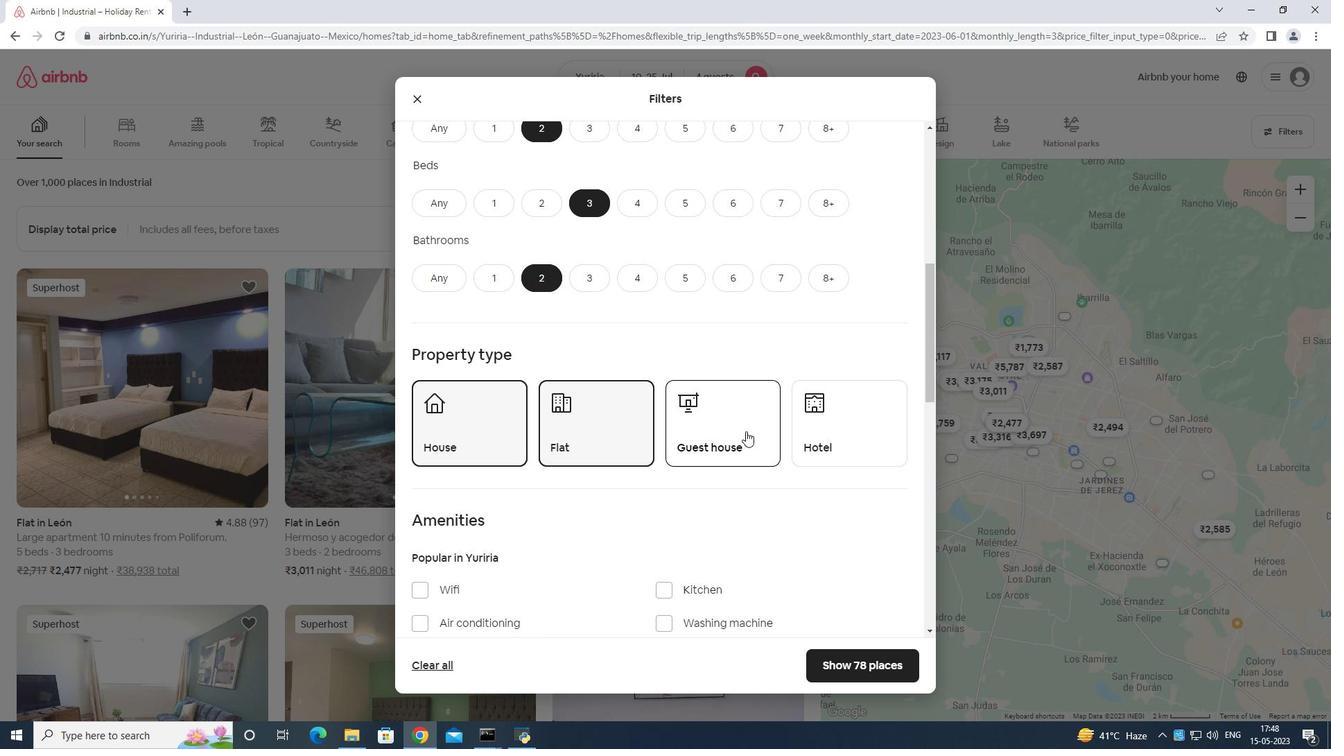 
Action: Mouse moved to (758, 412)
Screenshot: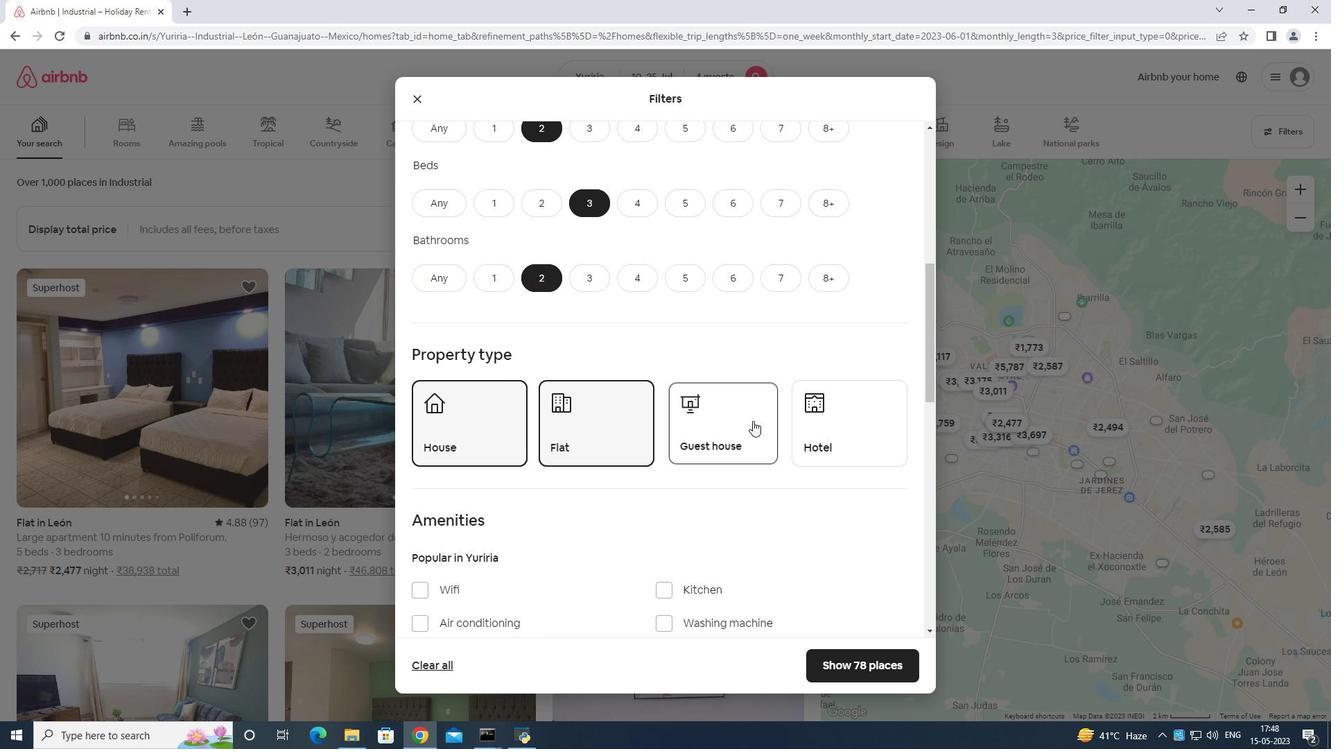 
Action: Mouse scrolled (758, 412) with delta (0, 0)
Screenshot: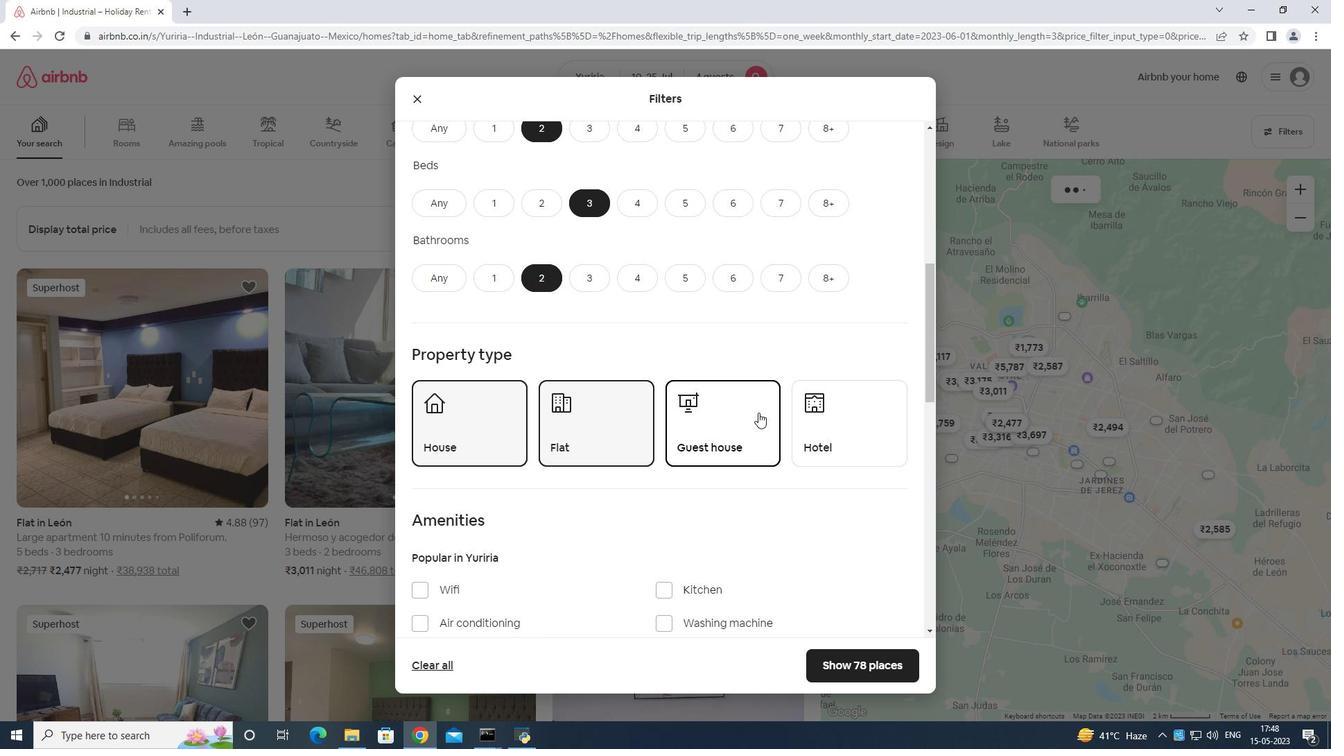 
Action: Mouse scrolled (758, 412) with delta (0, 0)
Screenshot: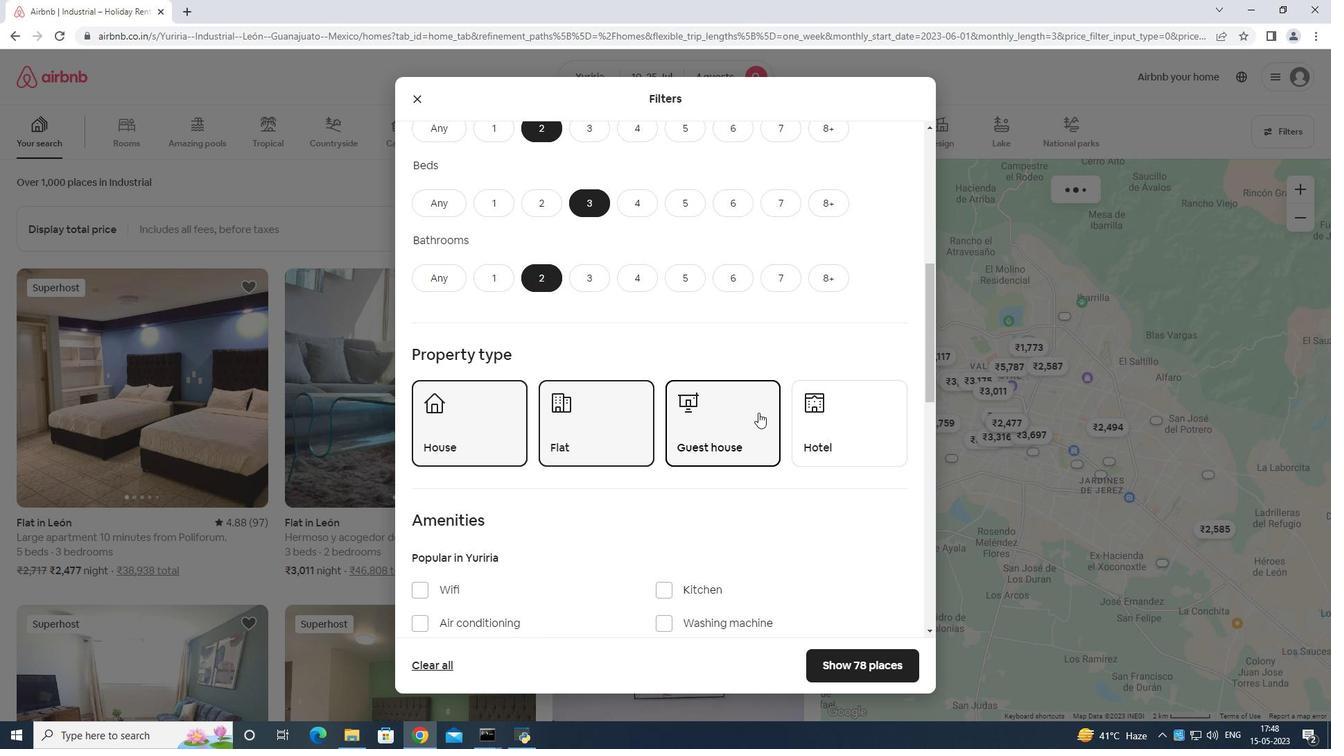 
Action: Mouse scrolled (758, 412) with delta (0, 0)
Screenshot: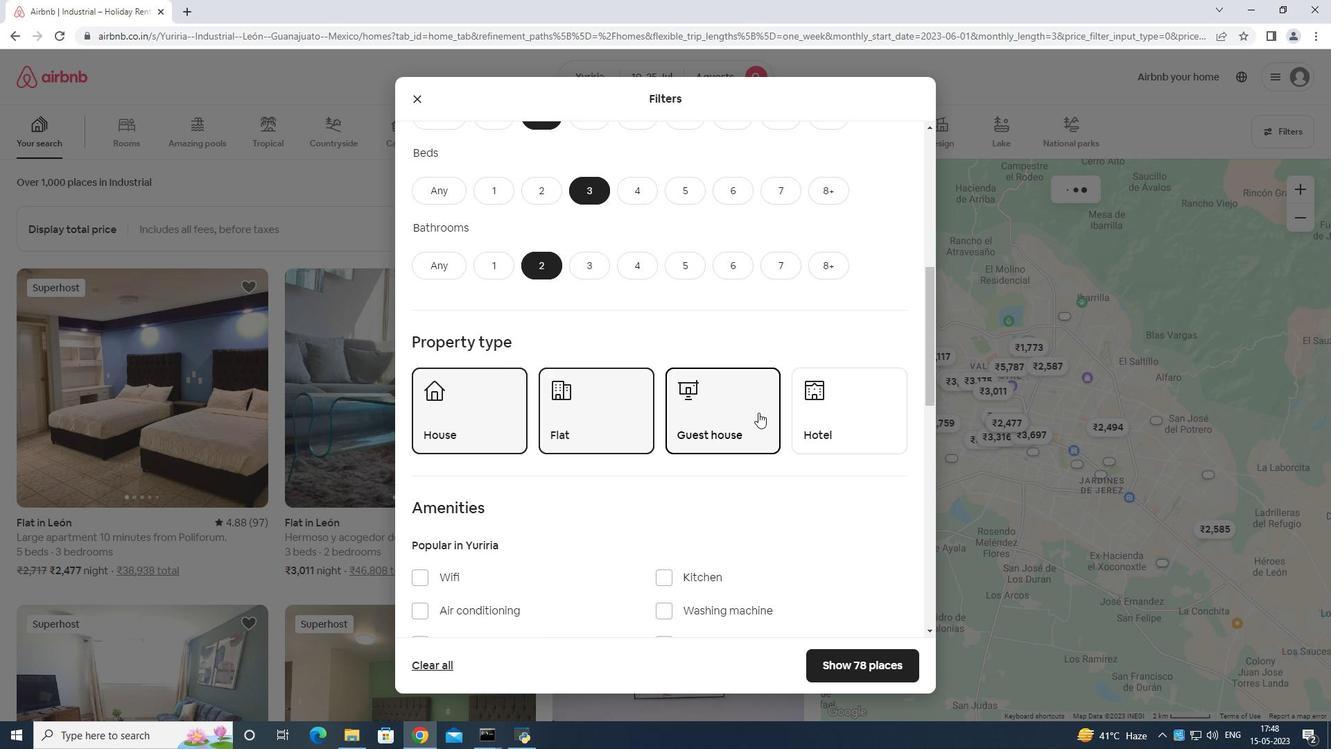 
Action: Mouse moved to (459, 377)
Screenshot: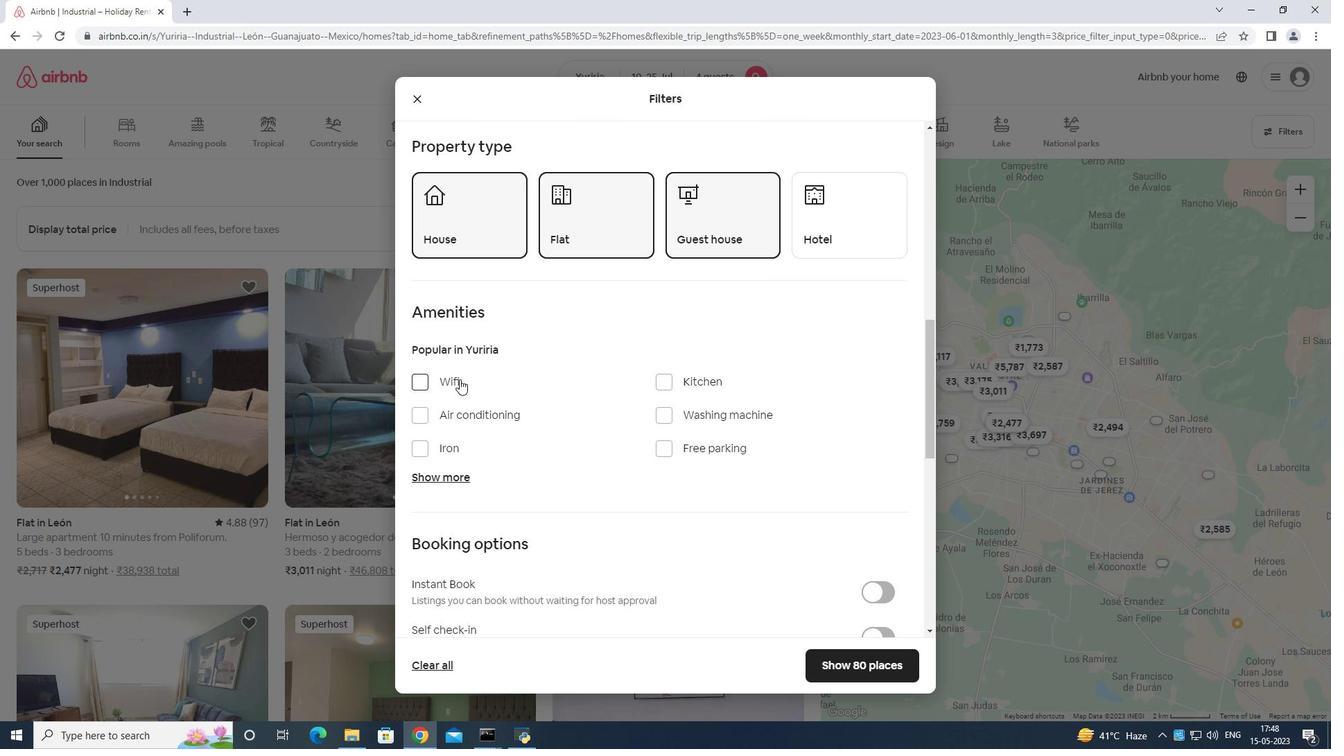 
Action: Mouse pressed left at (459, 377)
Screenshot: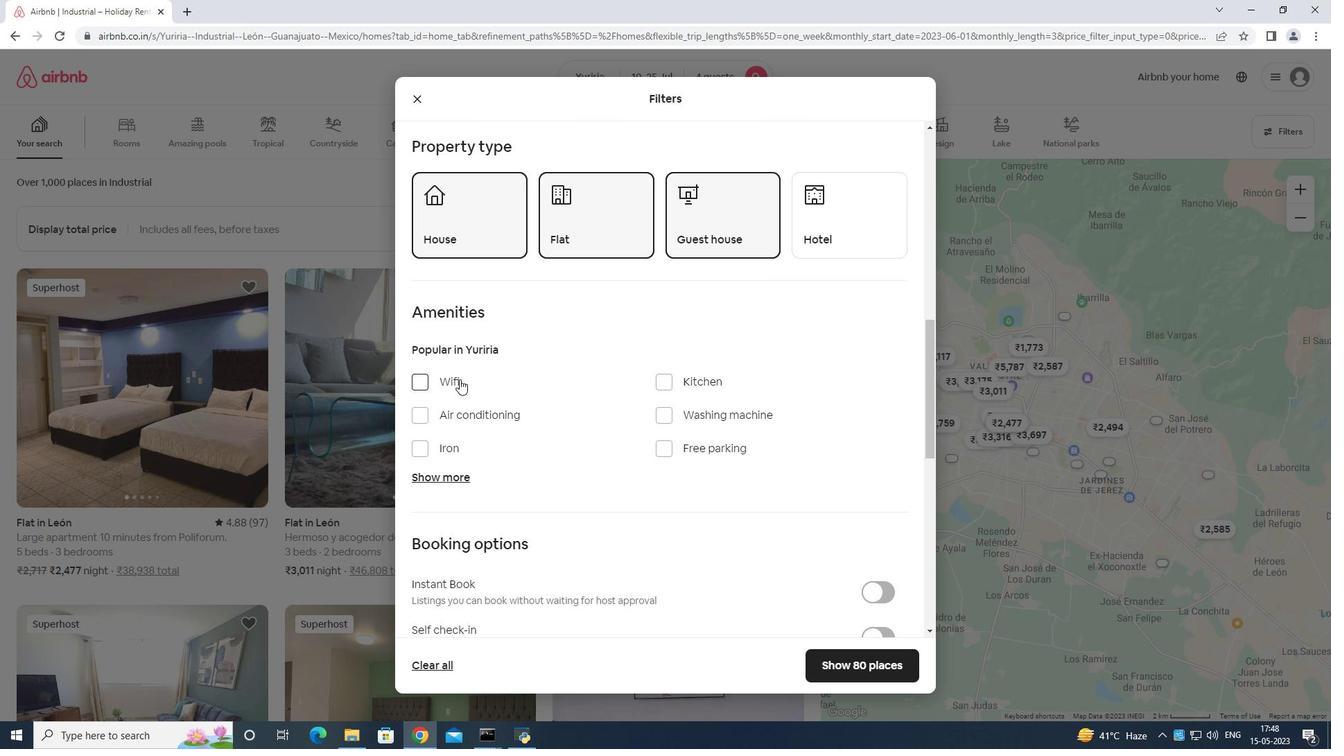 
Action: Mouse moved to (665, 443)
Screenshot: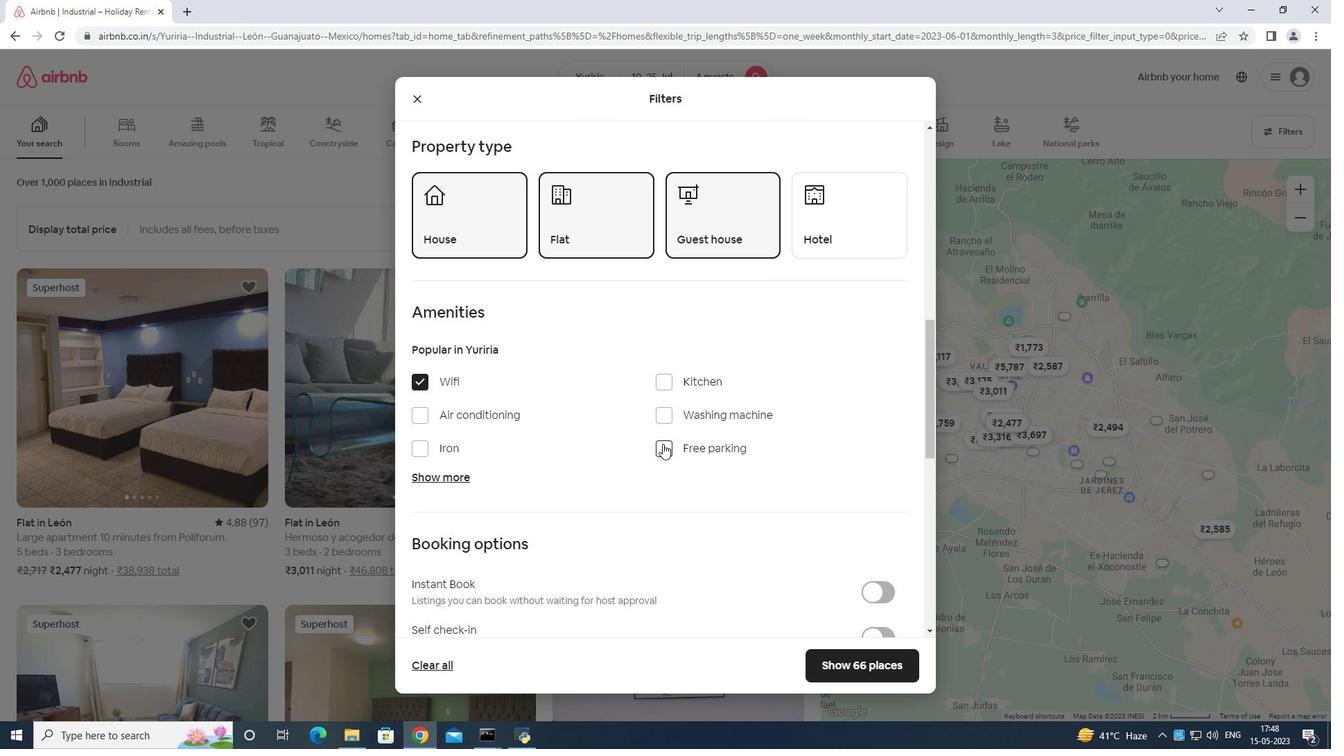
Action: Mouse pressed left at (665, 443)
Screenshot: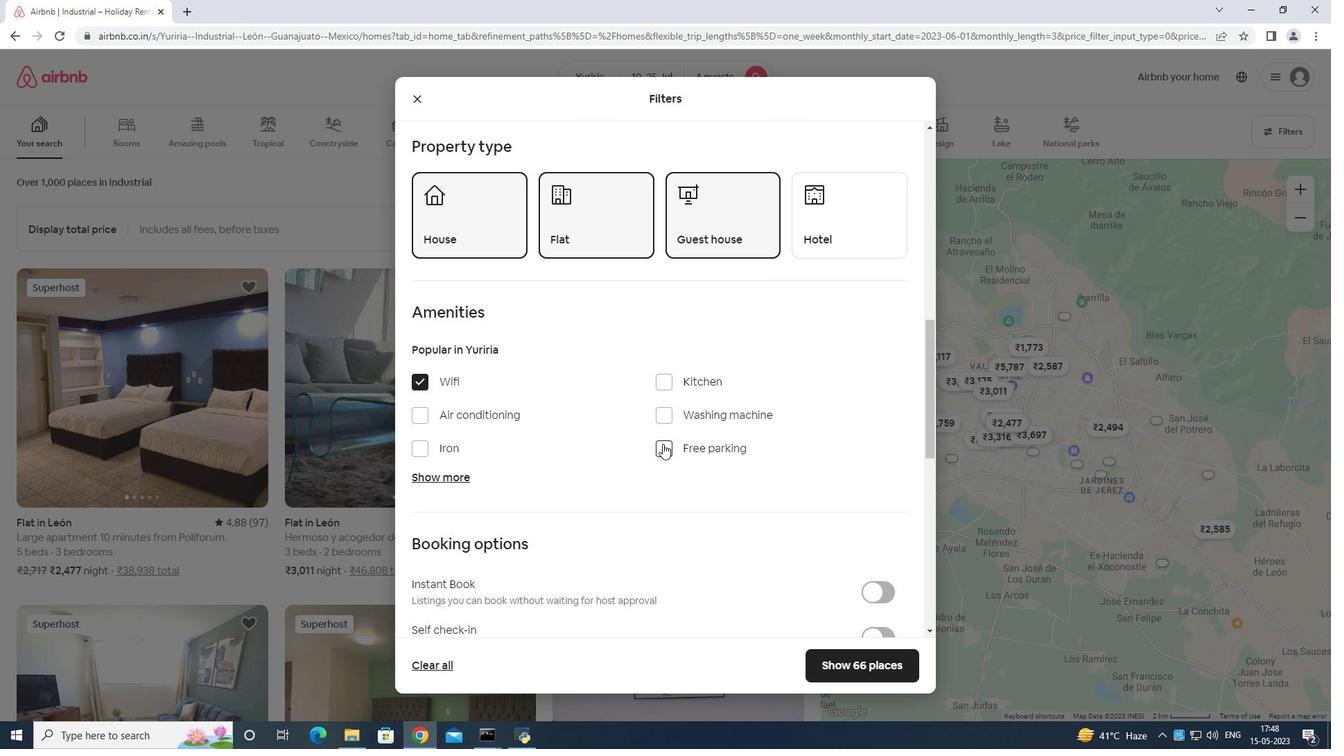 
Action: Mouse moved to (464, 479)
Screenshot: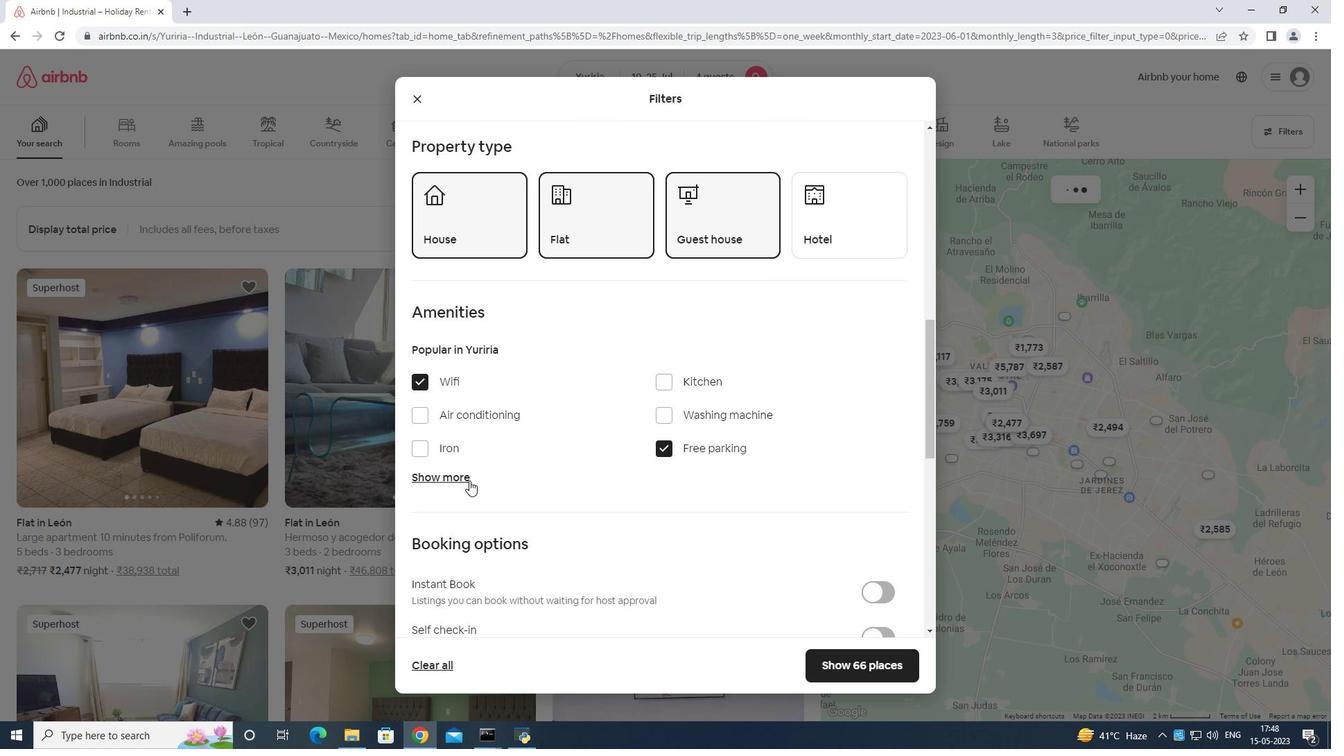 
Action: Mouse pressed left at (464, 479)
Screenshot: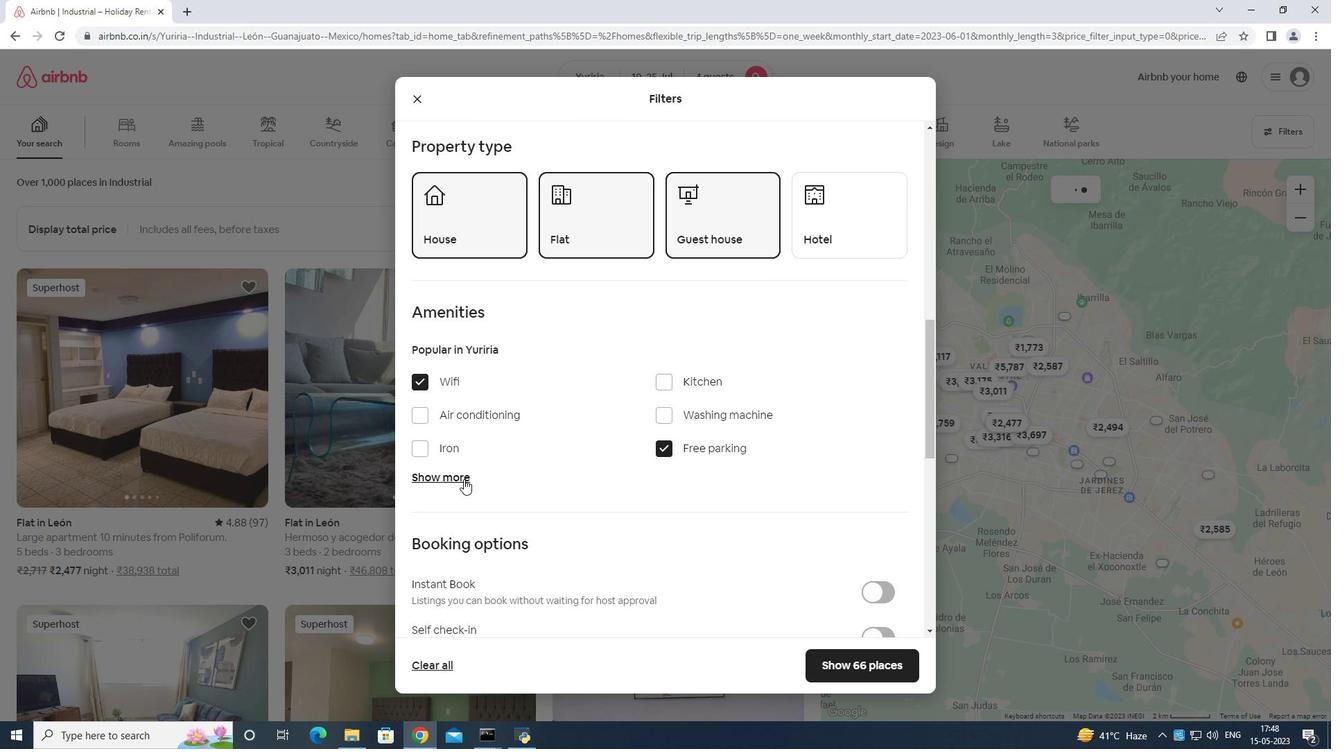 
Action: Mouse moved to (663, 549)
Screenshot: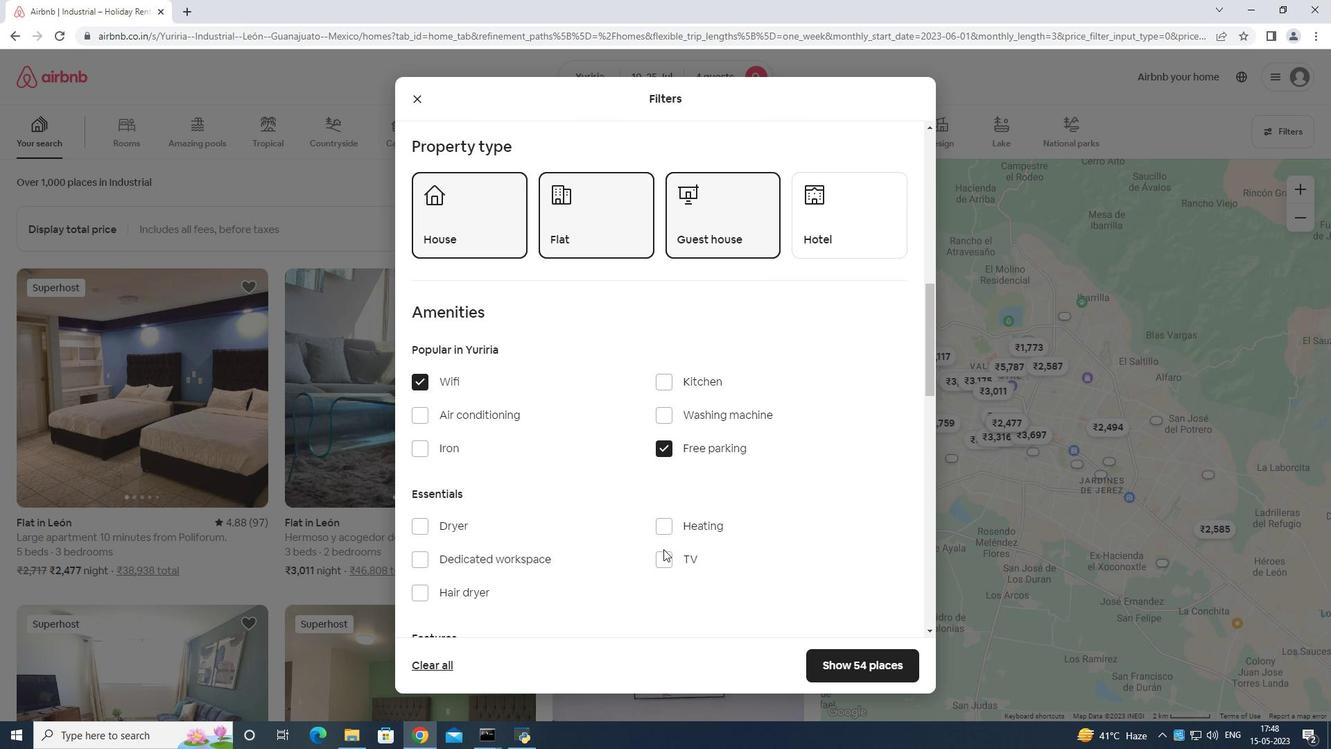 
Action: Mouse pressed left at (663, 549)
Screenshot: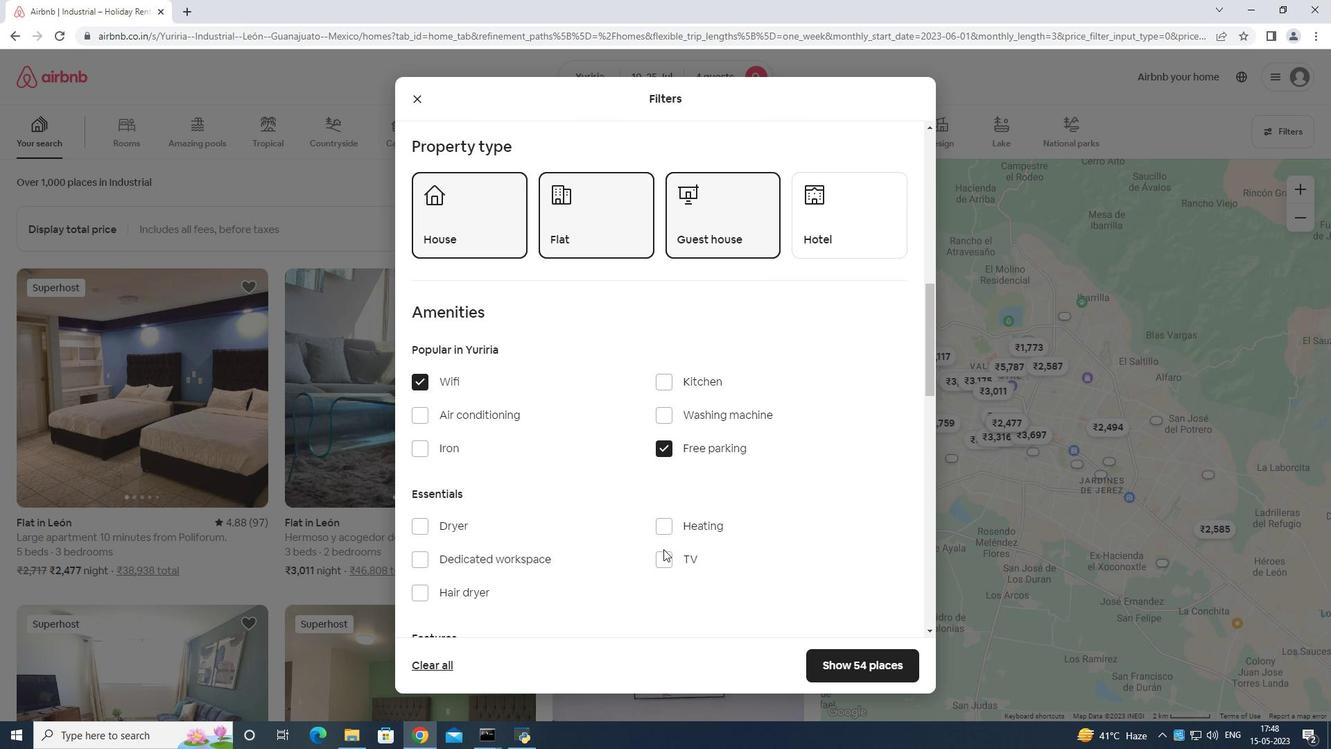 
Action: Mouse moved to (670, 552)
Screenshot: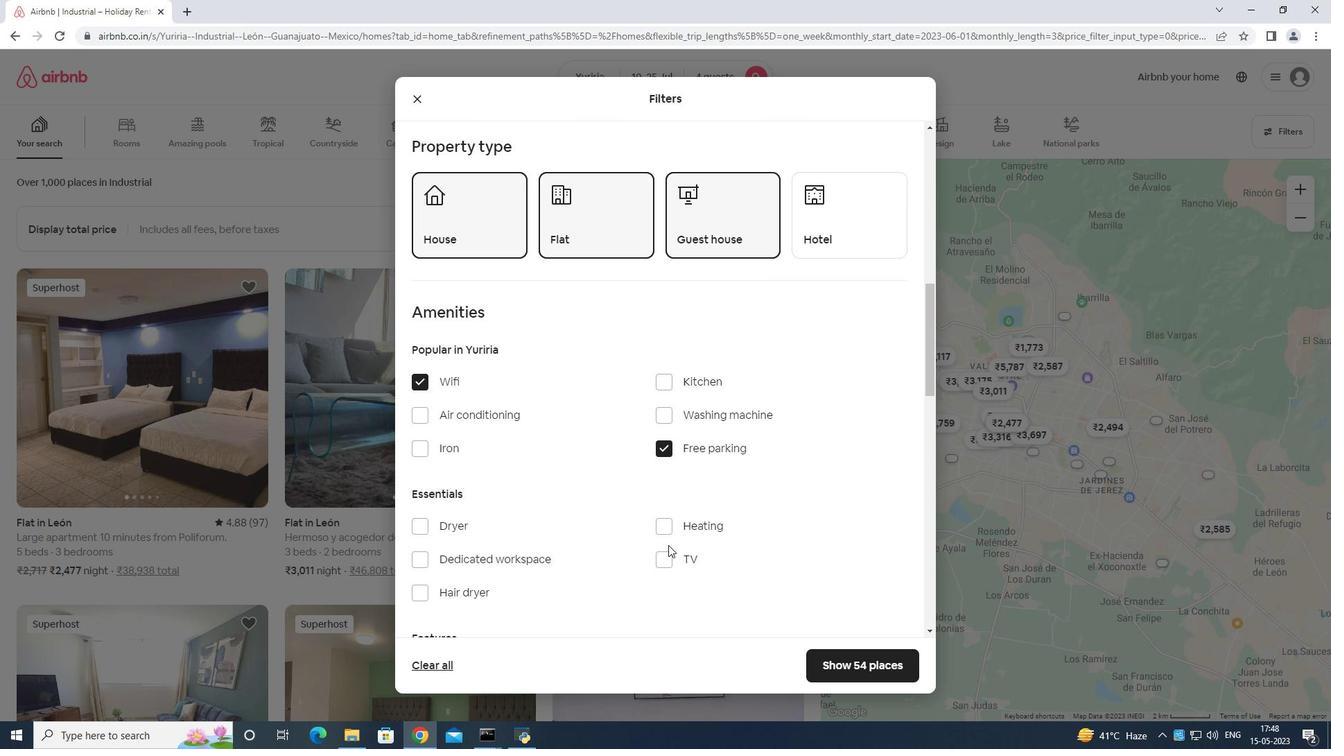 
Action: Mouse scrolled (670, 551) with delta (0, 0)
Screenshot: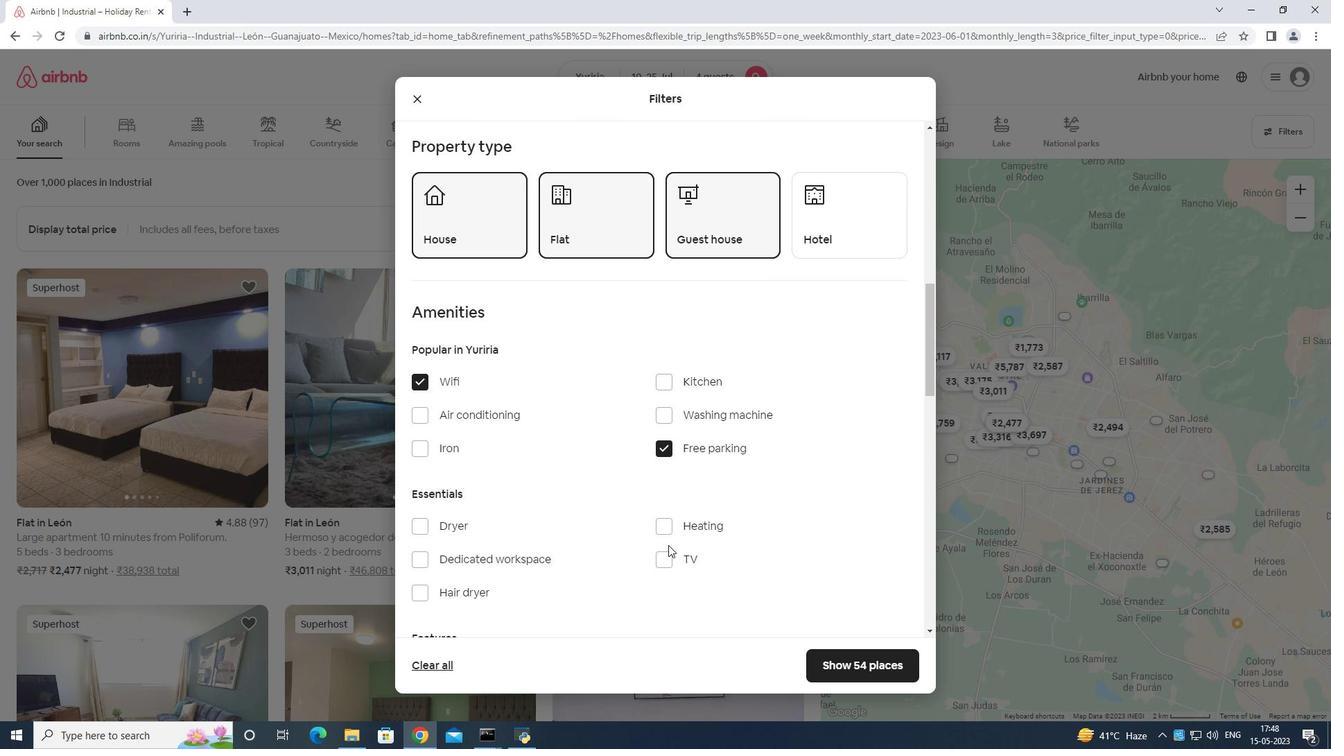 
Action: Mouse moved to (674, 558)
Screenshot: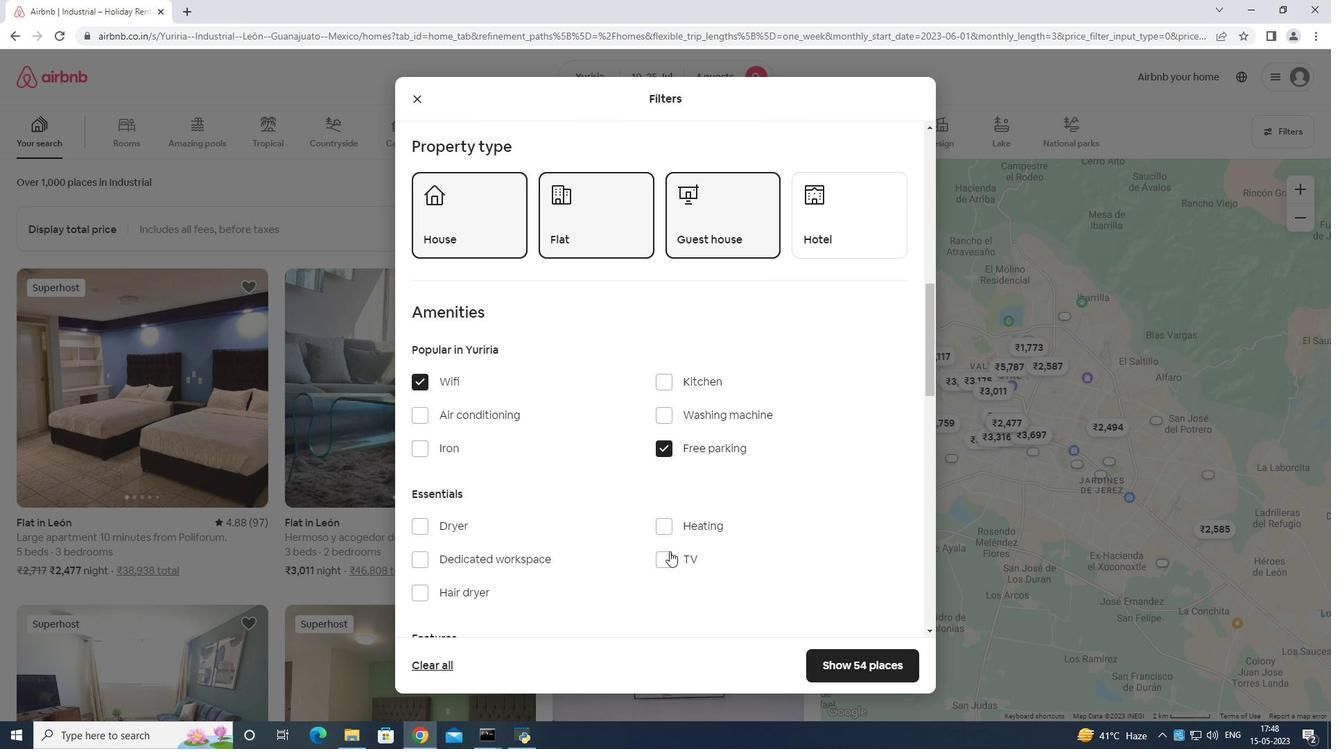 
Action: Mouse scrolled (674, 557) with delta (0, 0)
Screenshot: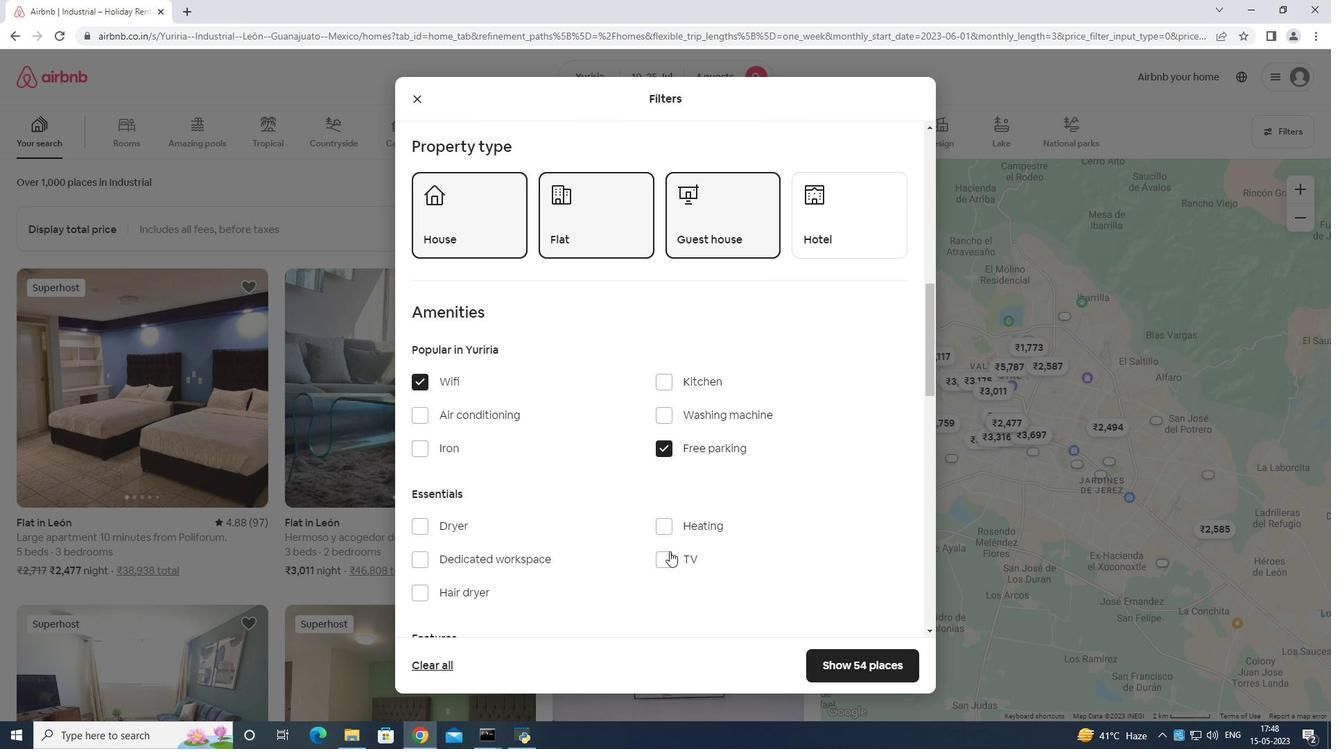 
Action: Mouse scrolled (674, 557) with delta (0, 0)
Screenshot: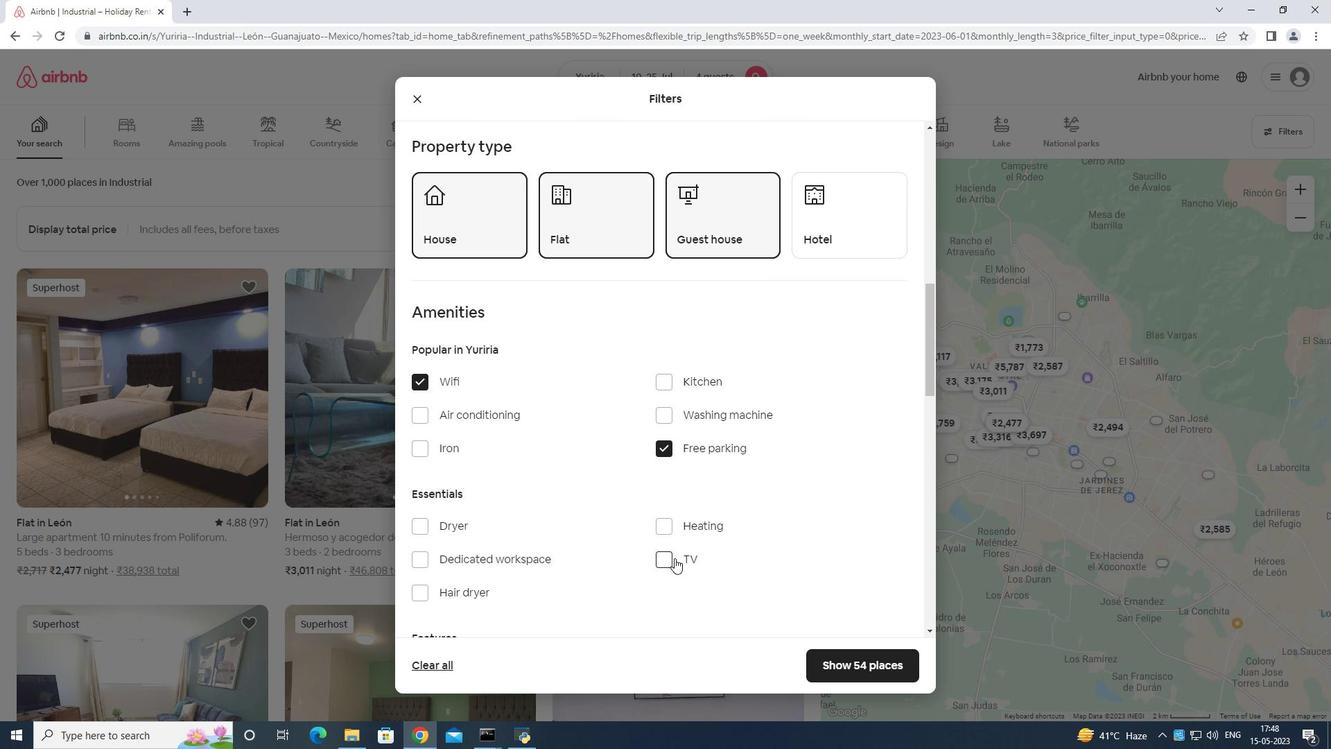 
Action: Mouse moved to (671, 346)
Screenshot: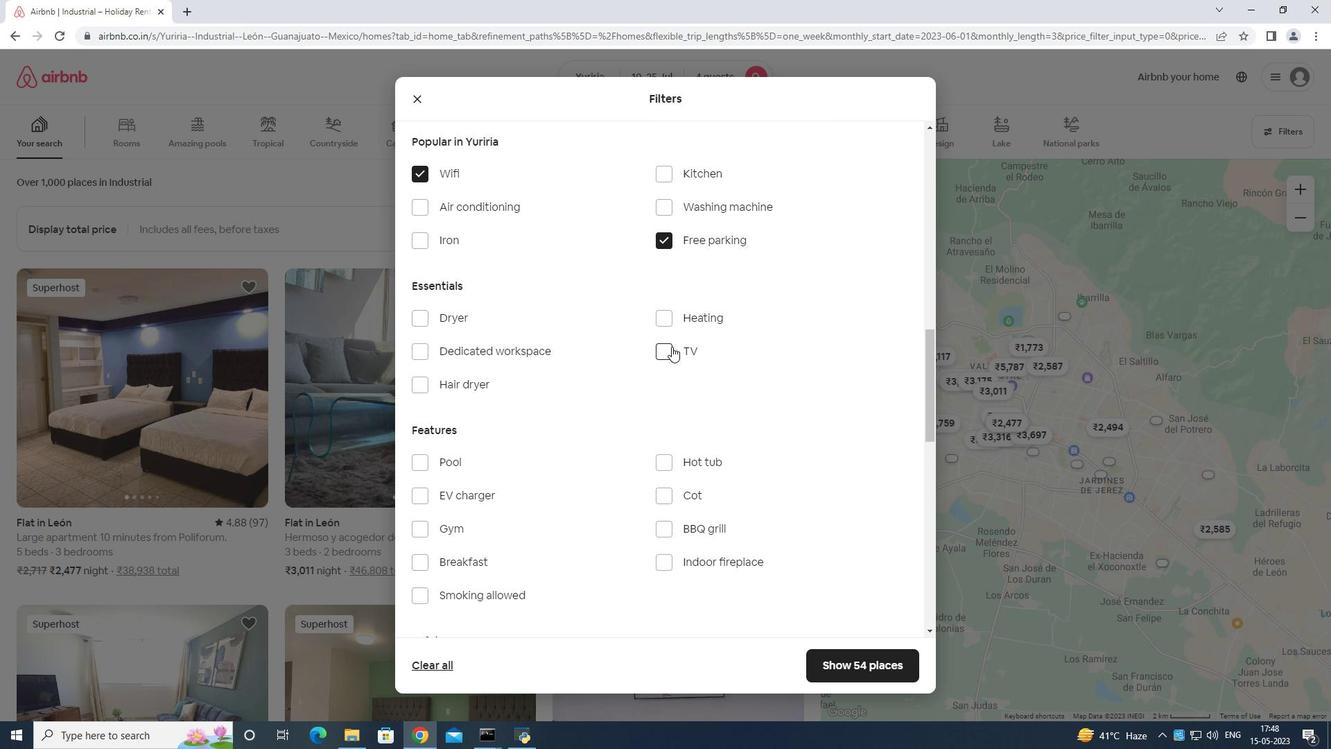 
Action: Mouse pressed left at (671, 346)
Screenshot: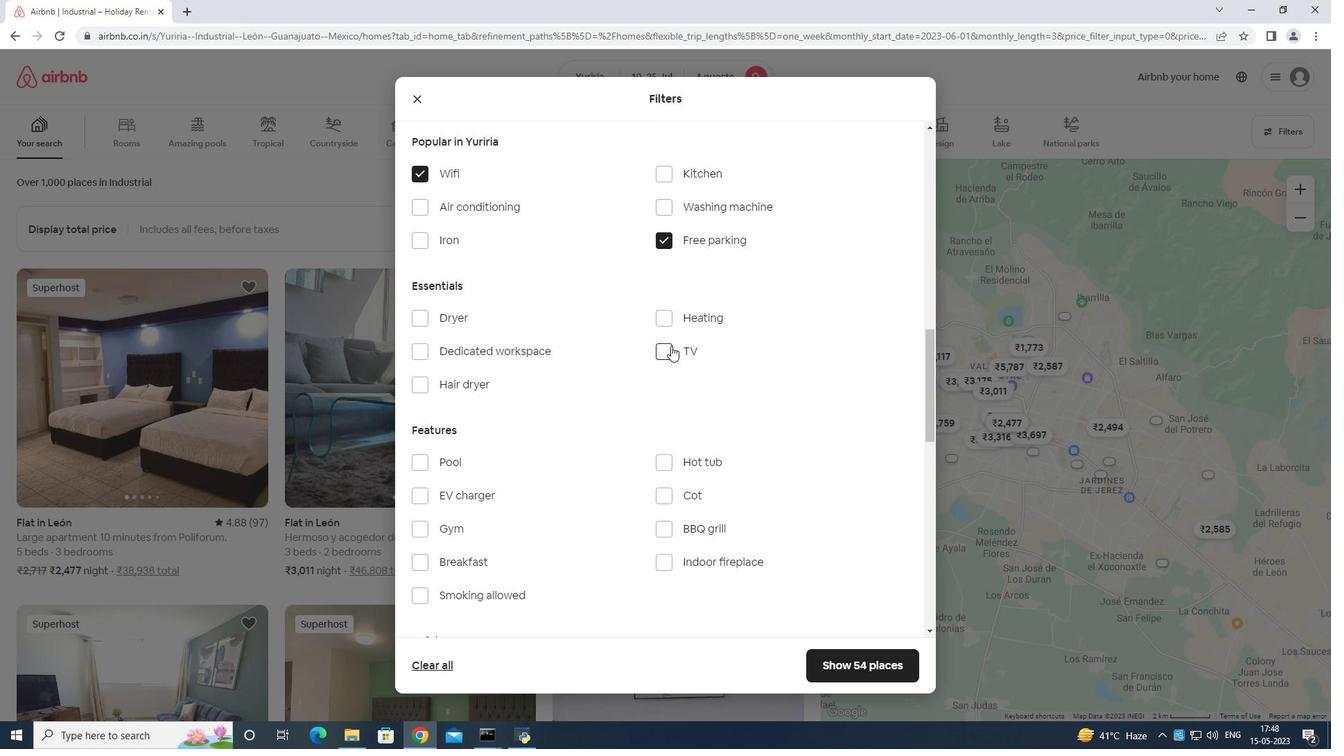 
Action: Mouse moved to (480, 535)
Screenshot: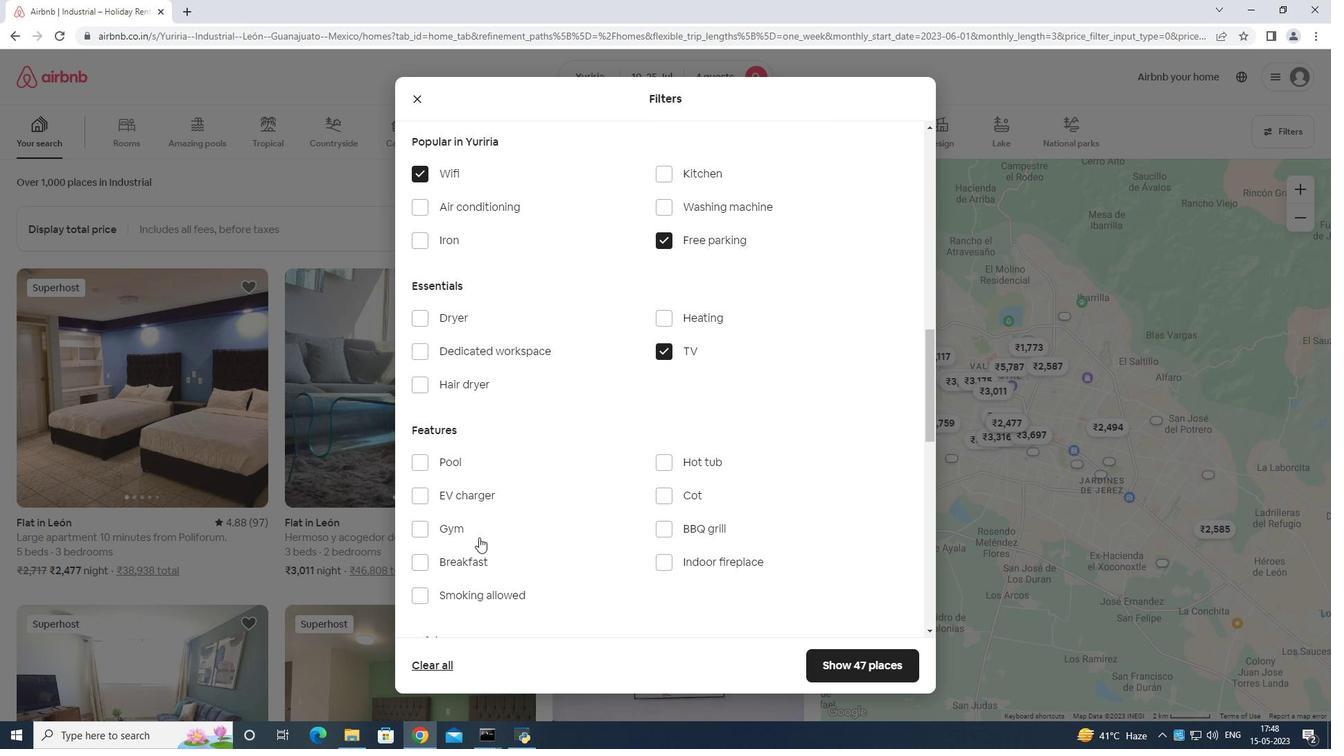
Action: Mouse pressed left at (480, 535)
Screenshot: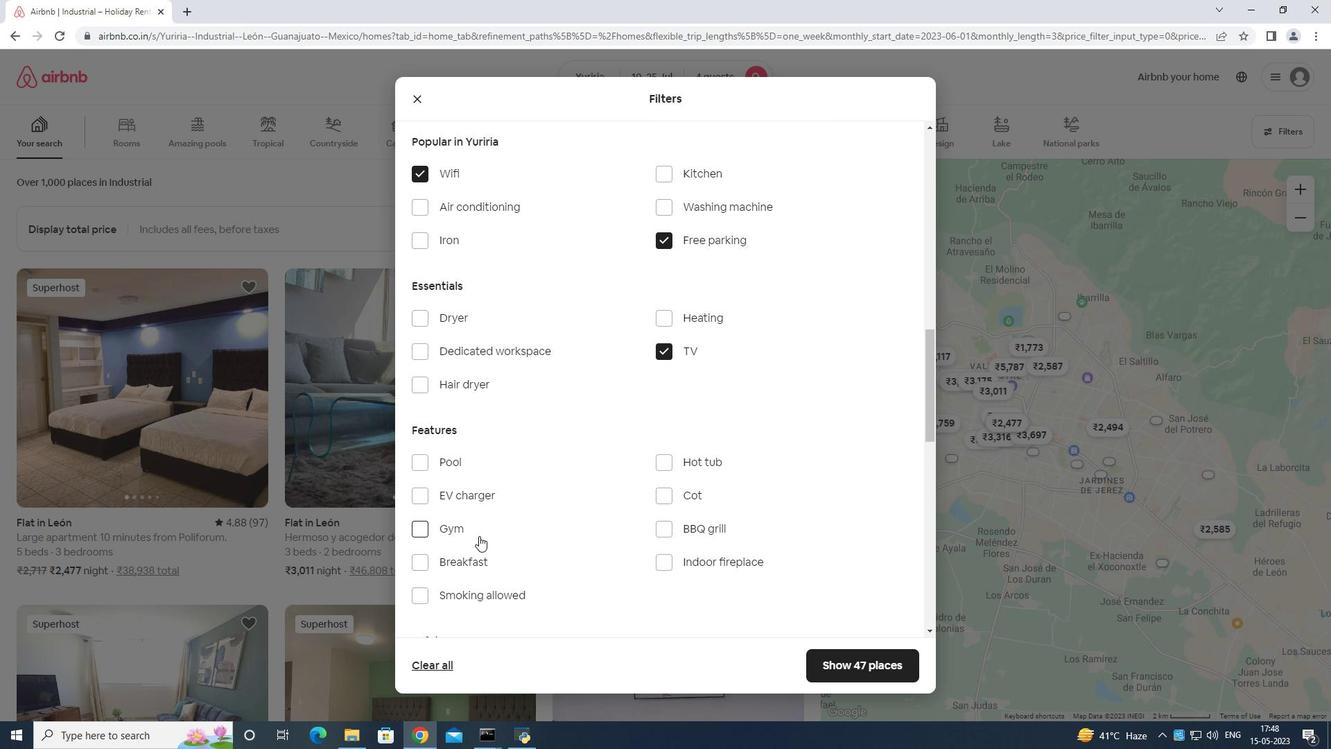 
Action: Mouse moved to (469, 559)
Screenshot: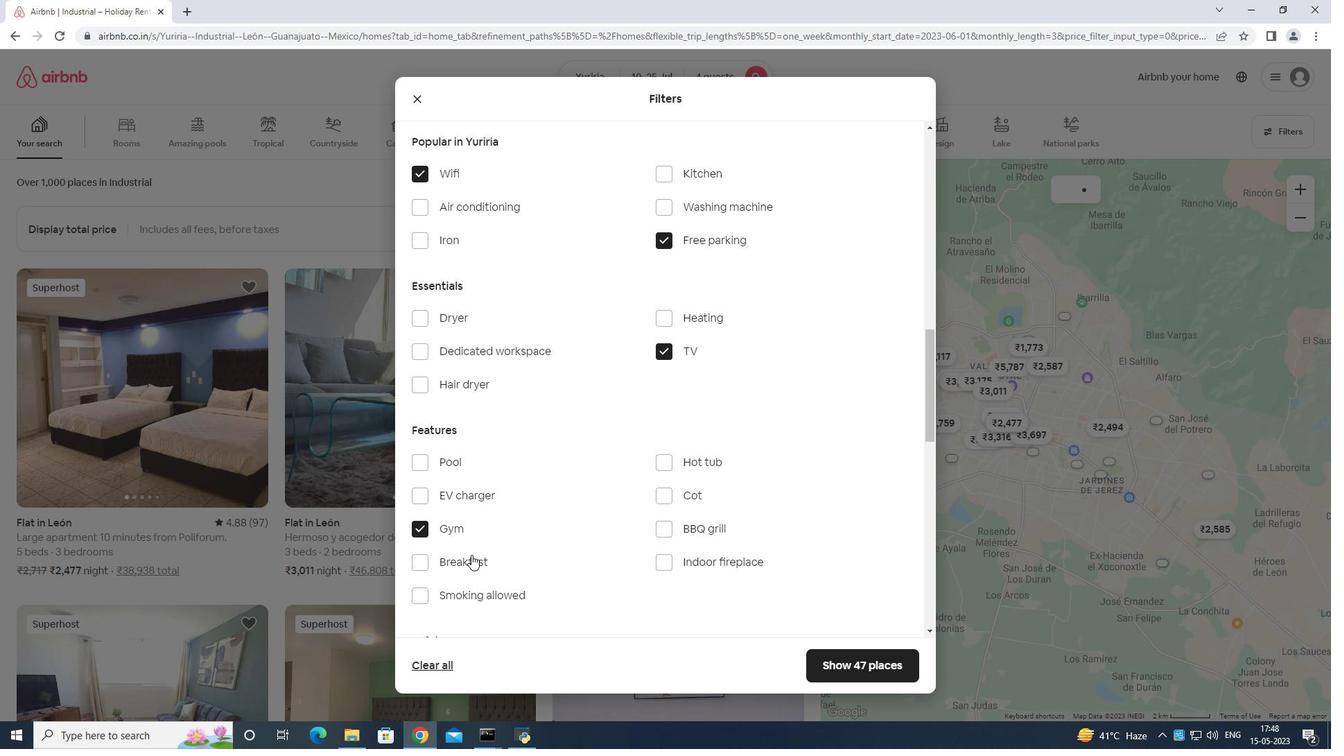 
Action: Mouse pressed left at (469, 559)
Screenshot: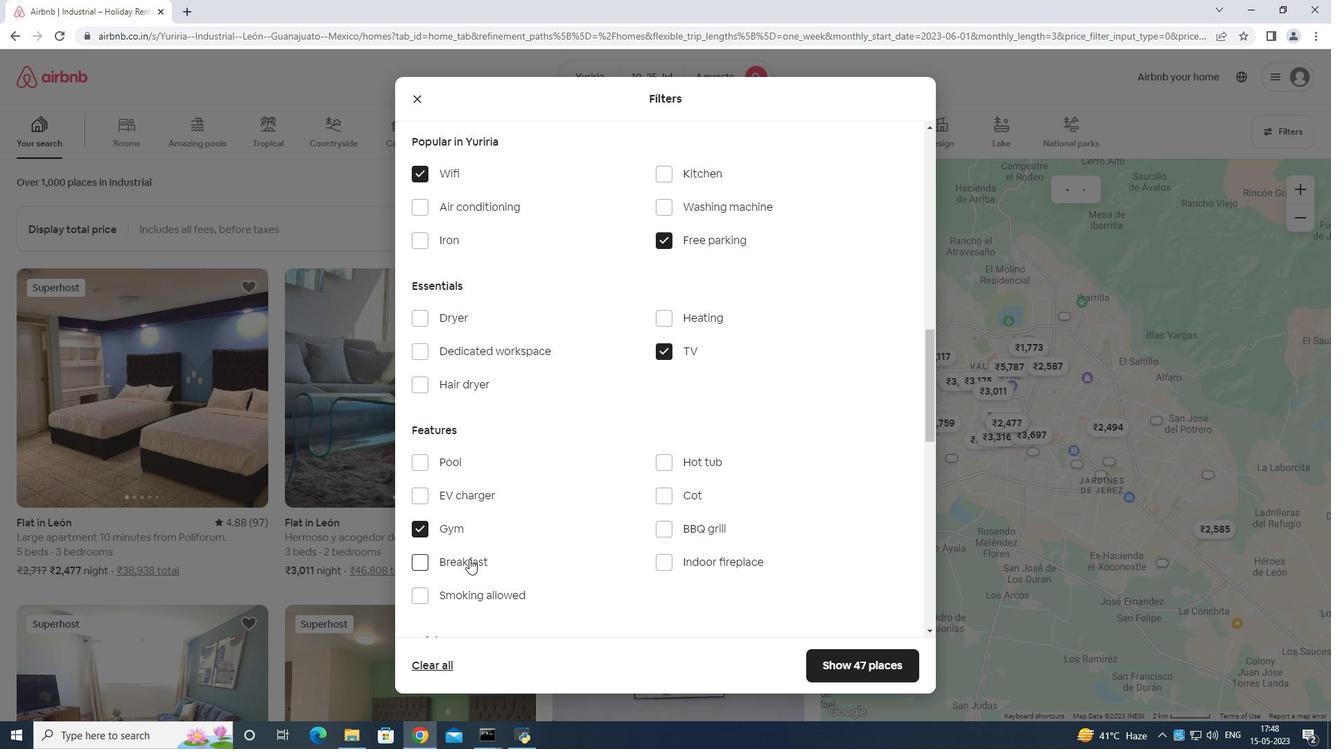 
Action: Mouse moved to (523, 519)
Screenshot: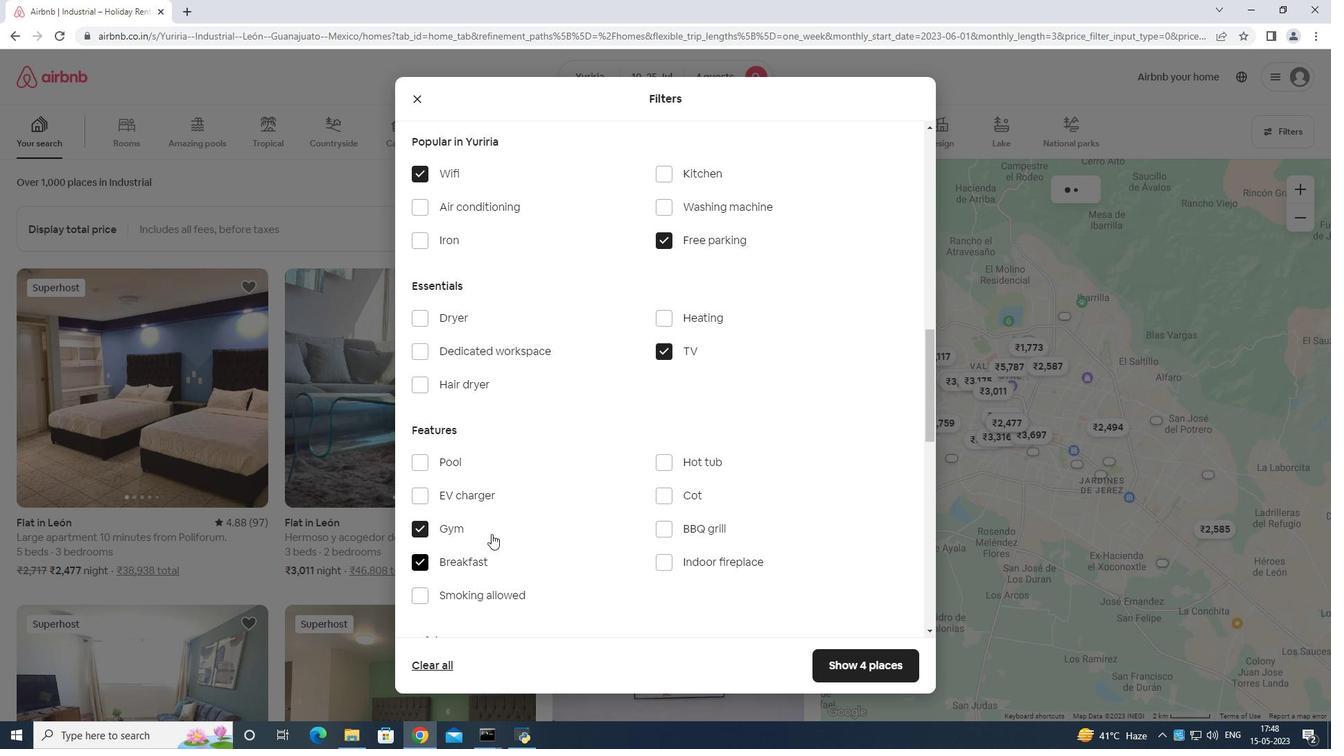 
Action: Mouse scrolled (523, 518) with delta (0, 0)
Screenshot: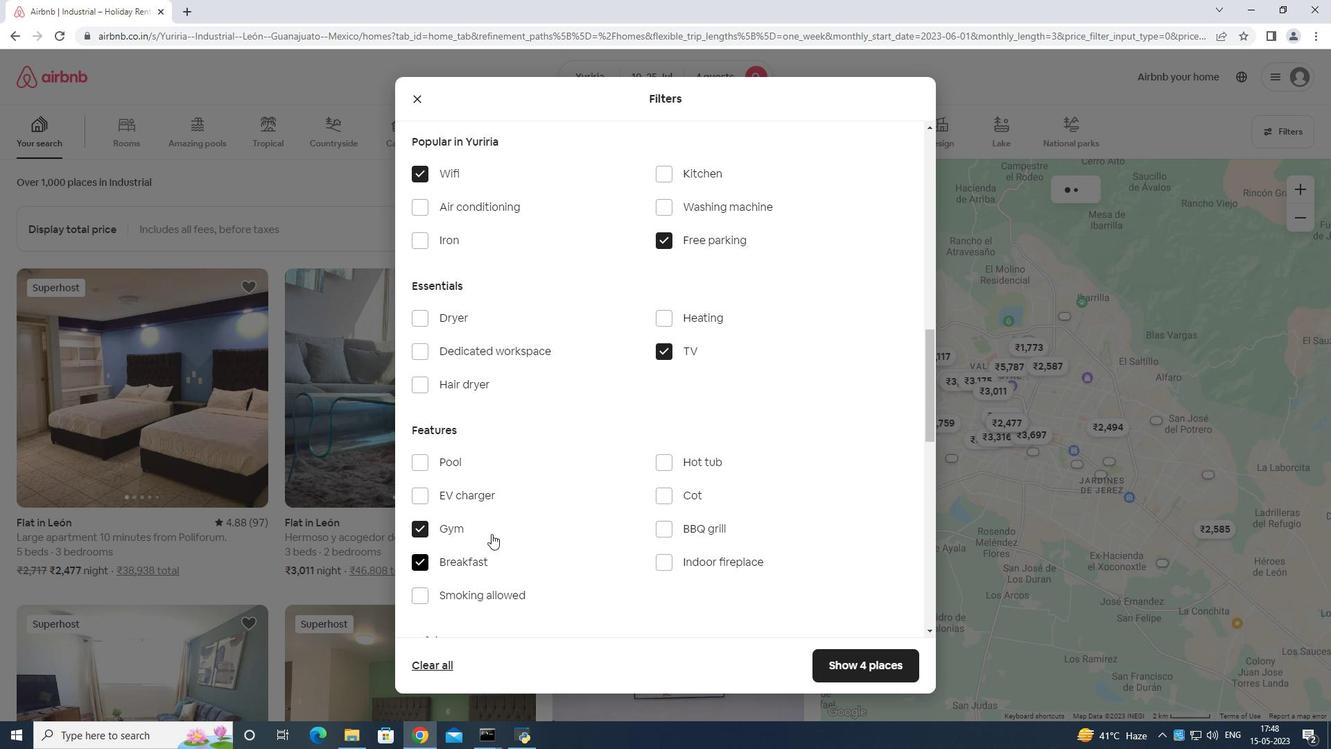 
Action: Mouse moved to (523, 519)
Screenshot: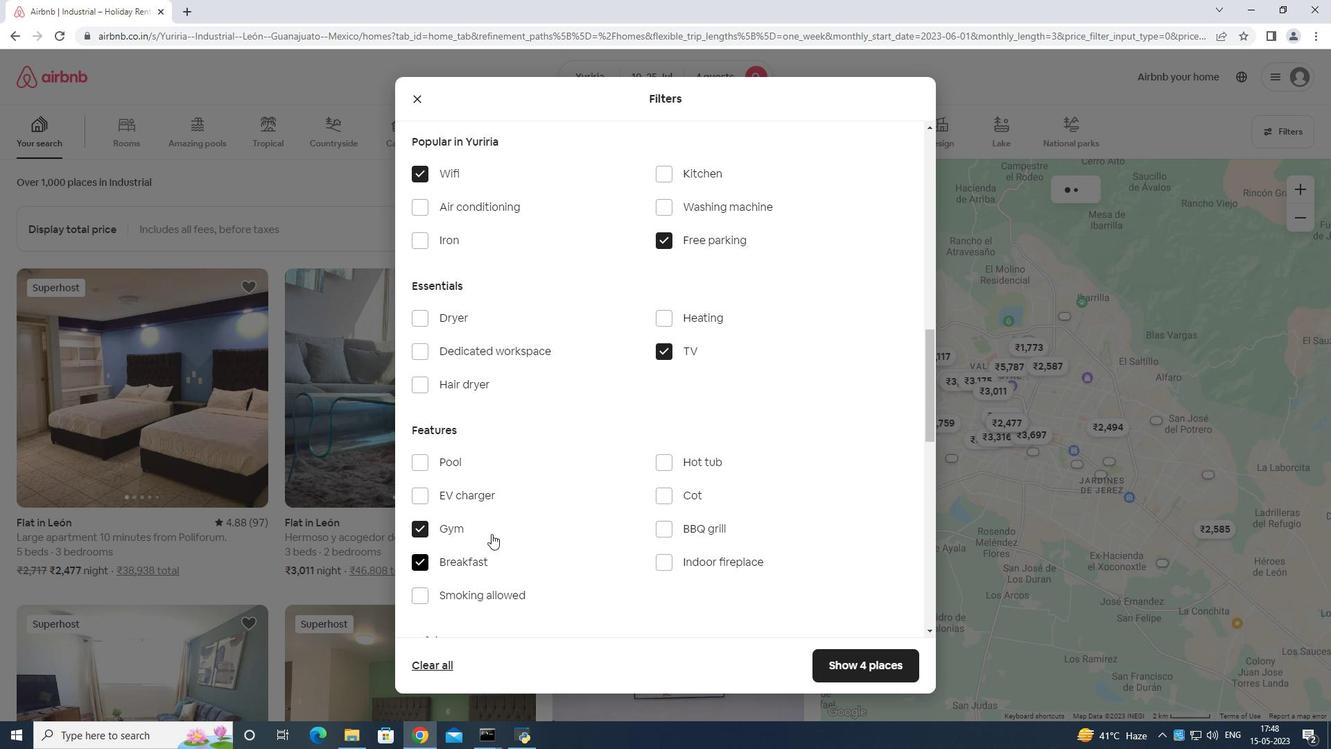 
Action: Mouse scrolled (523, 518) with delta (0, 0)
Screenshot: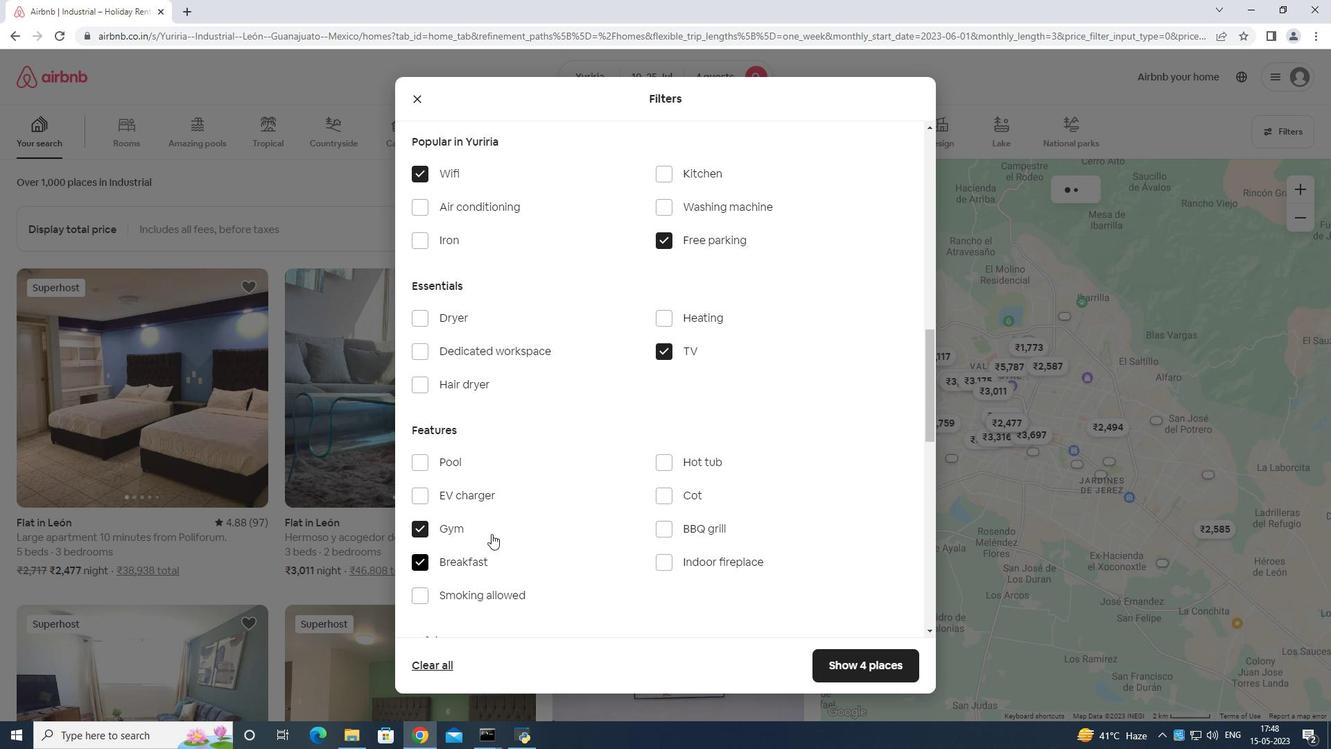 
Action: Mouse moved to (525, 520)
Screenshot: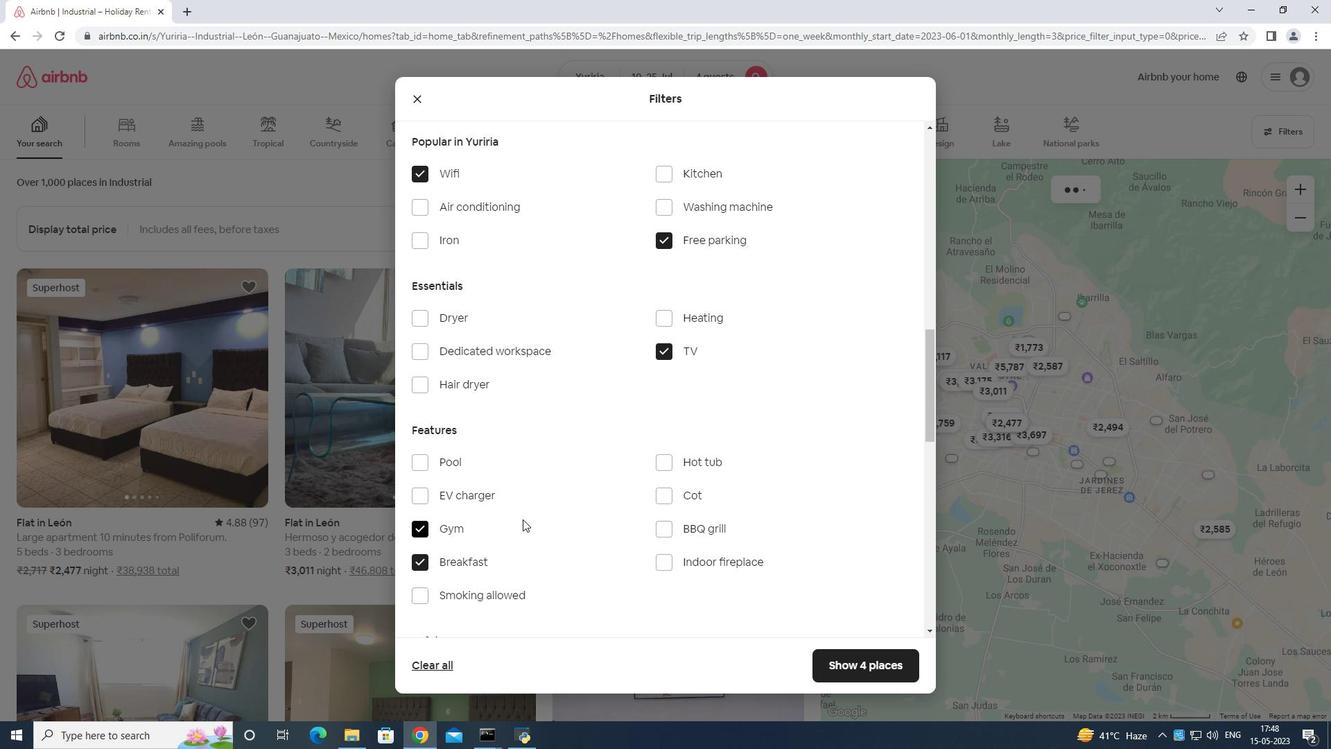 
Action: Mouse scrolled (525, 519) with delta (0, 0)
Screenshot: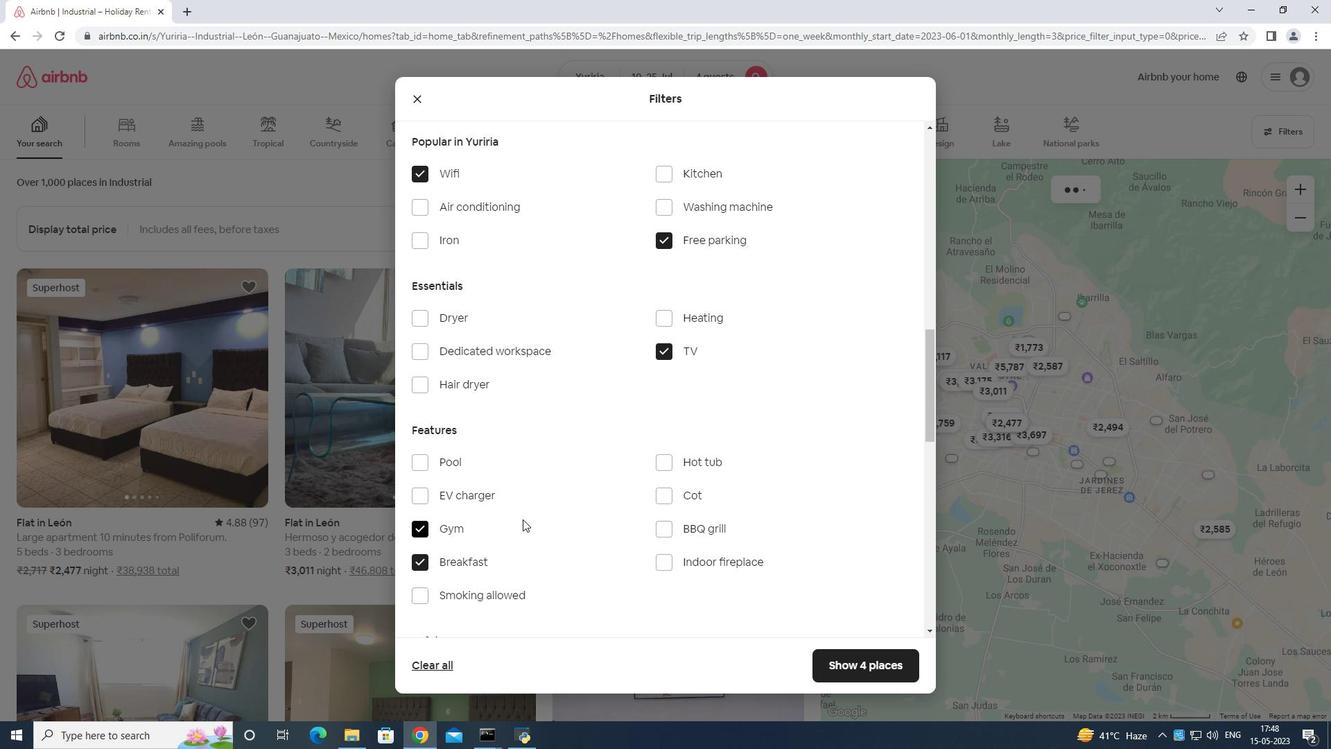 
Action: Mouse moved to (530, 520)
Screenshot: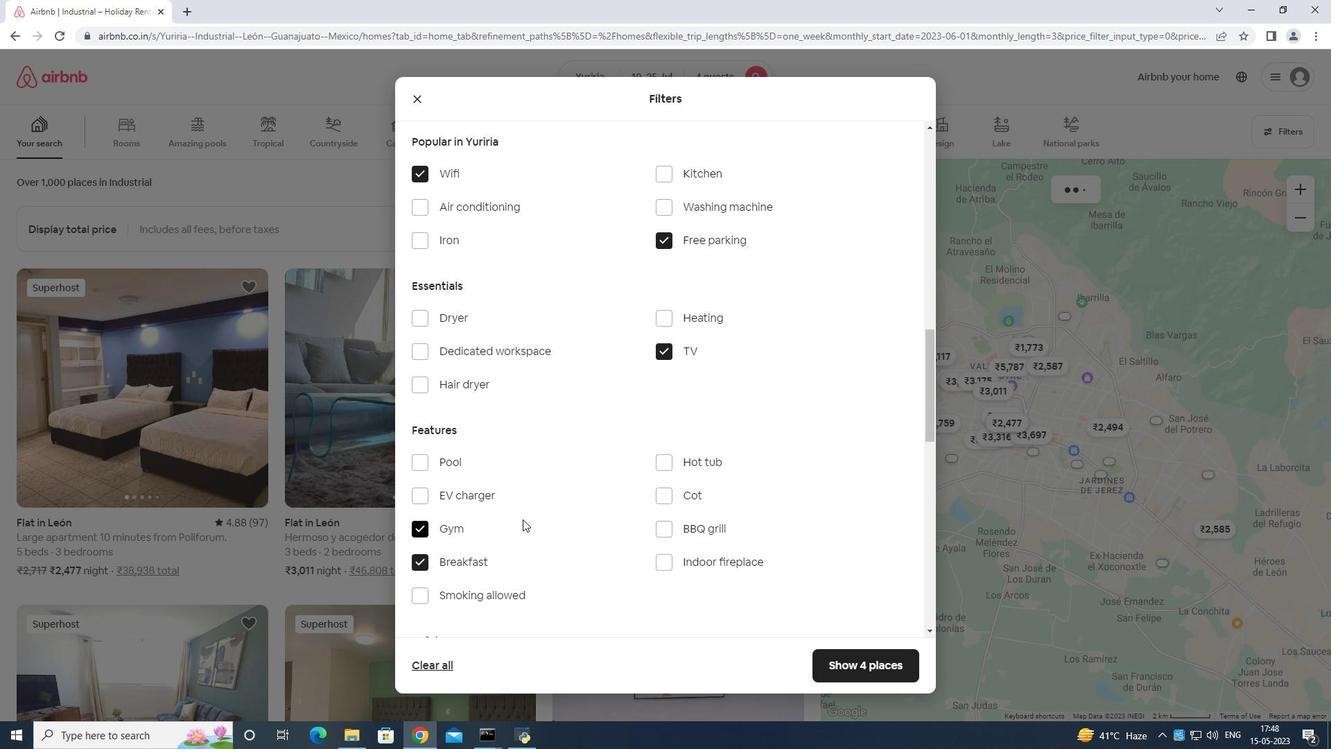 
Action: Mouse scrolled (530, 519) with delta (0, 0)
Screenshot: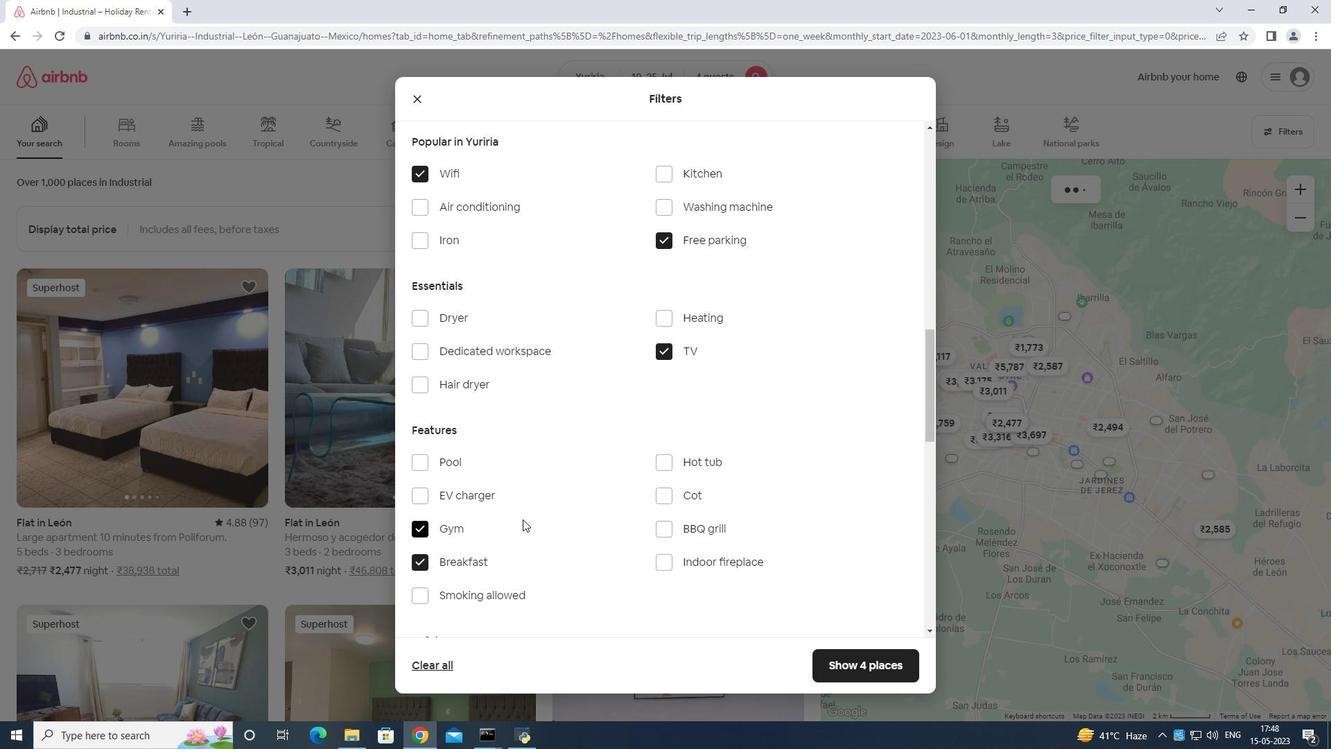 
Action: Mouse moved to (870, 592)
Screenshot: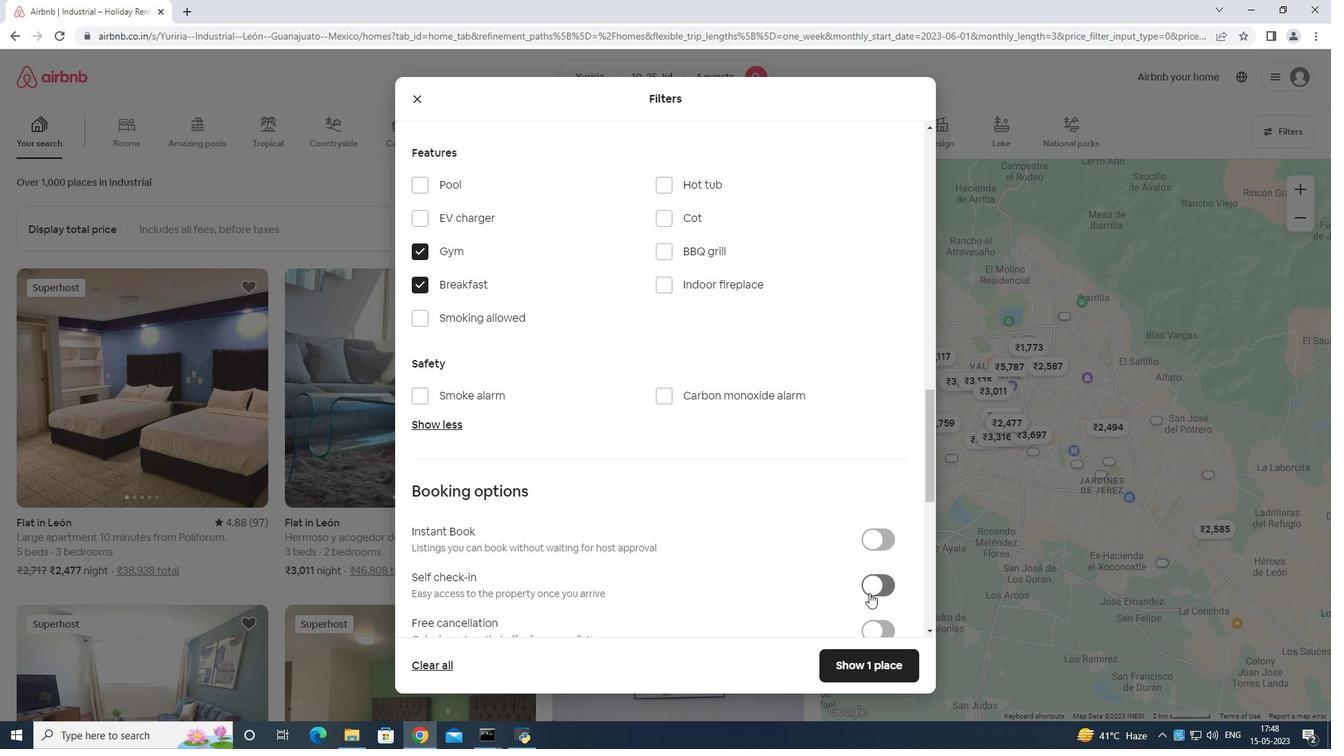 
Action: Mouse pressed left at (870, 592)
Screenshot: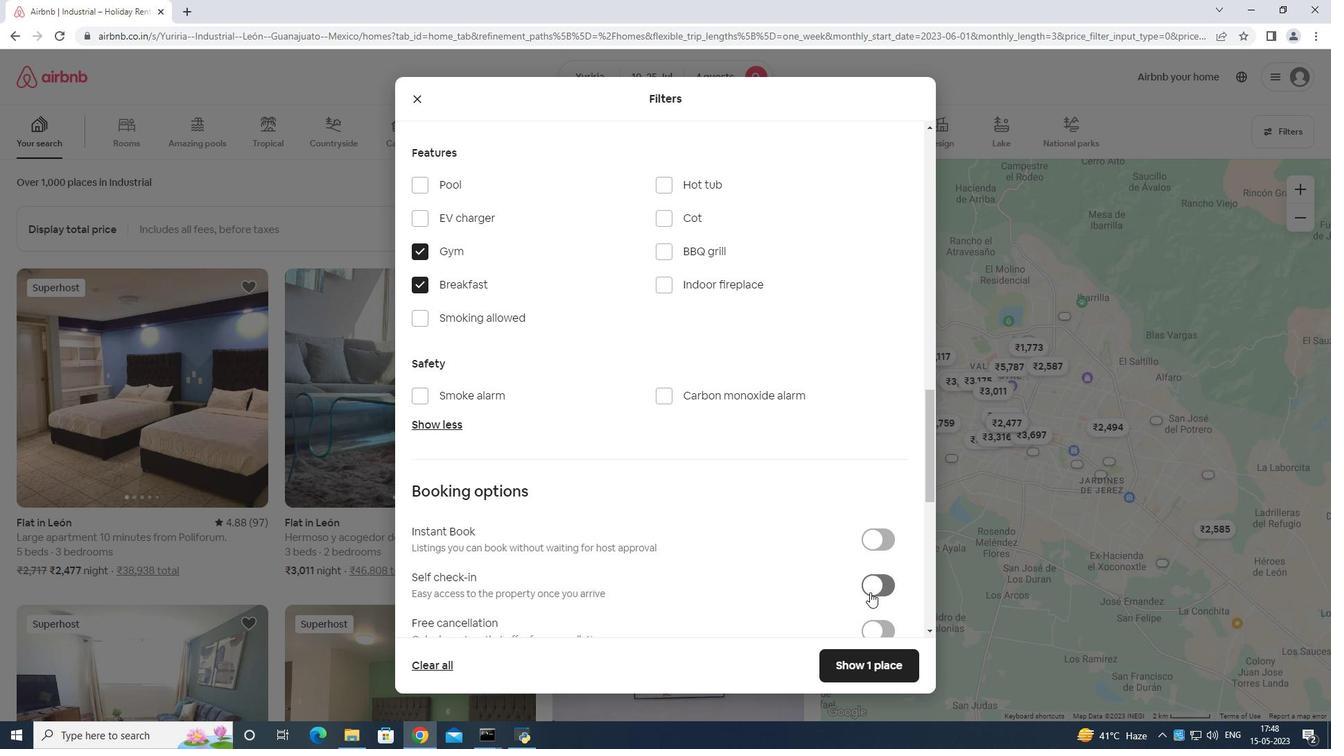 
Action: Mouse moved to (875, 577)
Screenshot: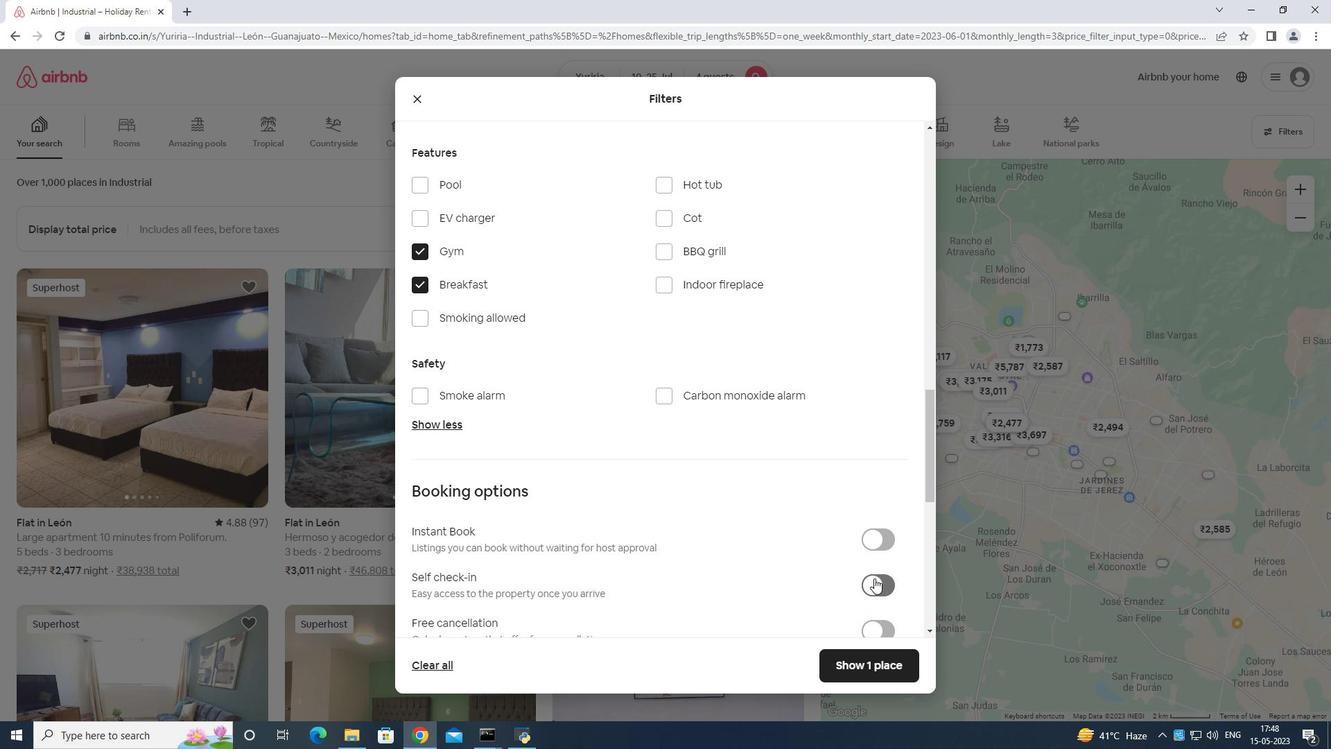
Action: Mouse scrolled (875, 576) with delta (0, 0)
Screenshot: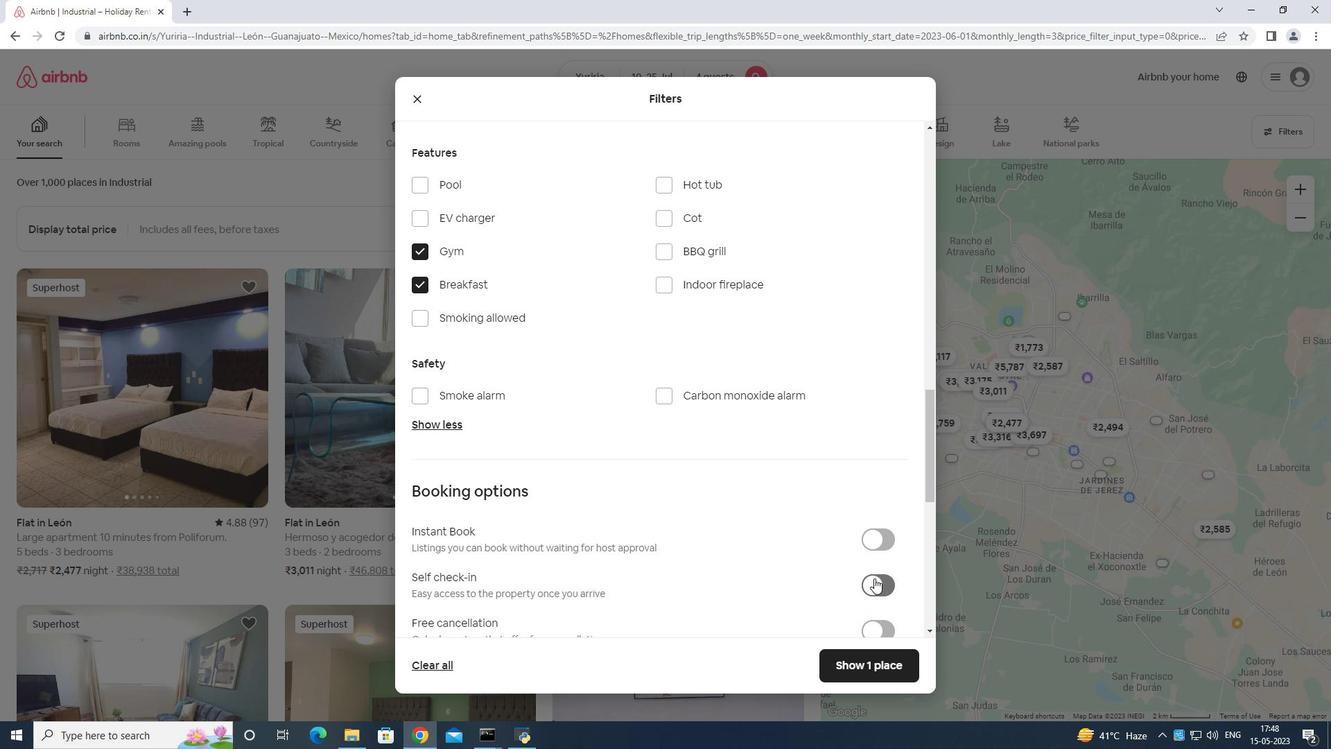 
Action: Mouse moved to (875, 592)
Screenshot: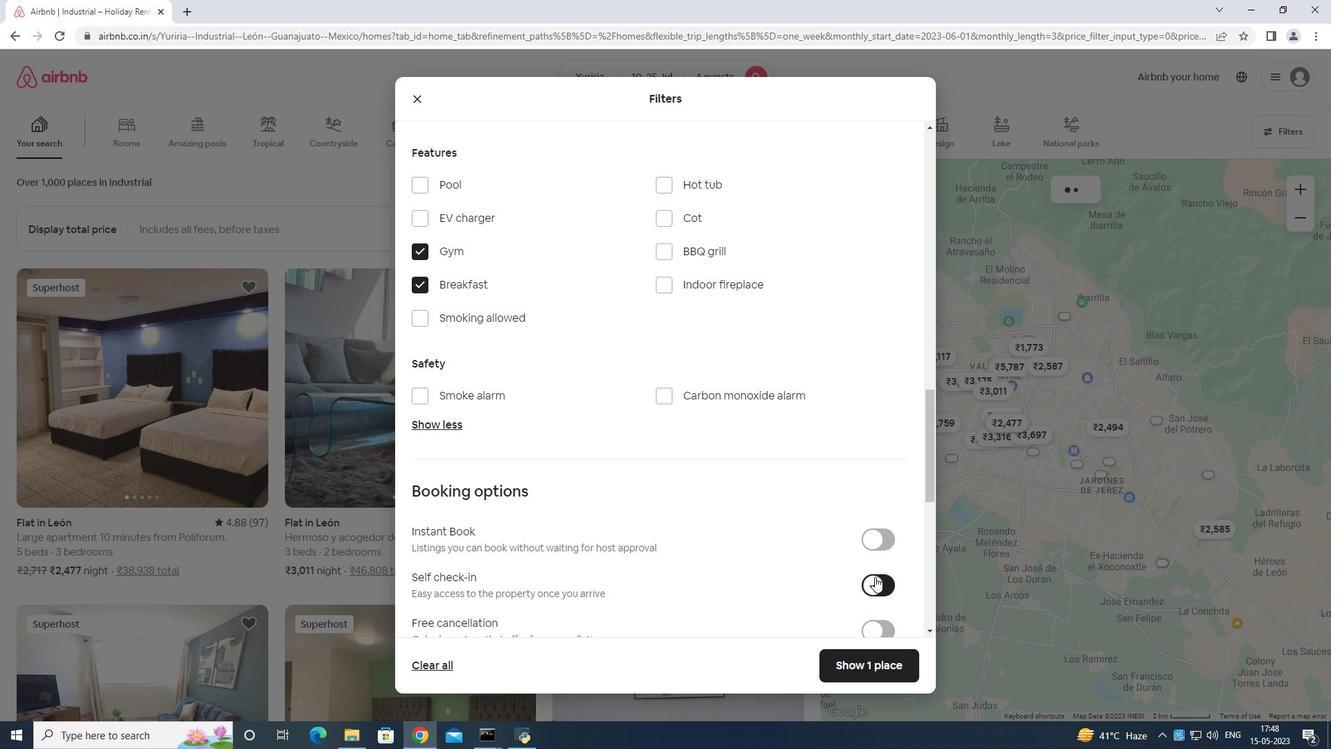 
Action: Mouse scrolled (875, 591) with delta (0, 0)
Screenshot: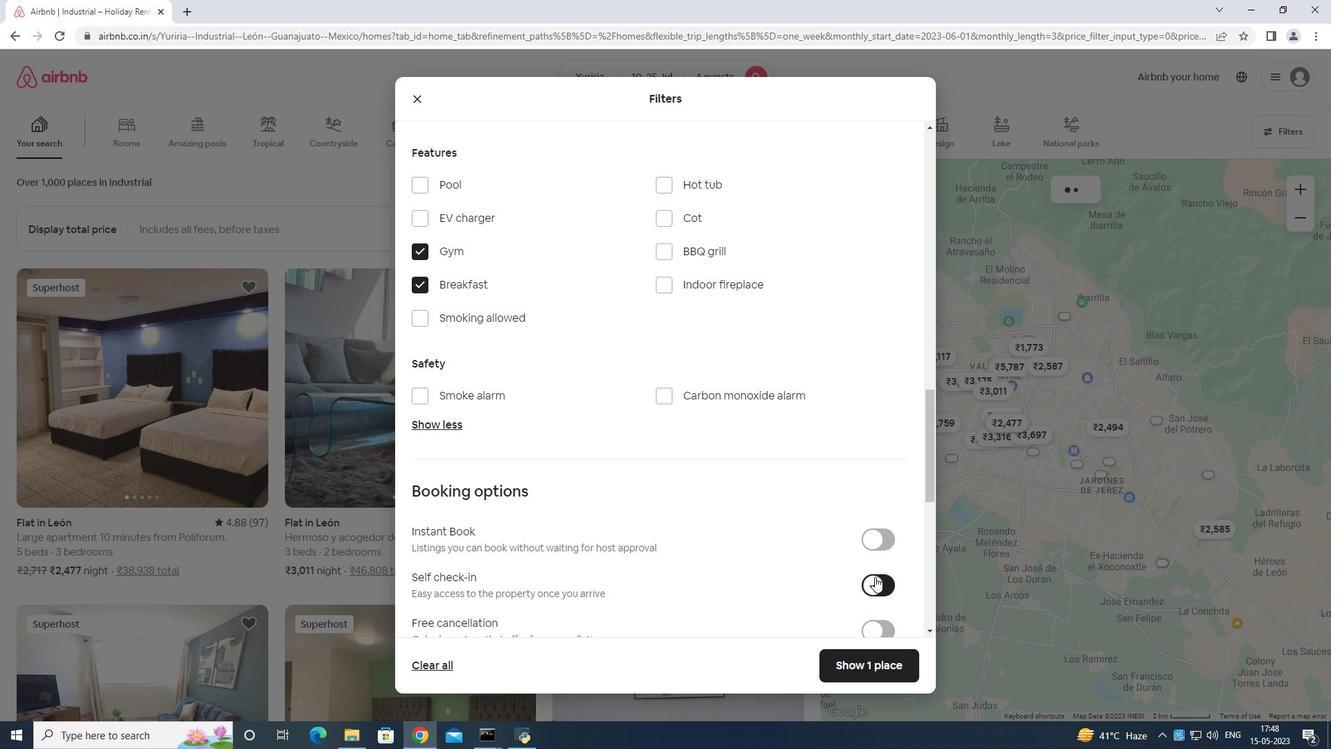 
Action: Mouse moved to (875, 593)
Screenshot: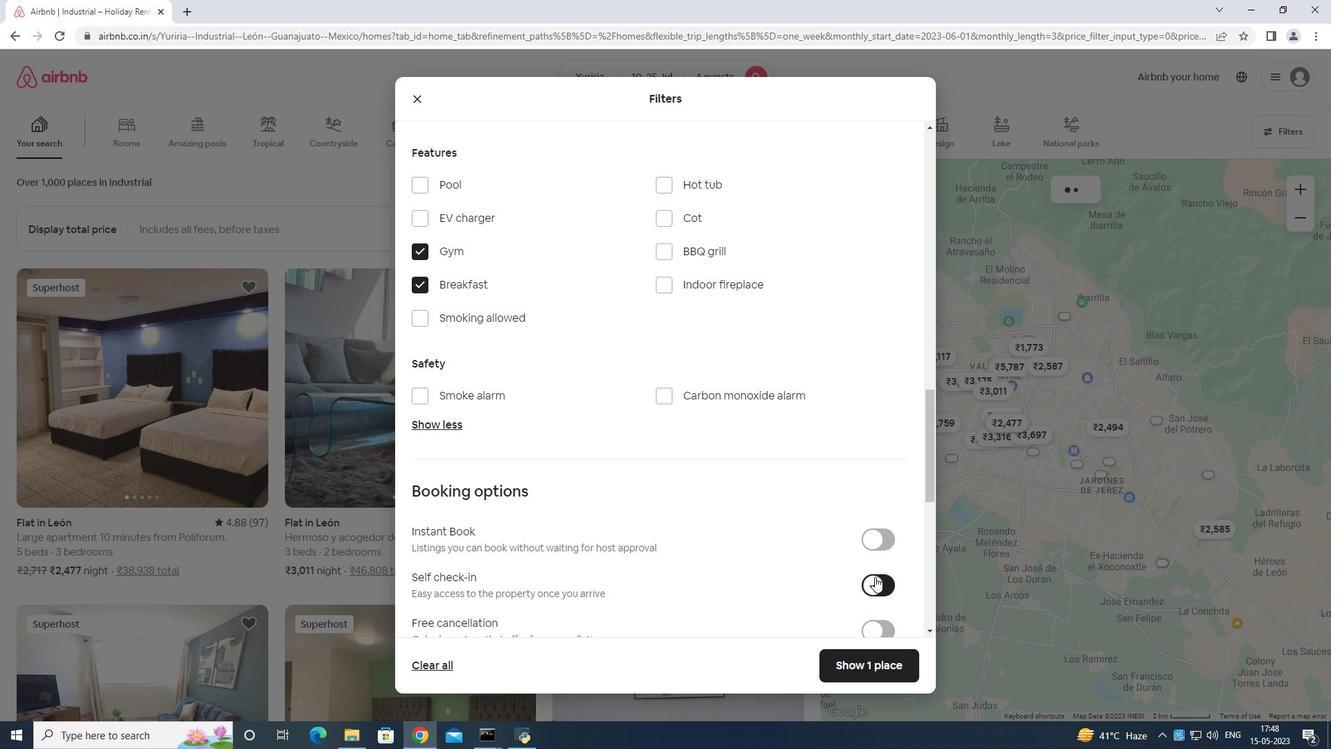 
Action: Mouse scrolled (875, 593) with delta (0, 0)
Screenshot: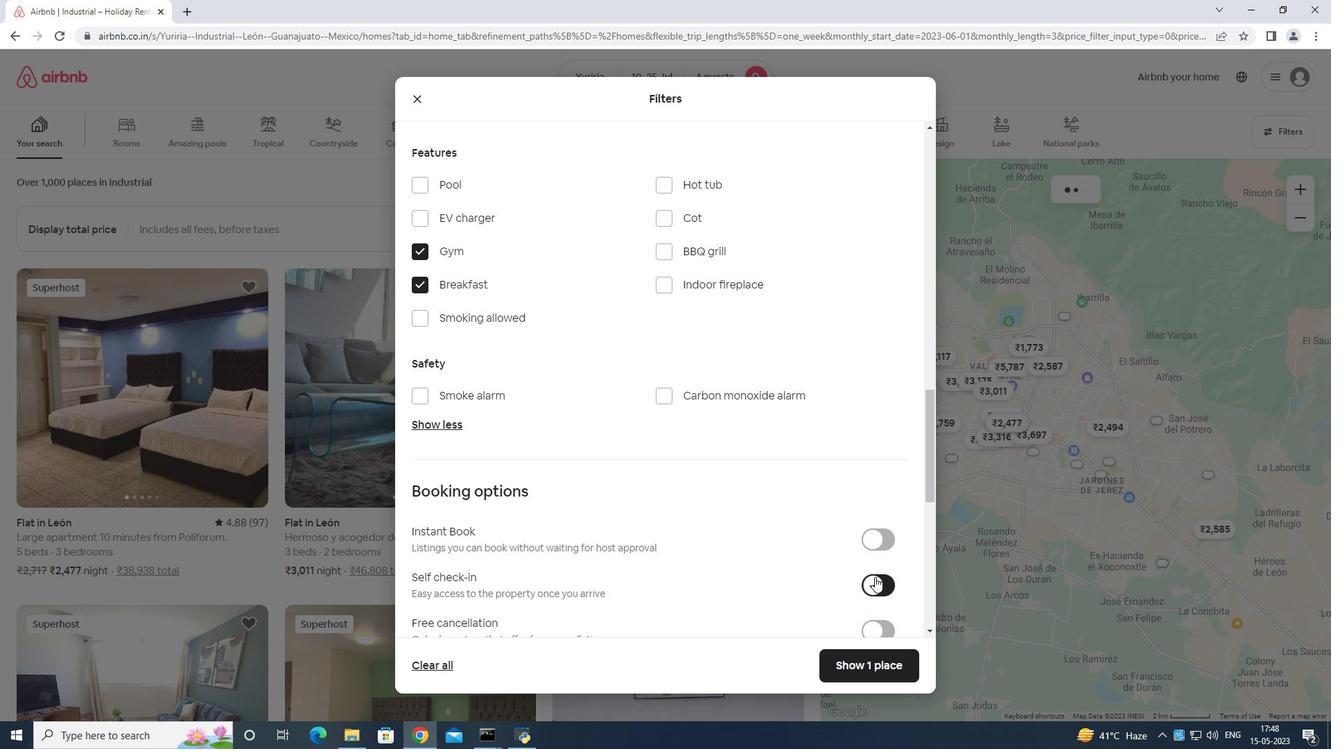 
Action: Mouse scrolled (875, 593) with delta (0, 0)
Screenshot: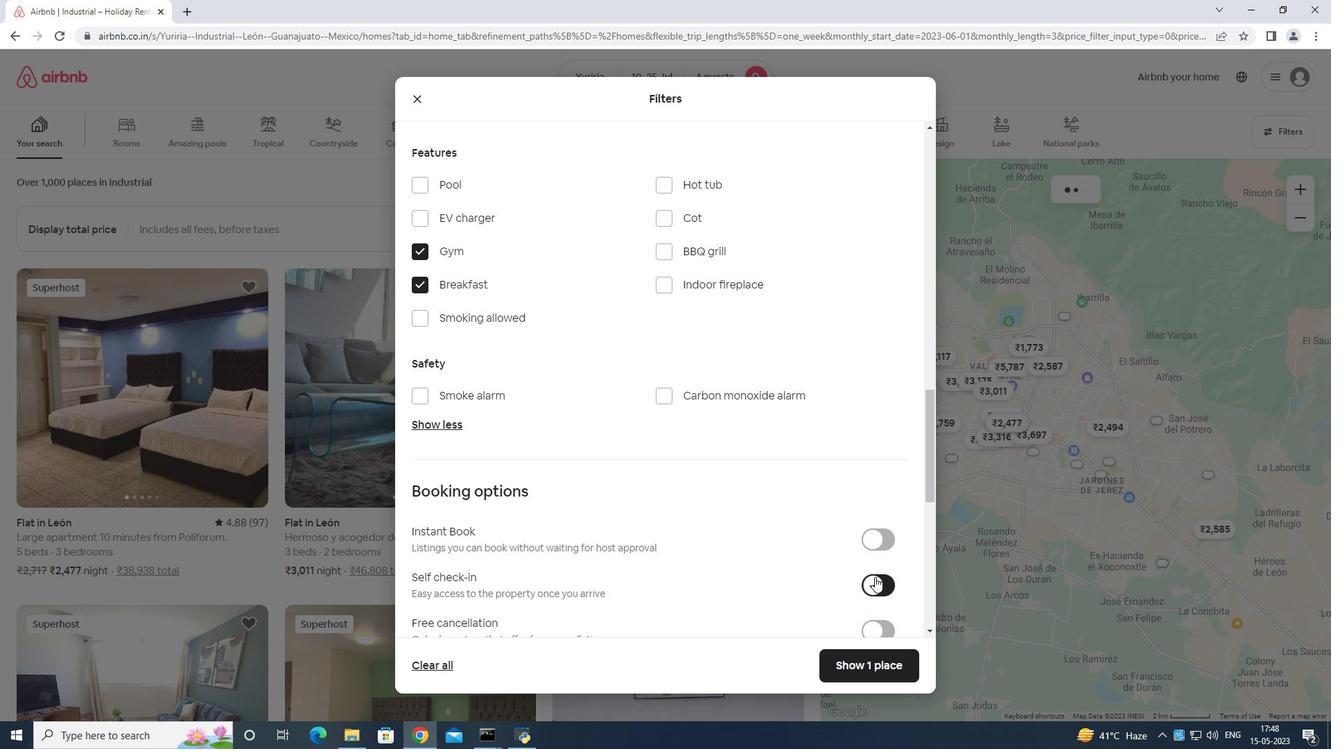 
Action: Mouse scrolled (875, 593) with delta (0, 0)
Screenshot: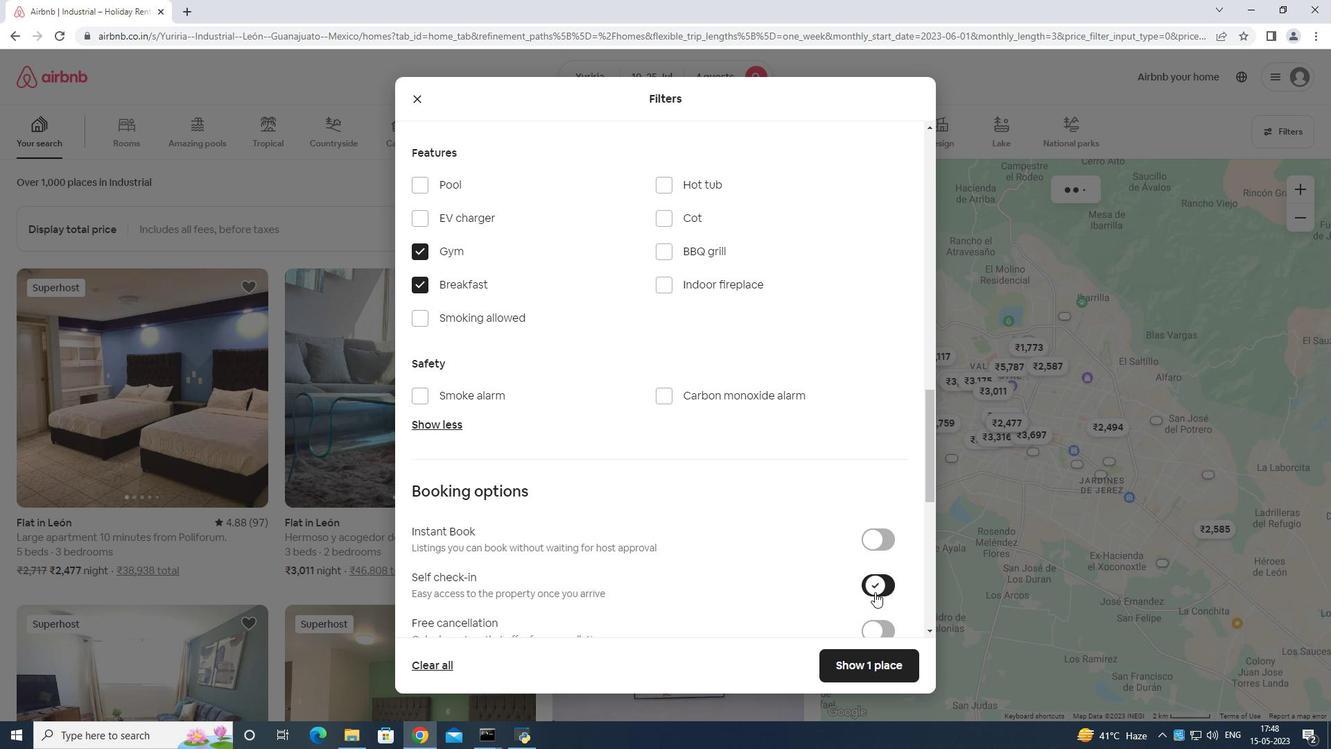 
Action: Mouse moved to (874, 593)
Screenshot: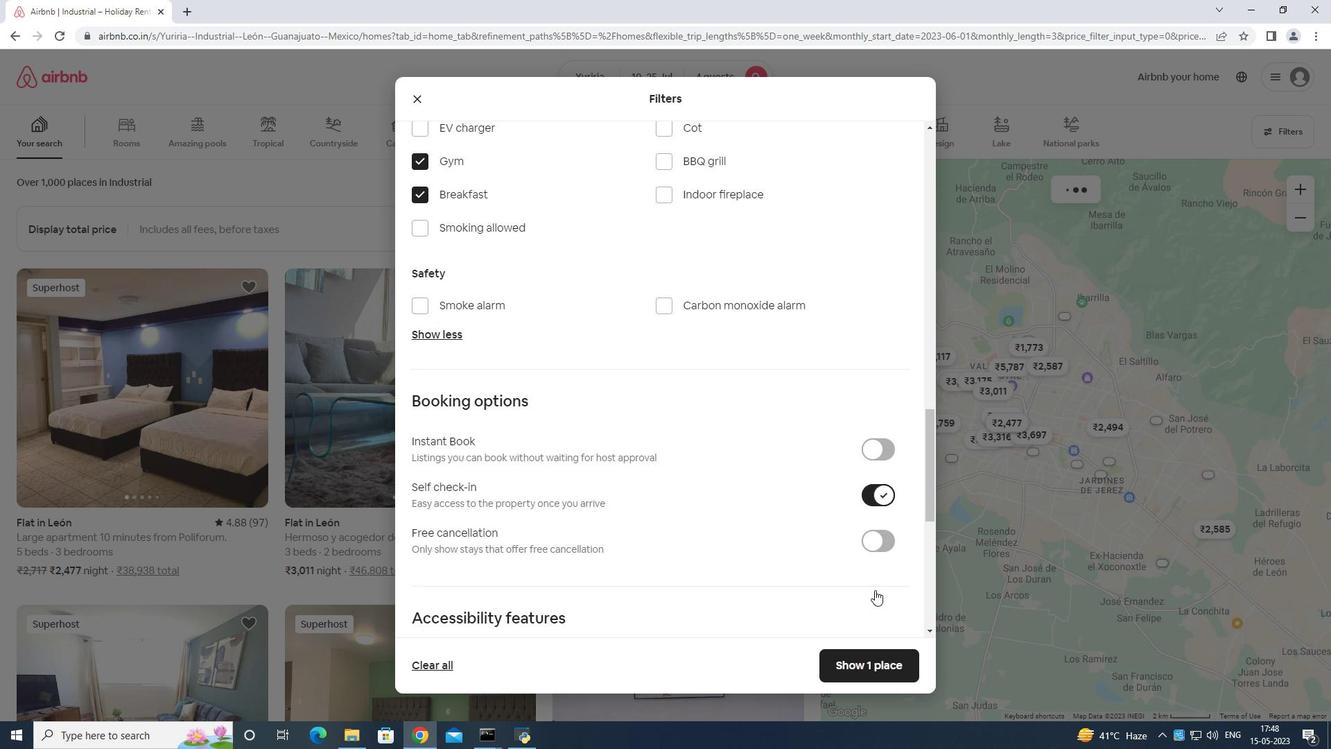 
Action: Mouse scrolled (874, 592) with delta (0, 0)
Screenshot: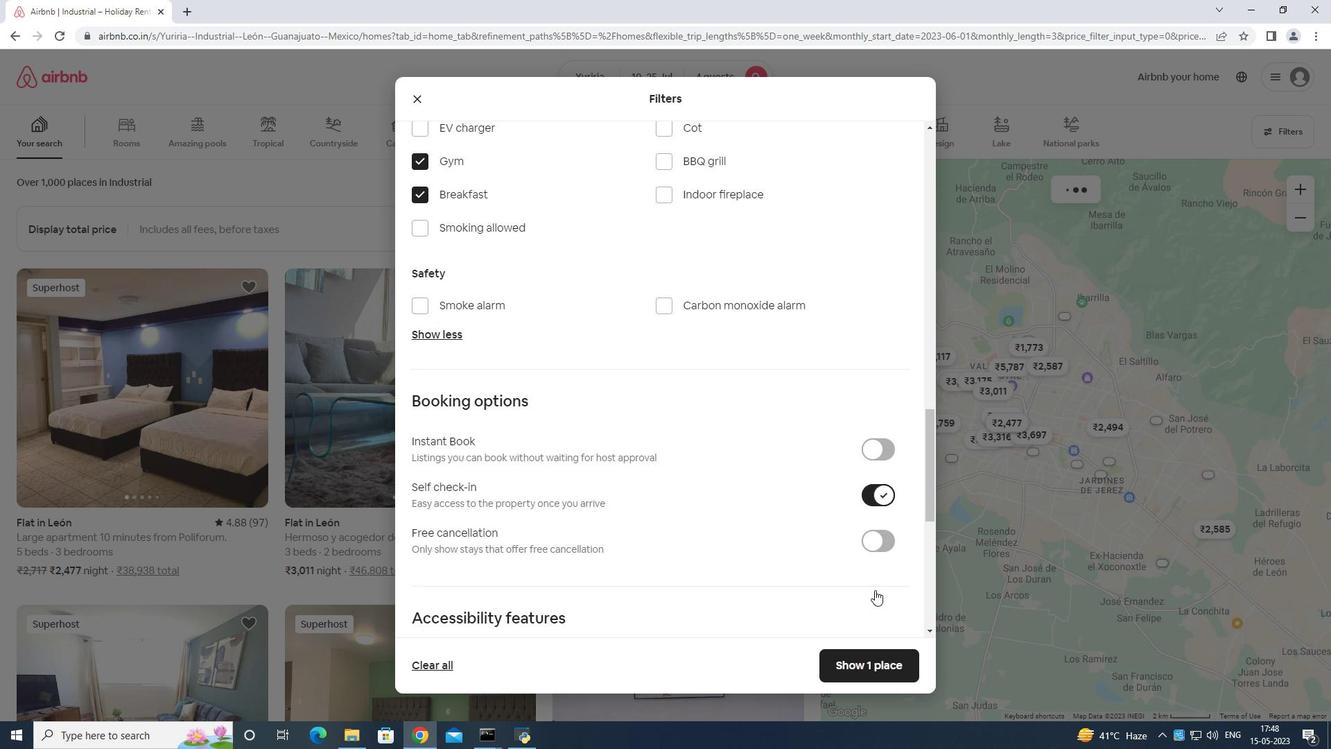 
Action: Mouse moved to (874, 594)
Screenshot: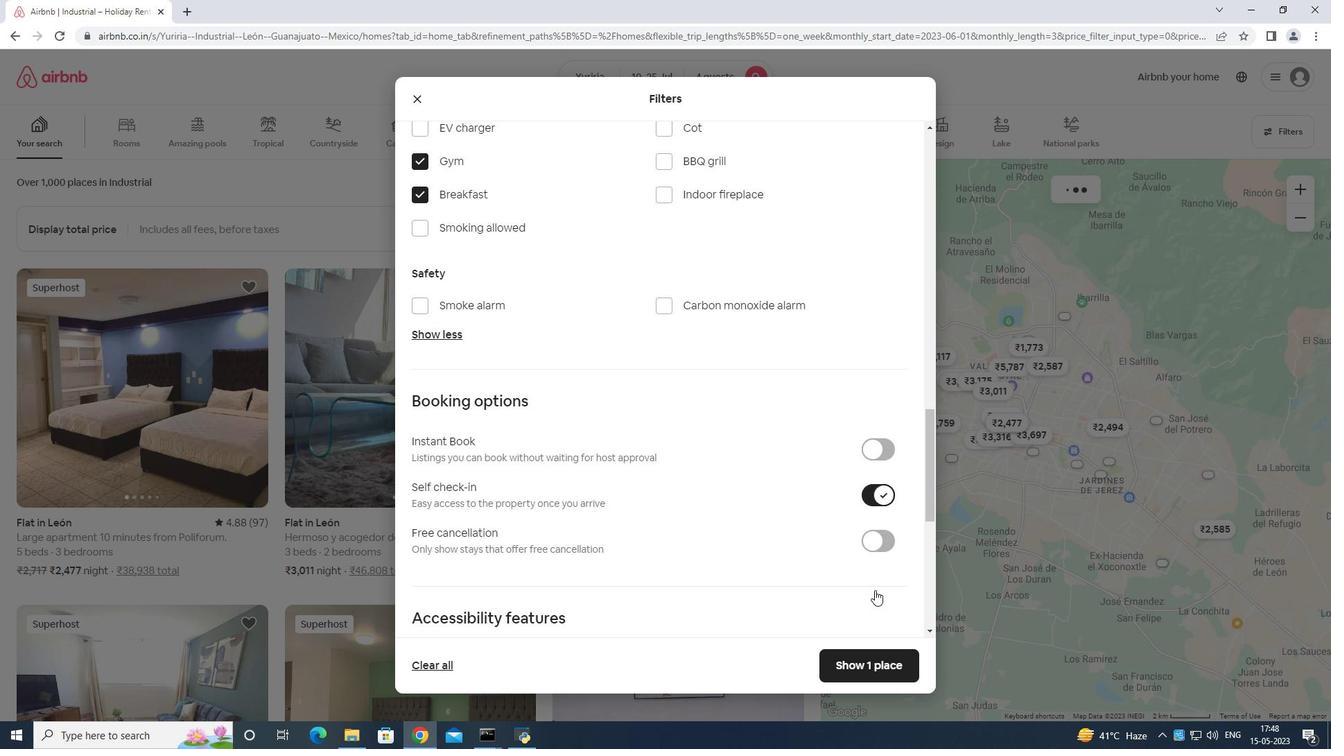 
Action: Mouse scrolled (874, 593) with delta (0, 0)
Screenshot: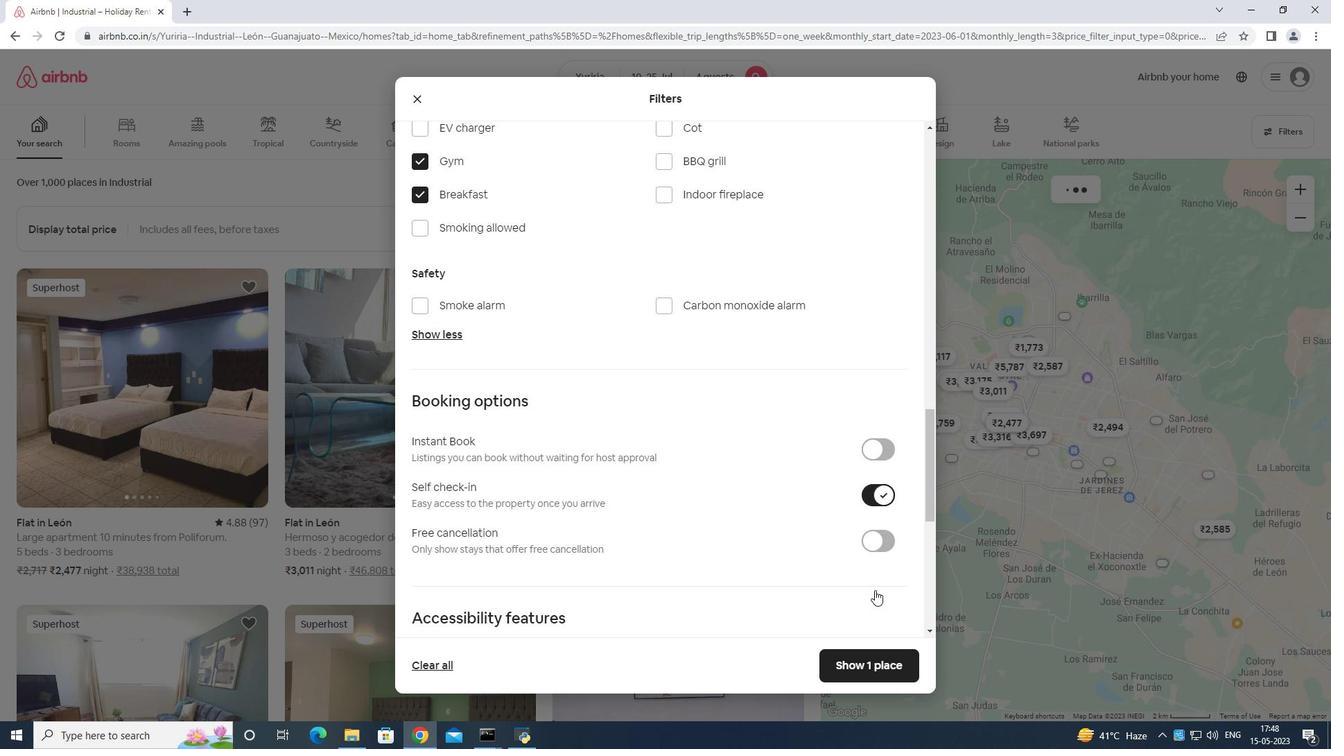 
Action: Mouse scrolled (874, 593) with delta (0, 0)
Screenshot: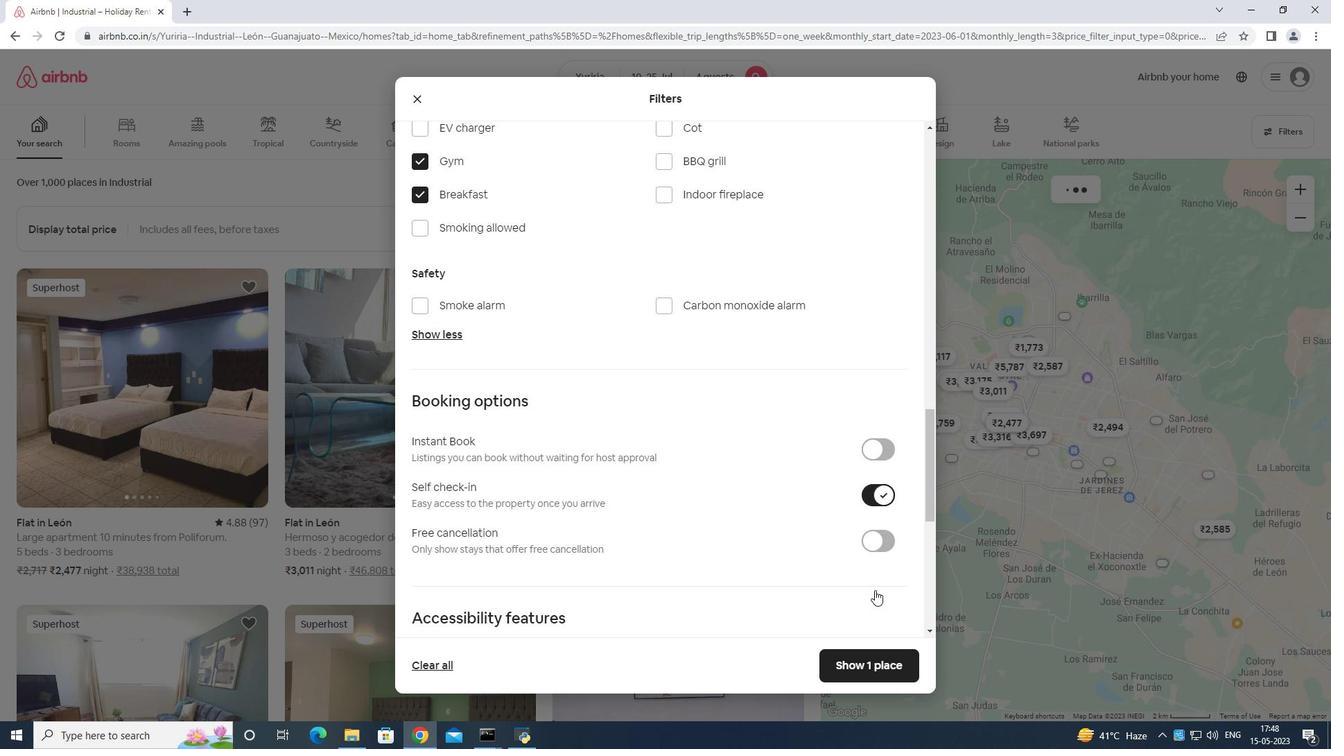 
Action: Mouse moved to (869, 587)
Screenshot: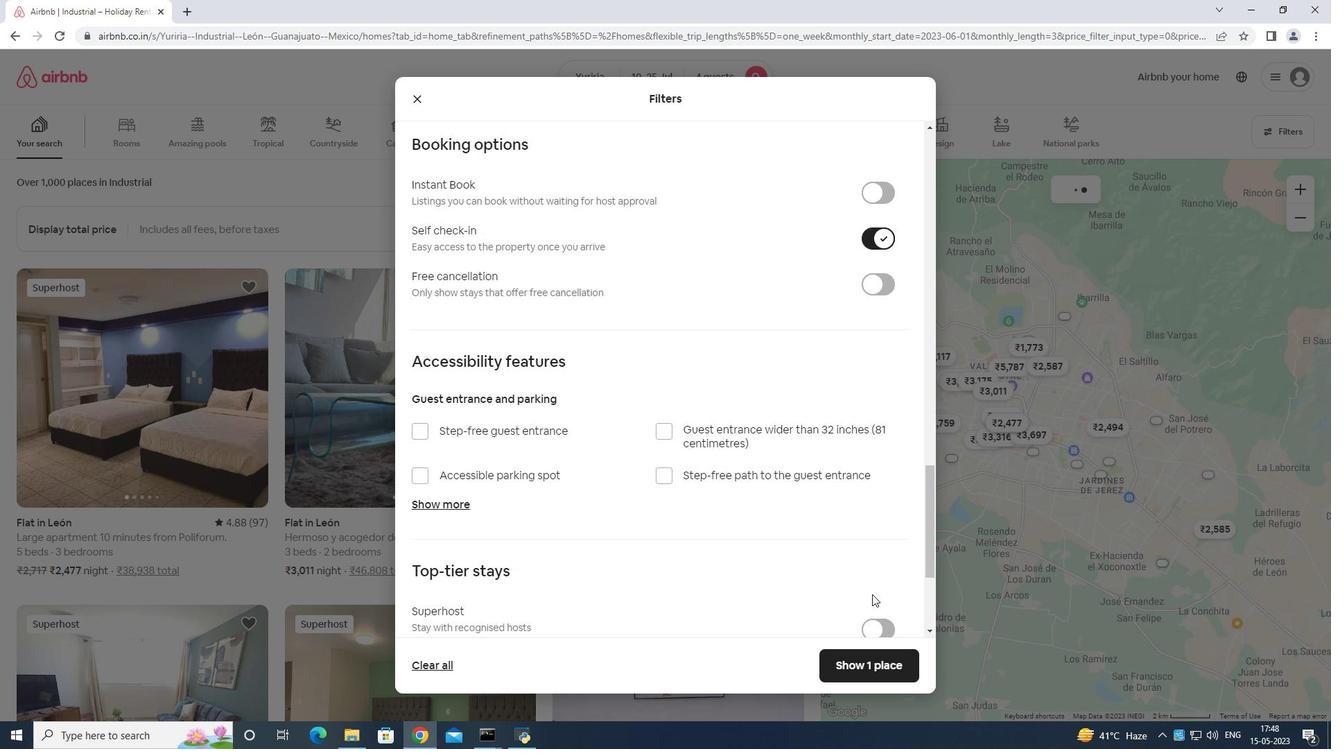 
Action: Mouse scrolled (869, 586) with delta (0, 0)
Screenshot: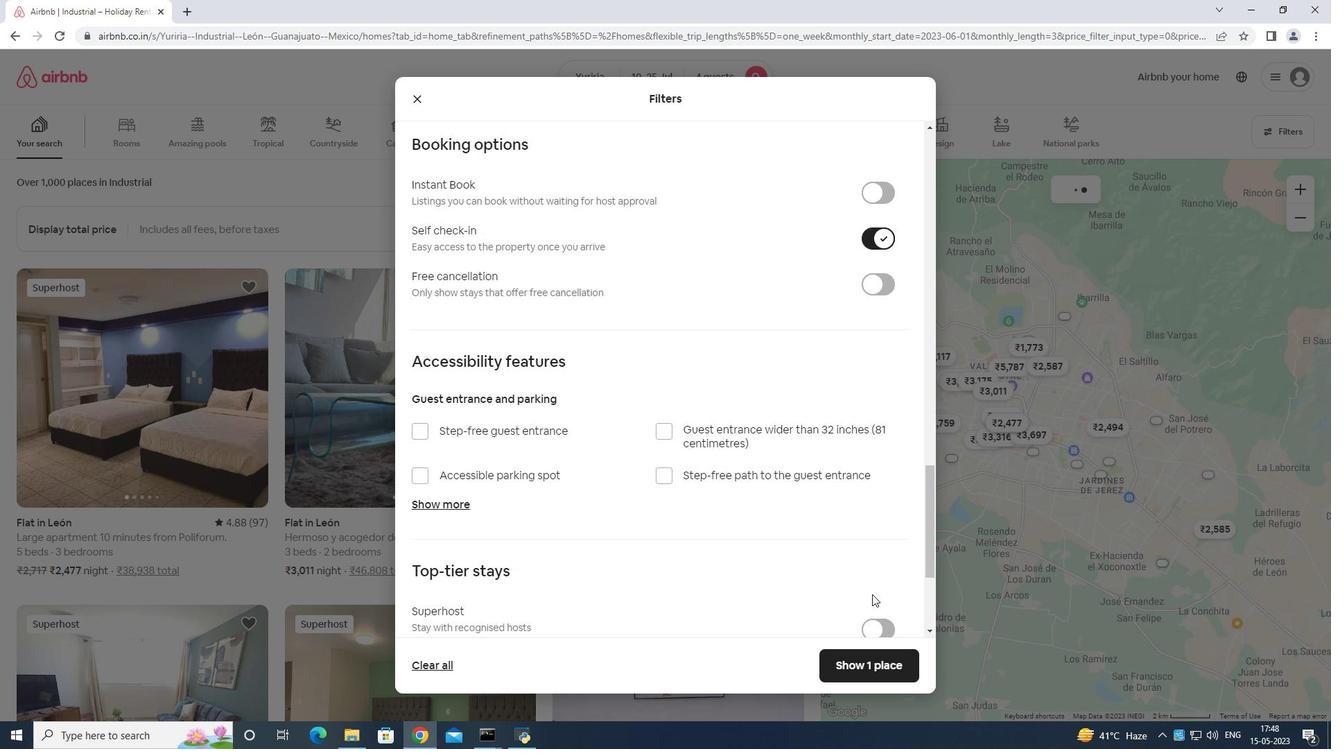 
Action: Mouse moved to (869, 587)
Screenshot: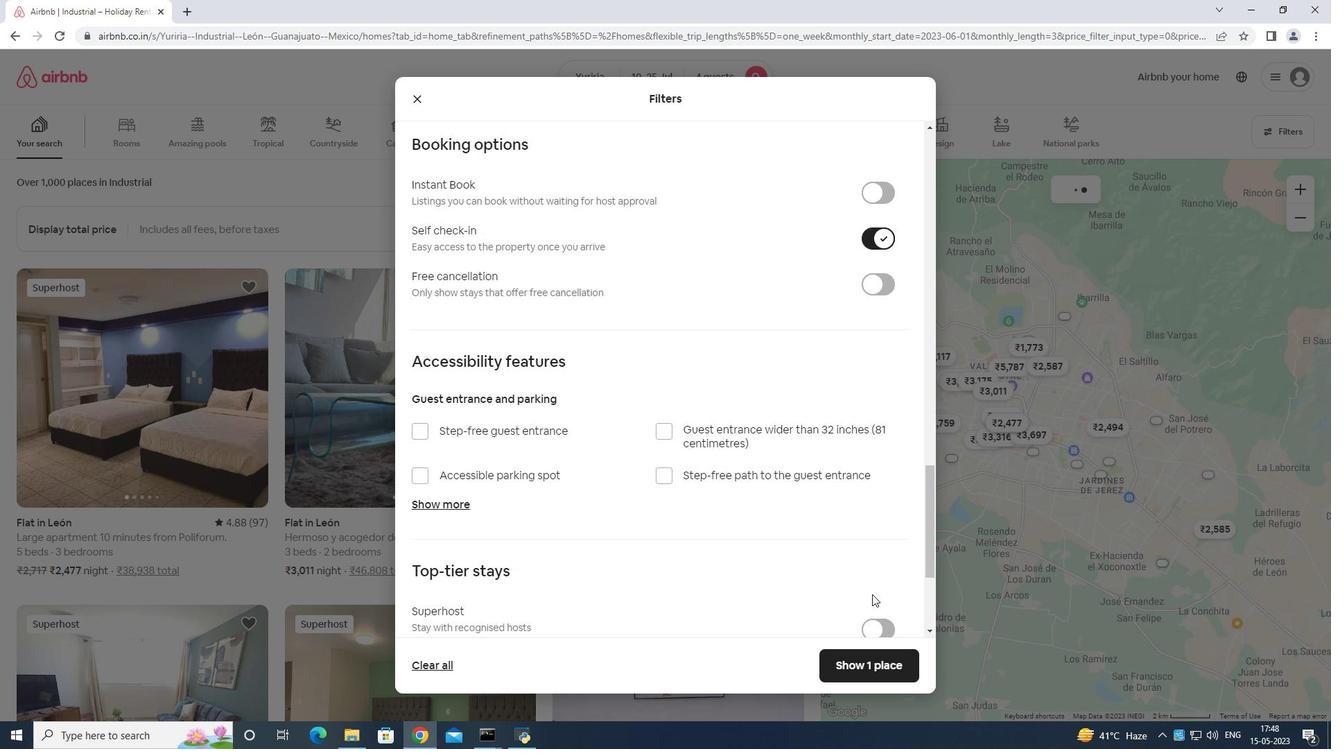 
Action: Mouse scrolled (869, 586) with delta (0, 0)
Screenshot: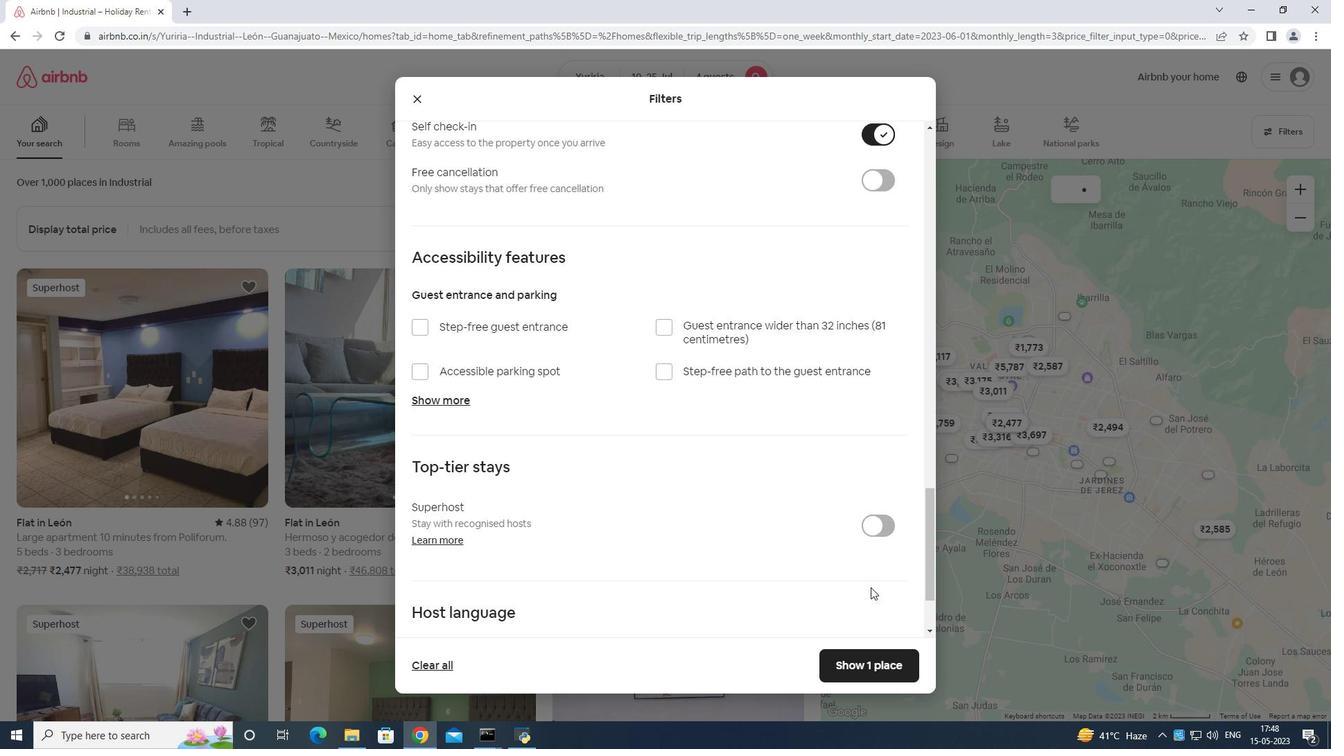 
Action: Mouse moved to (868, 581)
Screenshot: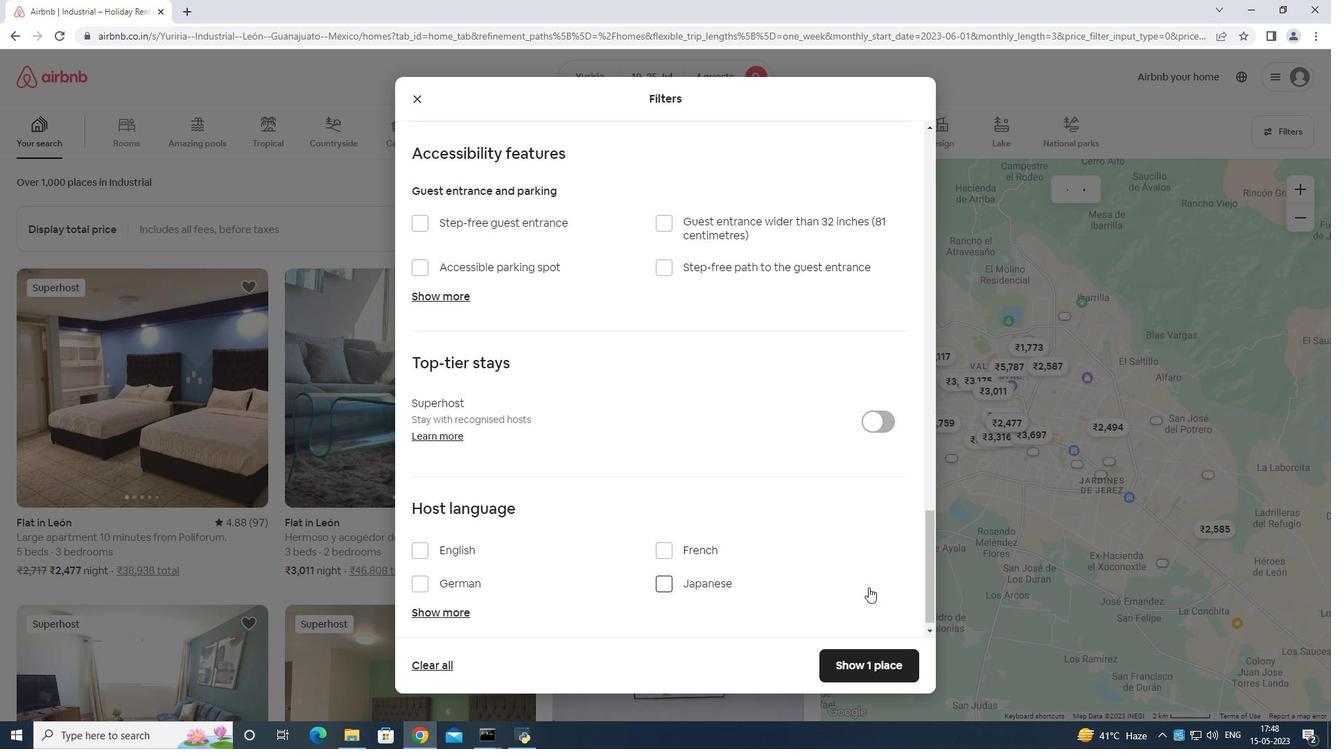 
Action: Mouse scrolled (868, 581) with delta (0, 0)
Screenshot: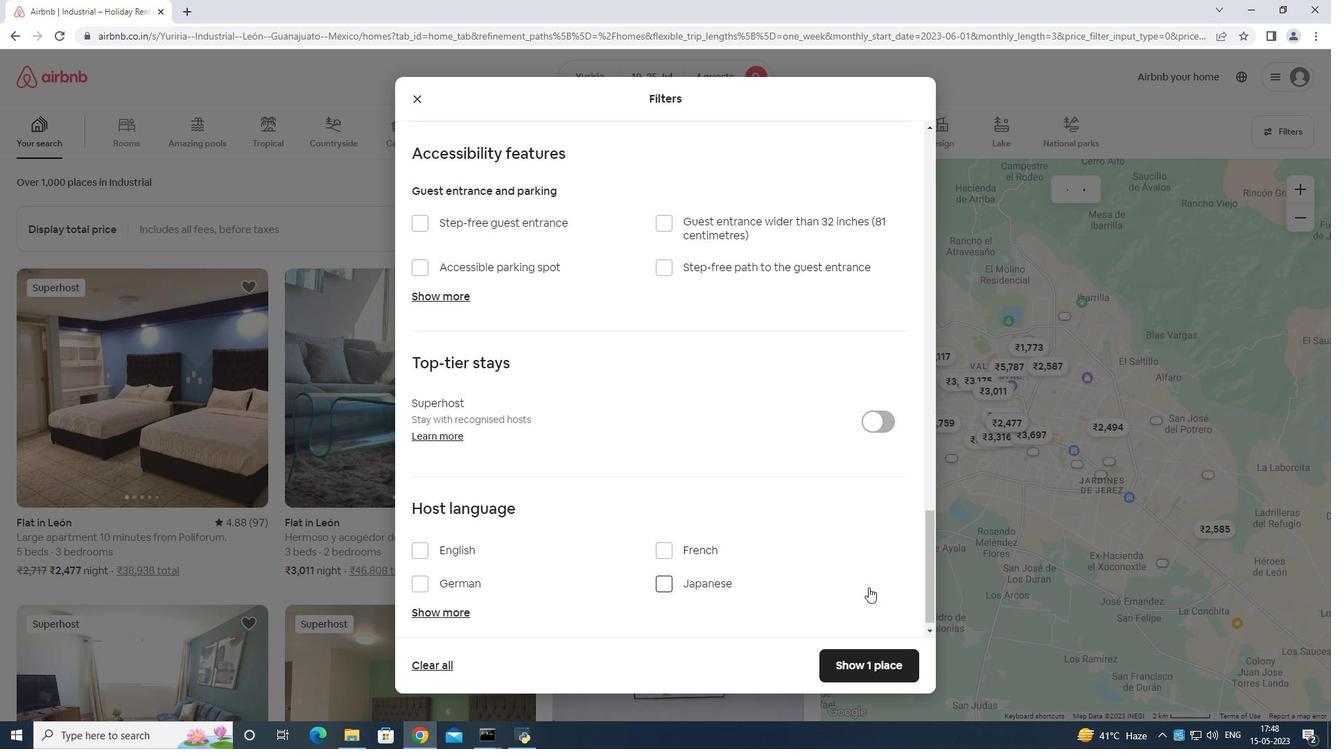 
Action: Mouse moved to (865, 583)
Screenshot: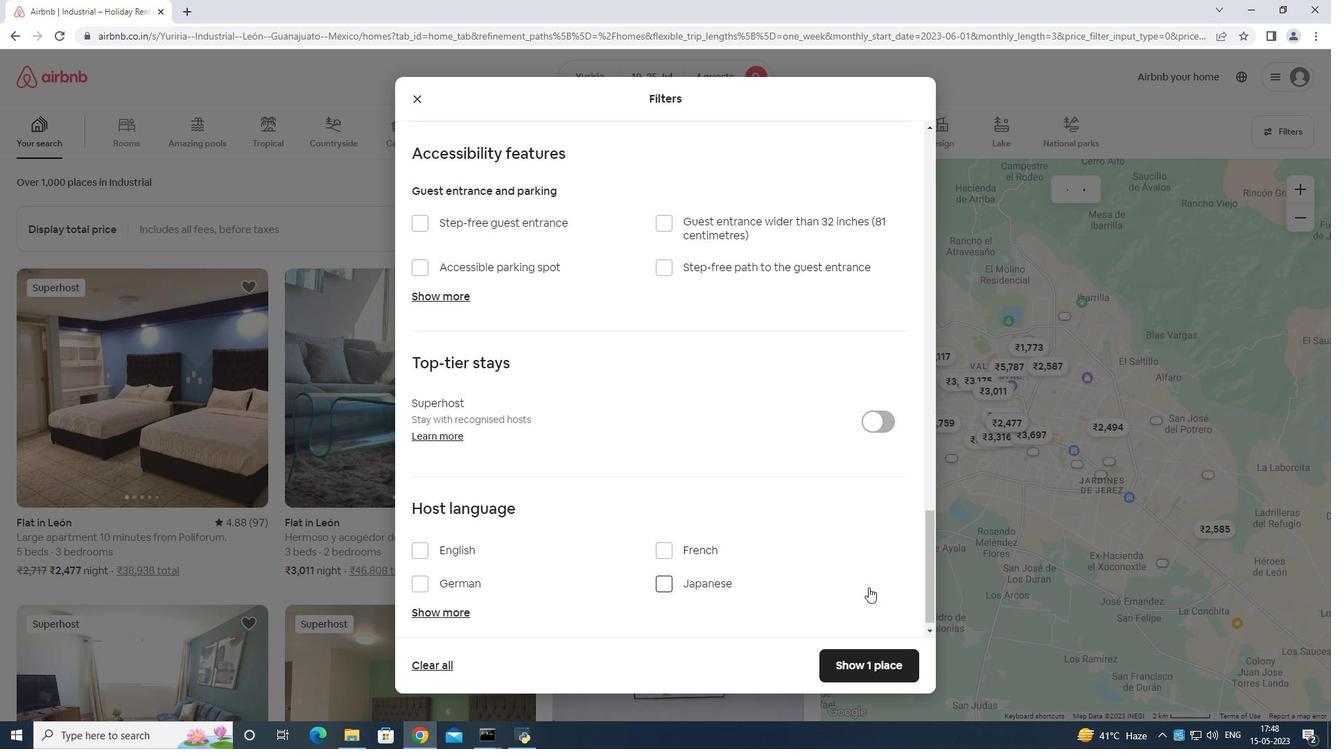 
Action: Mouse scrolled (865, 582) with delta (0, 0)
Screenshot: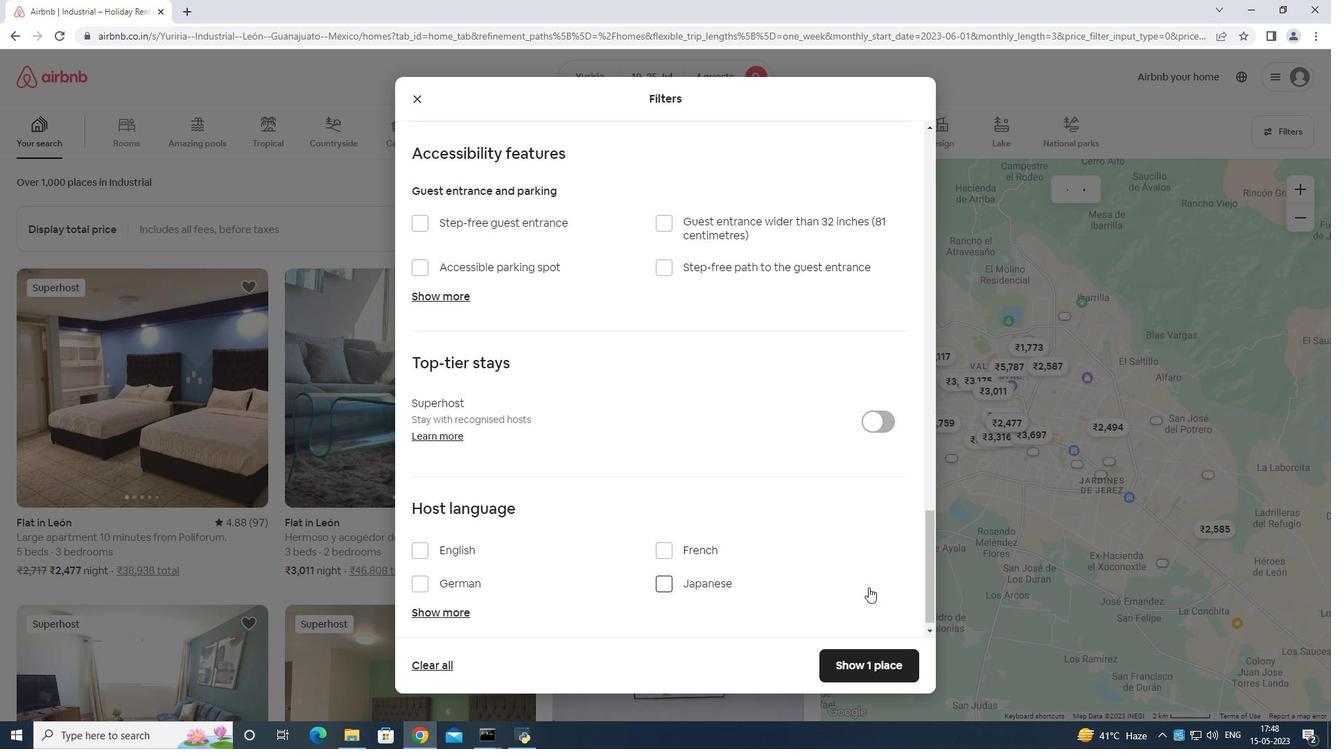 
Action: Mouse moved to (861, 586)
Screenshot: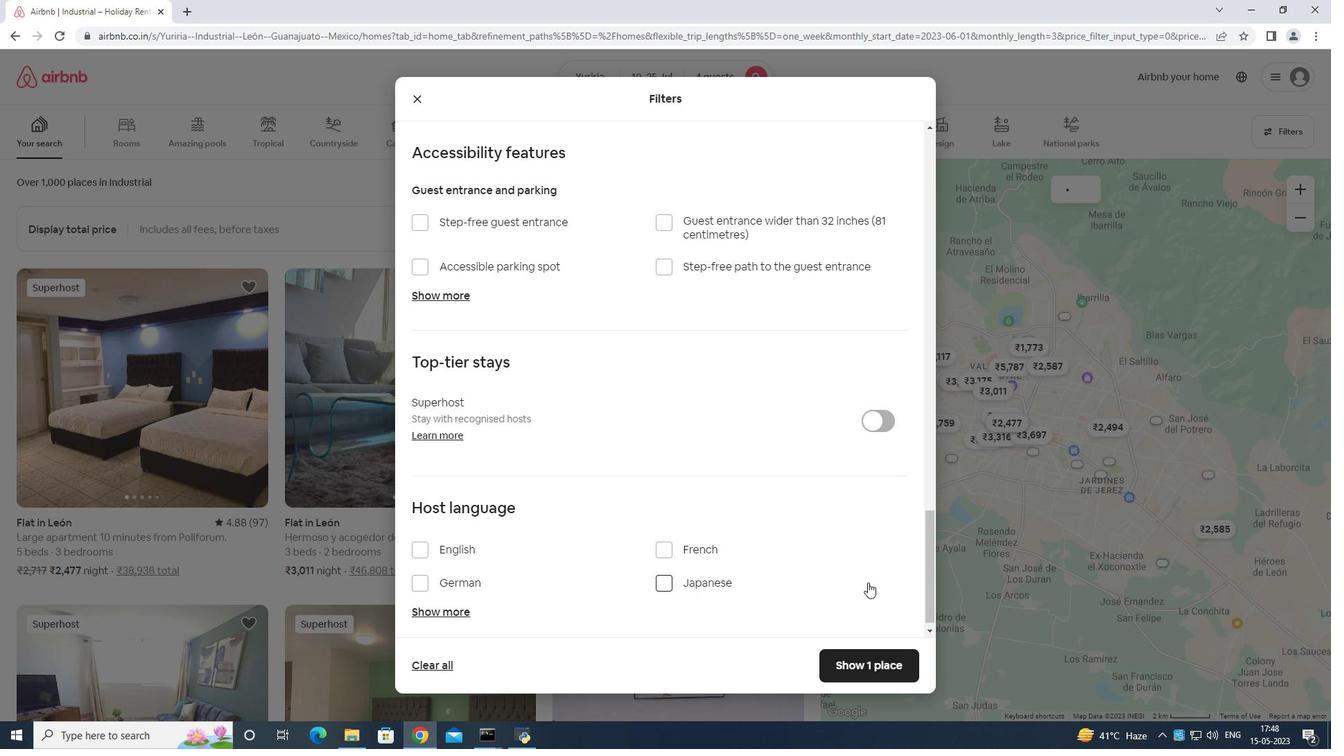 
Action: Mouse scrolled (861, 586) with delta (0, 0)
Screenshot: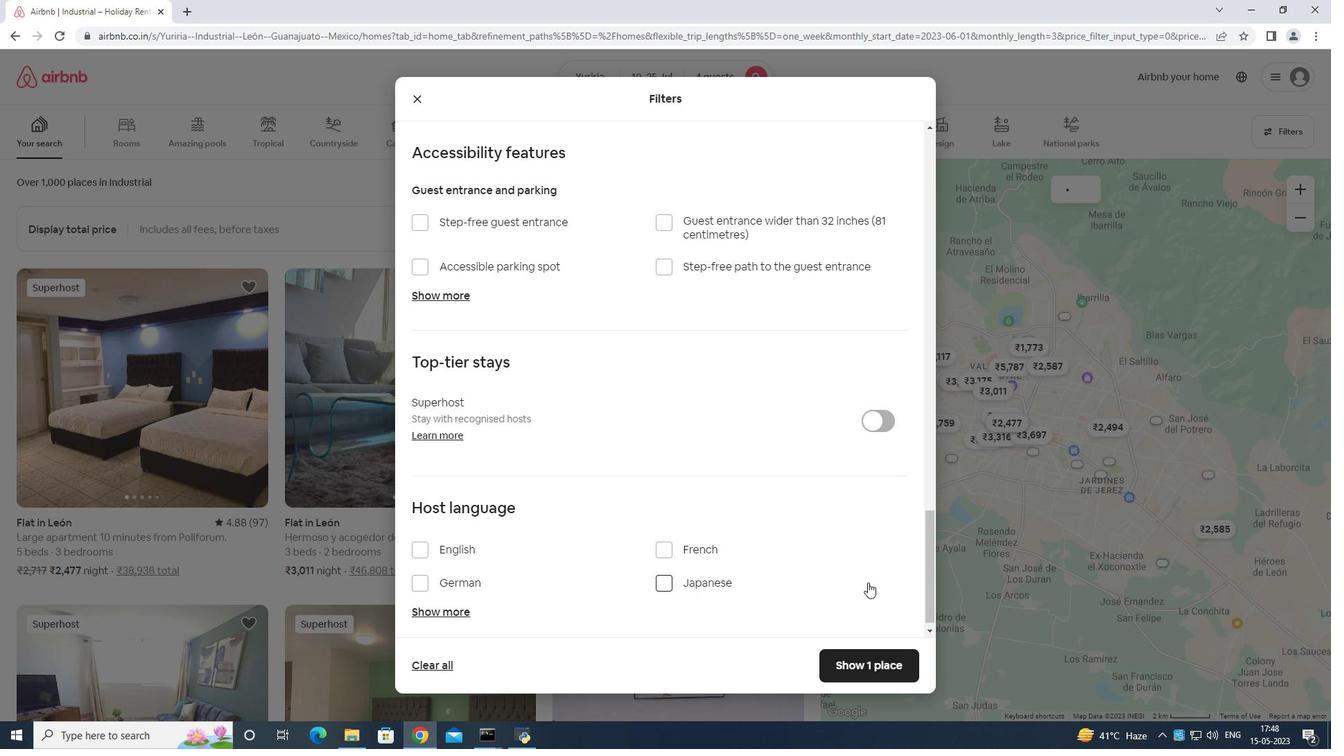 
Action: Mouse moved to (858, 589)
Screenshot: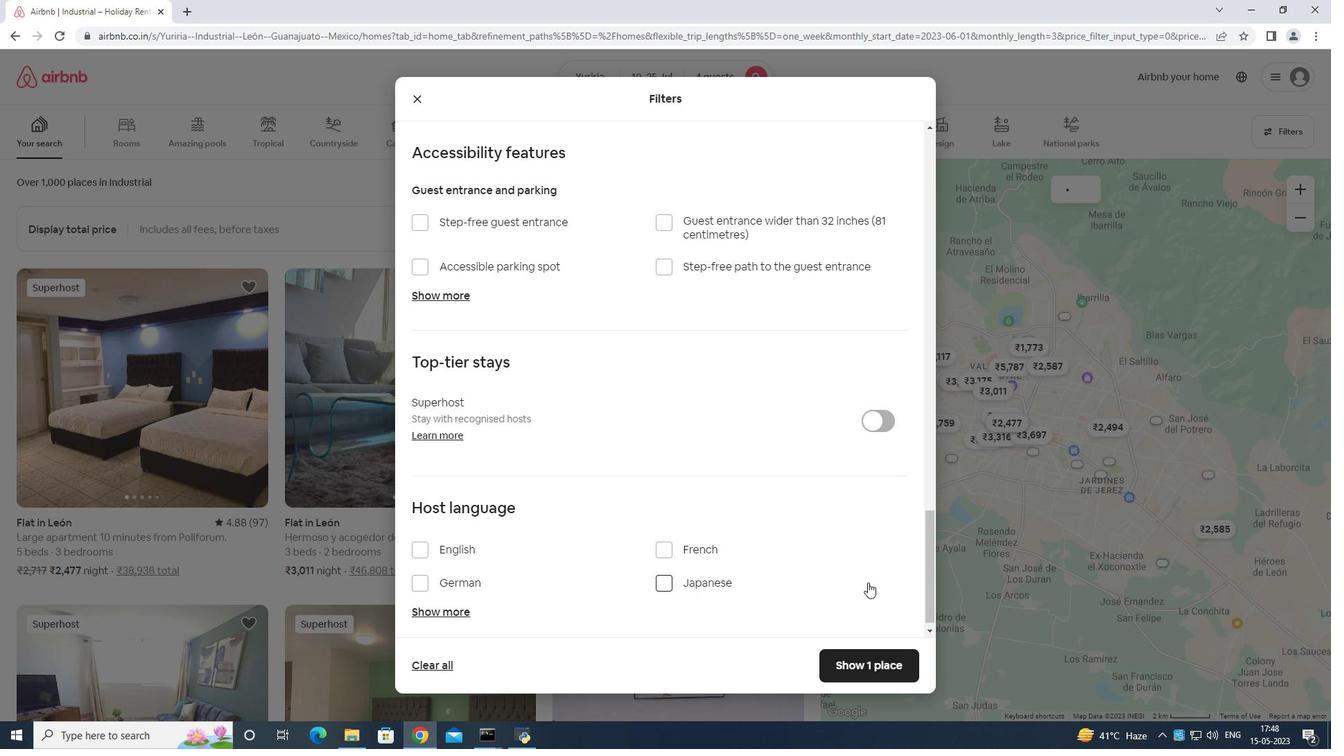 
Action: Mouse scrolled (858, 588) with delta (0, 0)
Screenshot: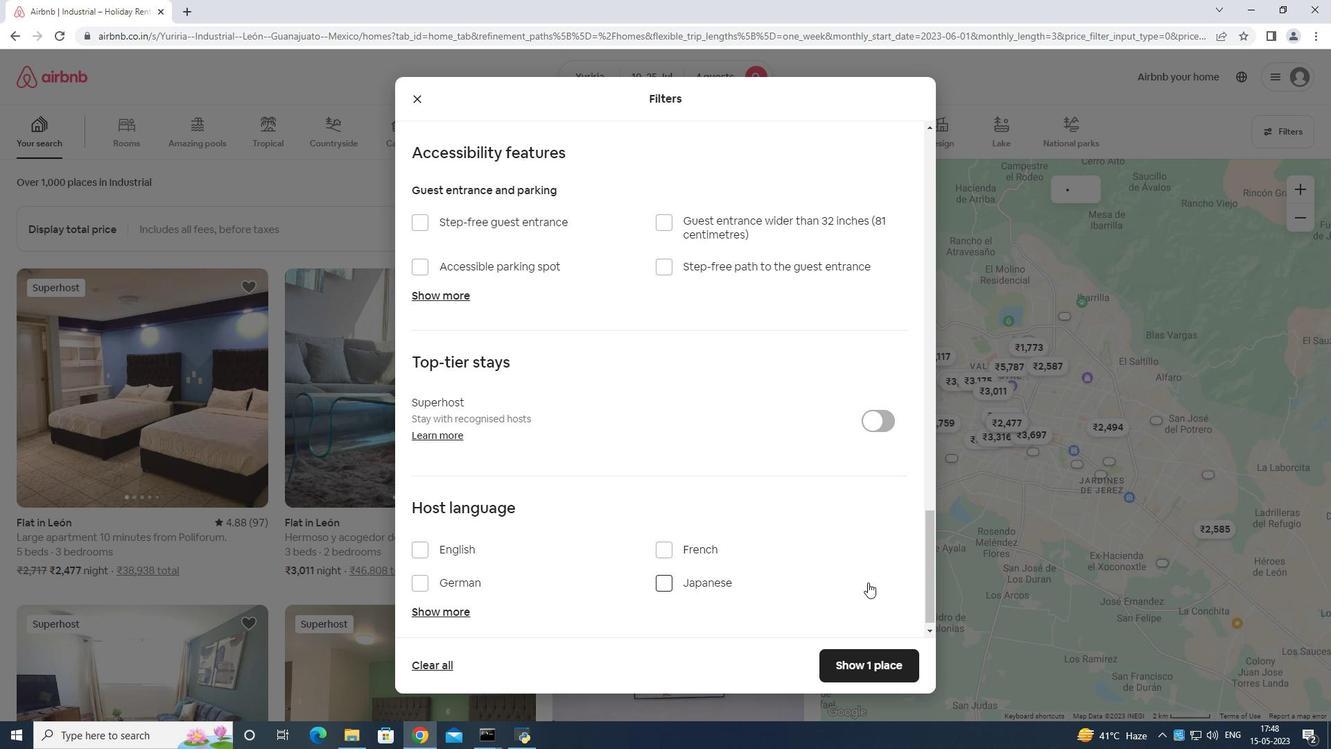 
Action: Mouse moved to (455, 537)
Screenshot: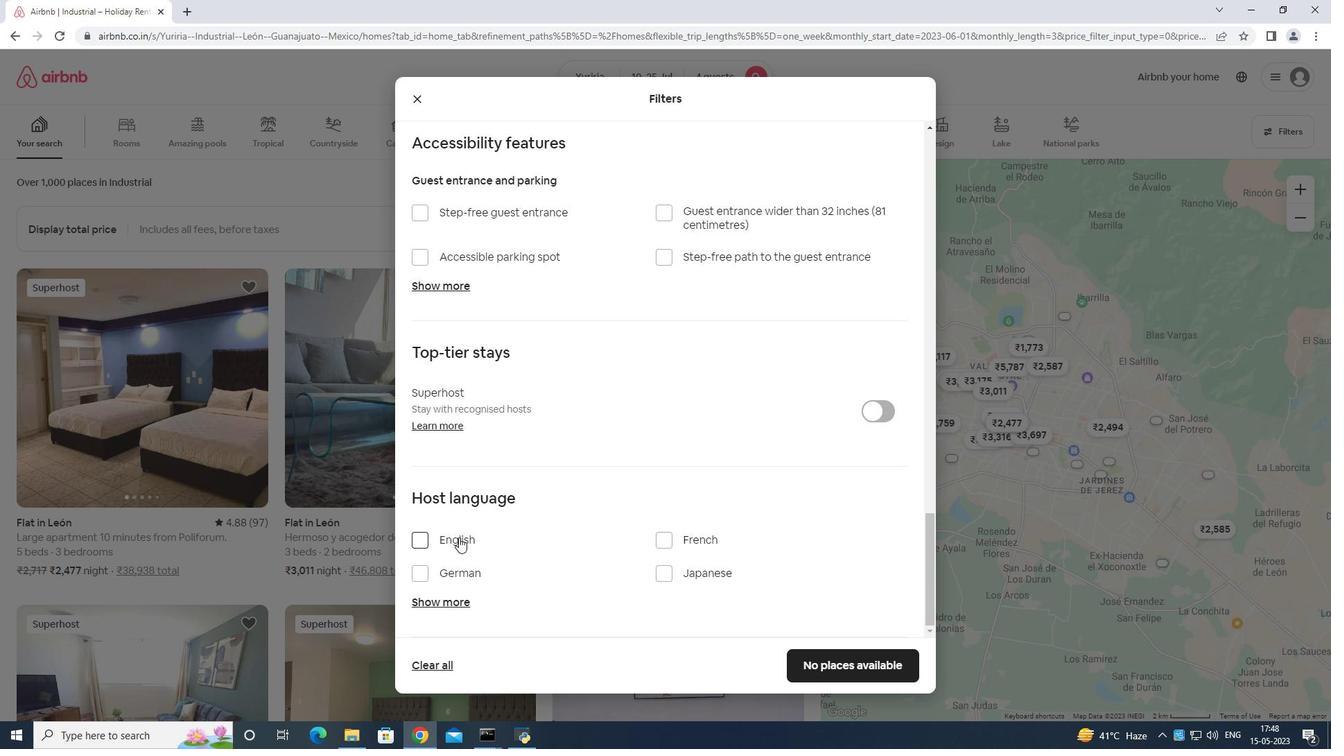 
Action: Mouse pressed left at (455, 537)
Screenshot: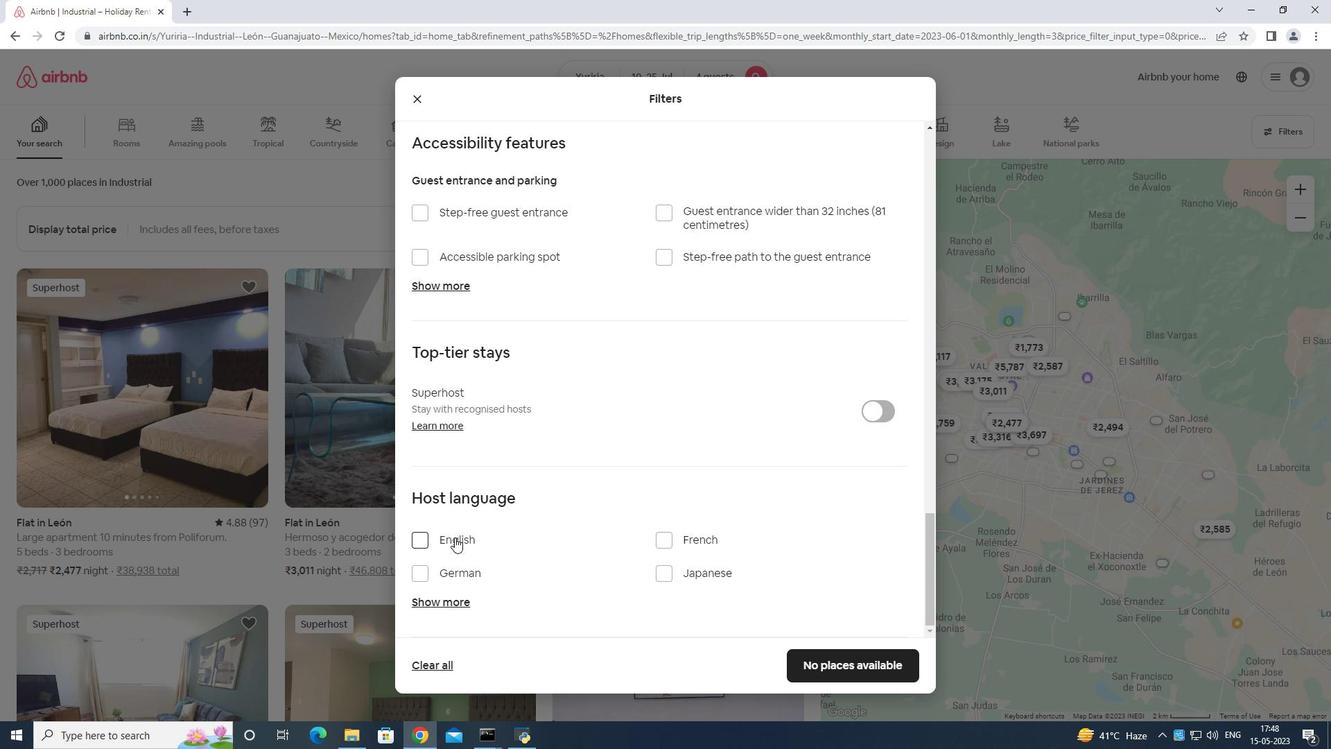 
Action: Mouse moved to (833, 659)
Screenshot: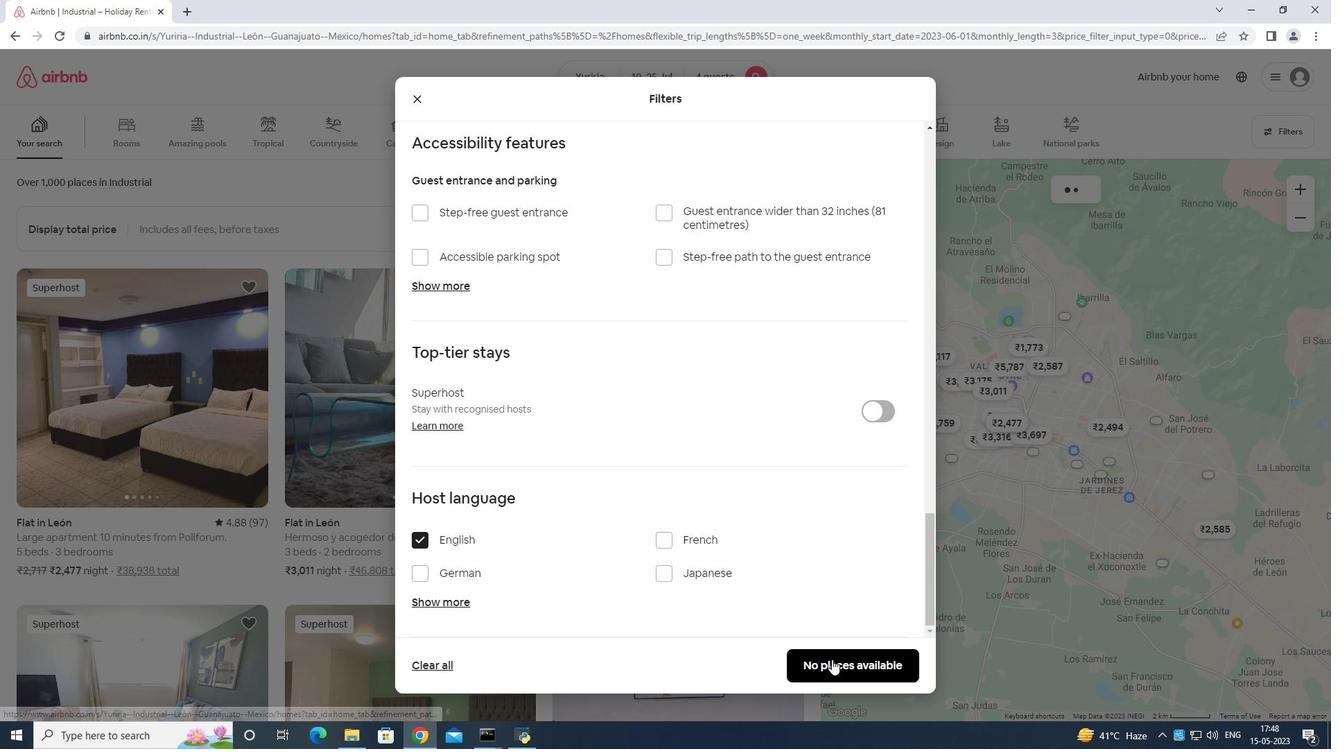 
Action: Mouse pressed left at (833, 659)
Screenshot: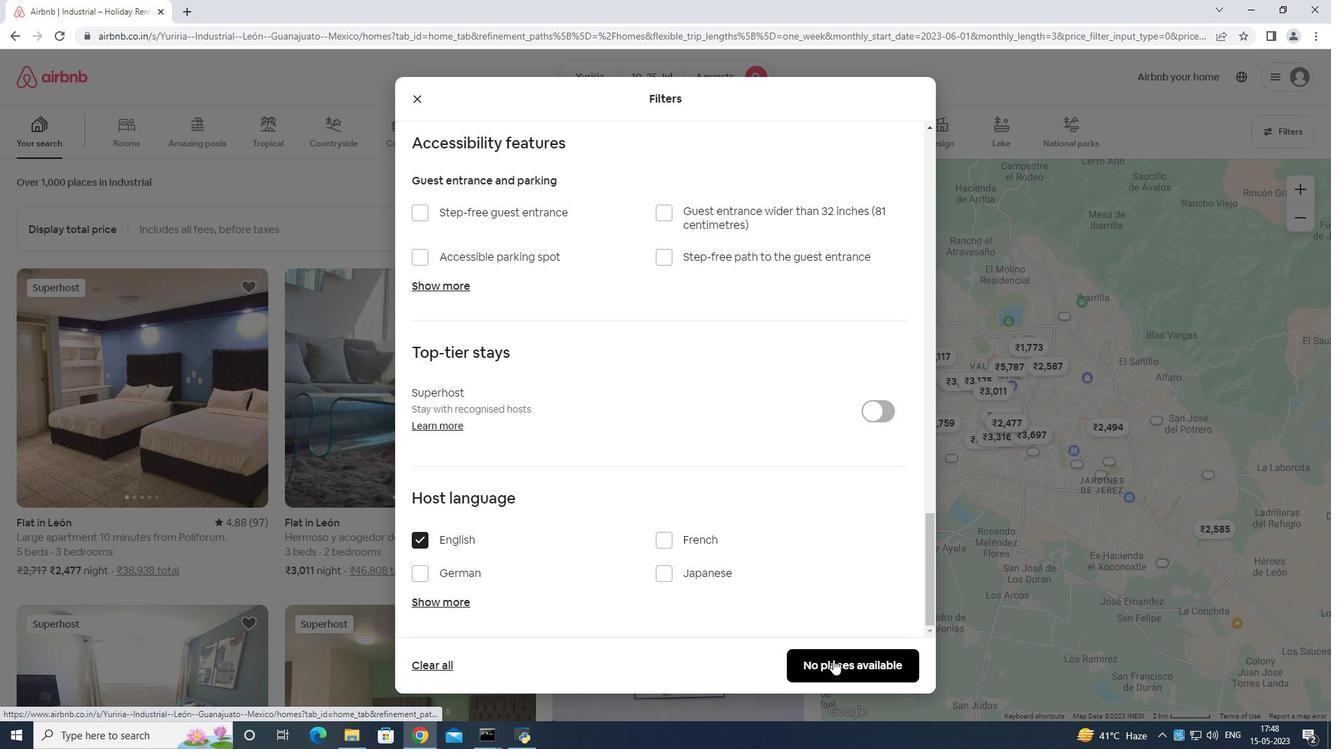 
